 Task: Find connections with filter location São Manuel with filter topic #Mindfulnesswith filter profile language German with filter current company SBI General Insurance with filter school St. Stephen's College, Delhi with filter industry Footwear Manufacturing with filter service category Headshot Photography with filter keywords title Operations Manager
Action: Mouse moved to (557, 103)
Screenshot: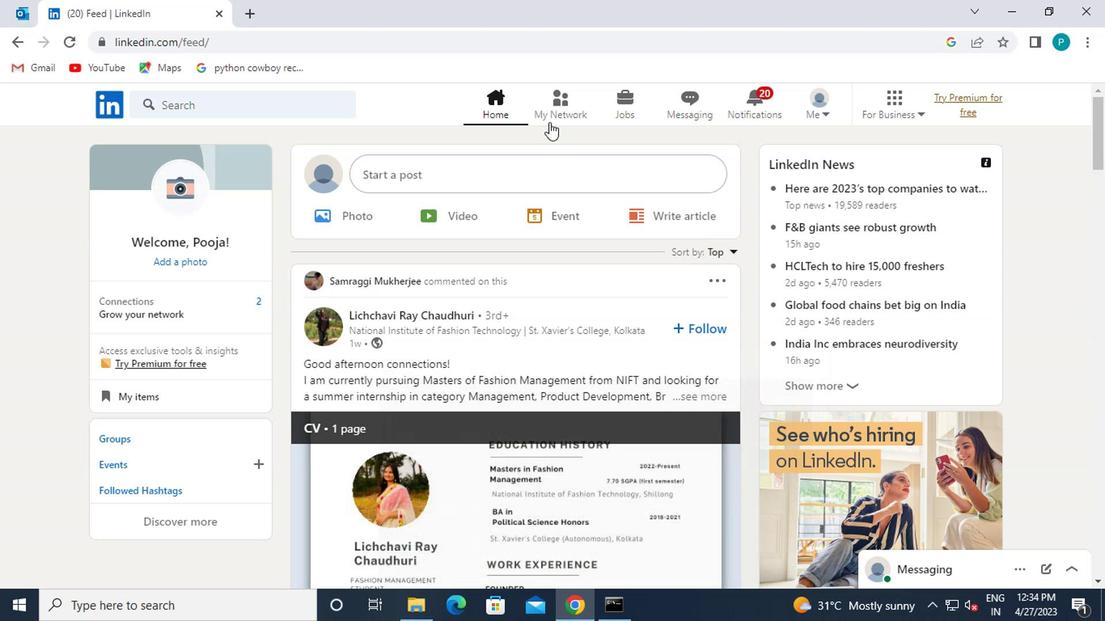 
Action: Mouse pressed left at (557, 103)
Screenshot: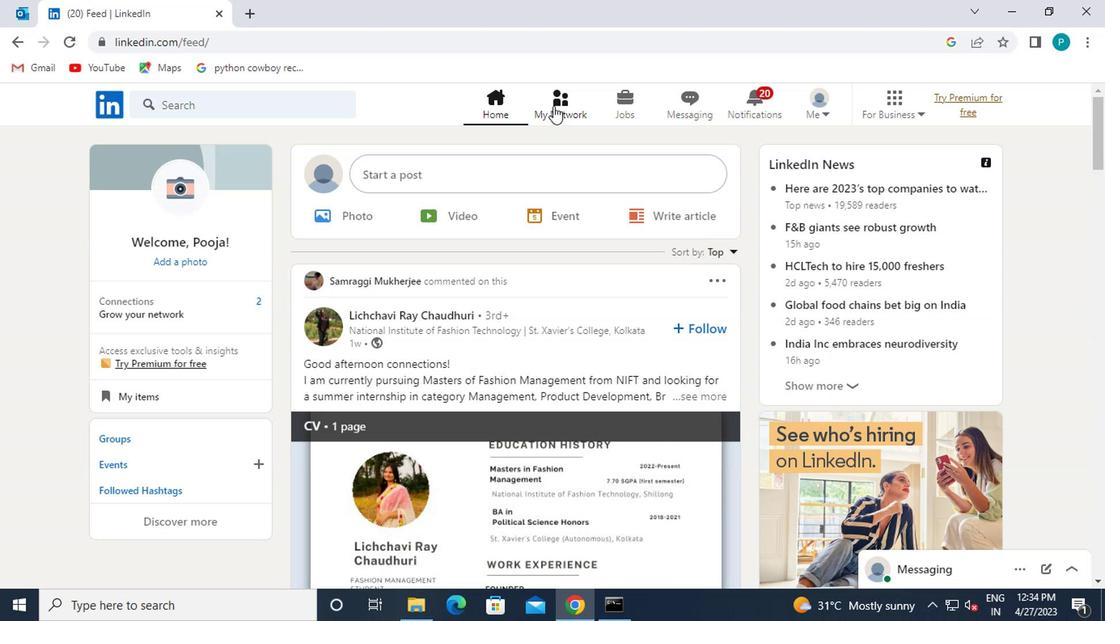 
Action: Mouse moved to (194, 196)
Screenshot: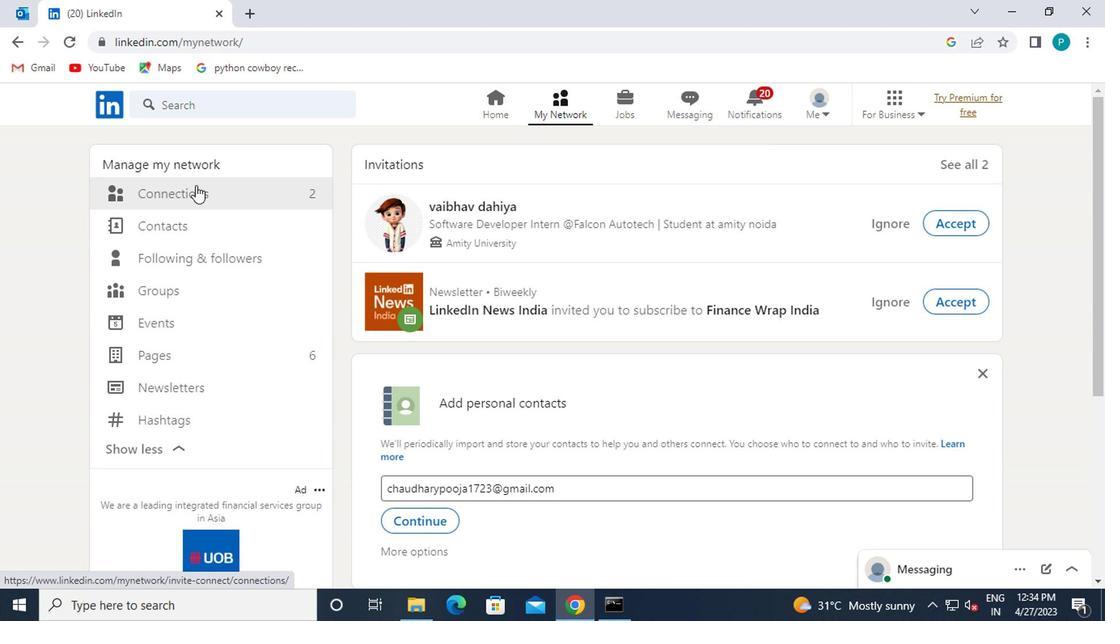 
Action: Mouse pressed left at (194, 196)
Screenshot: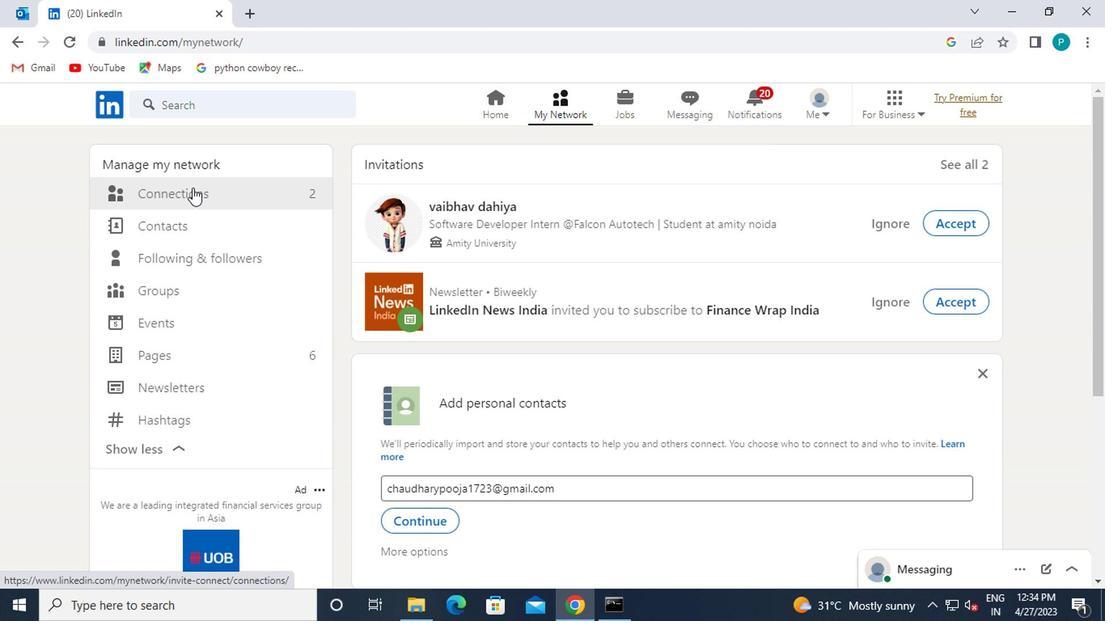 
Action: Mouse moved to (800, 341)
Screenshot: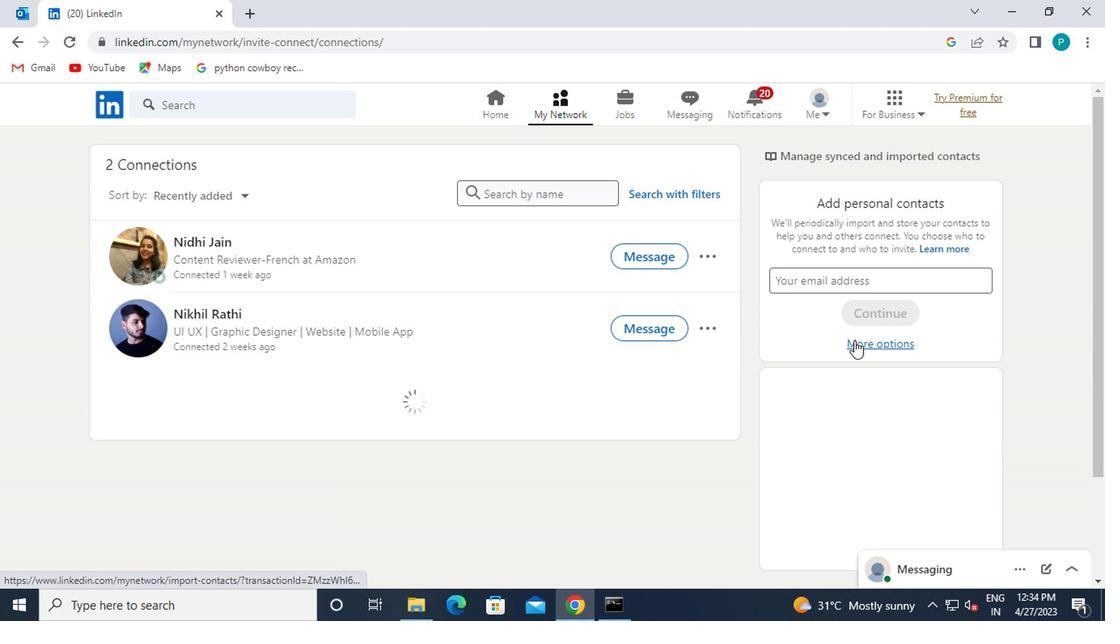 
Action: Mouse scrolled (800, 340) with delta (0, -1)
Screenshot: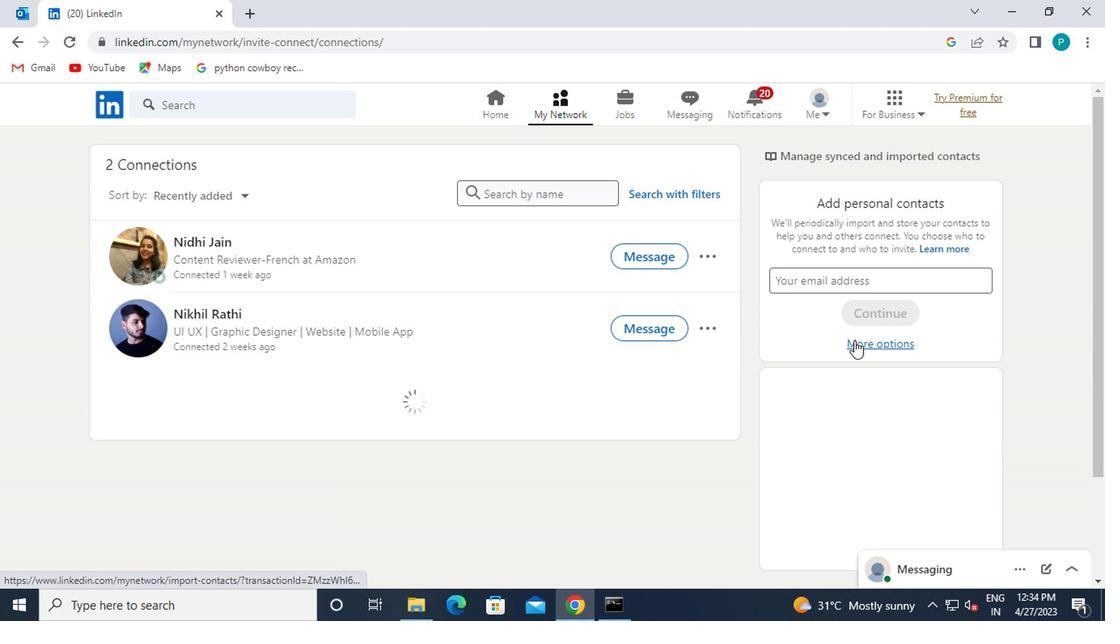 
Action: Mouse moved to (798, 341)
Screenshot: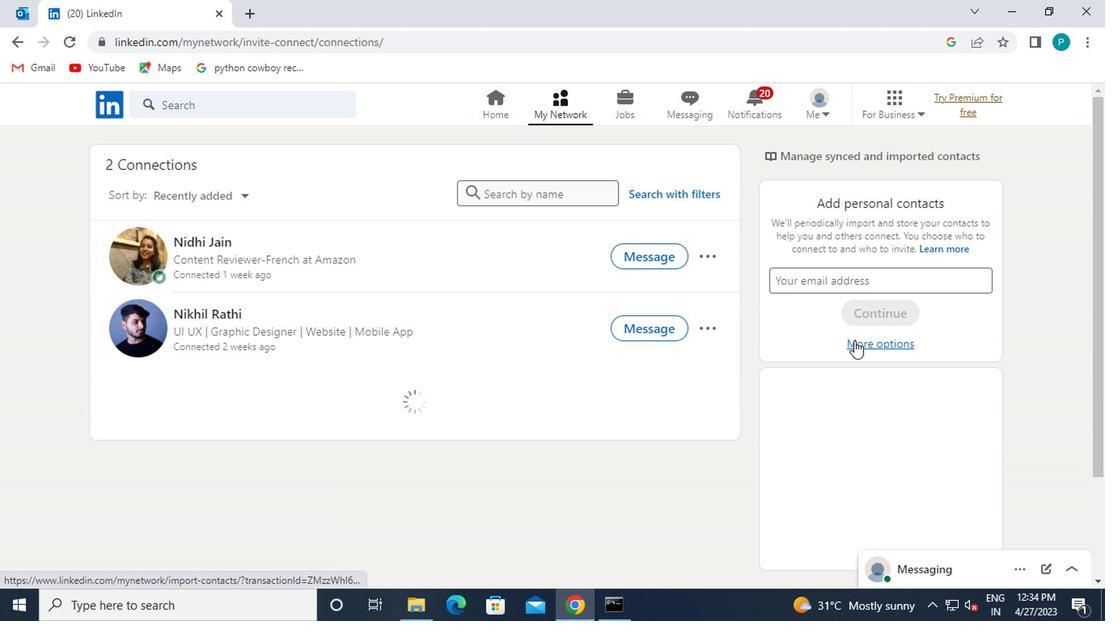 
Action: Mouse scrolled (798, 341) with delta (0, 0)
Screenshot: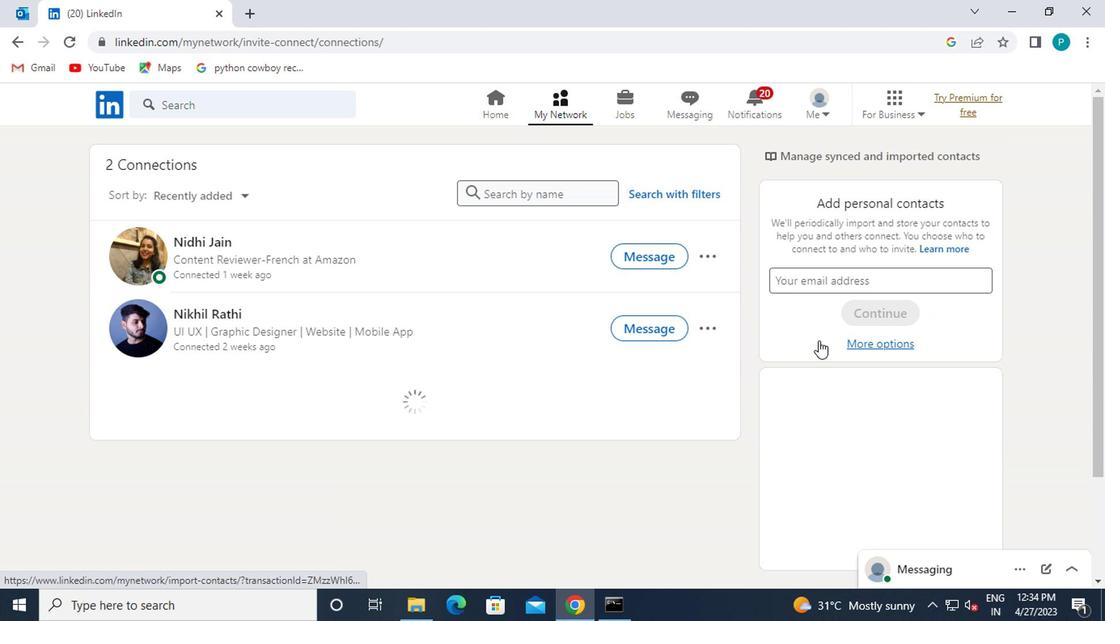 
Action: Mouse moved to (612, 351)
Screenshot: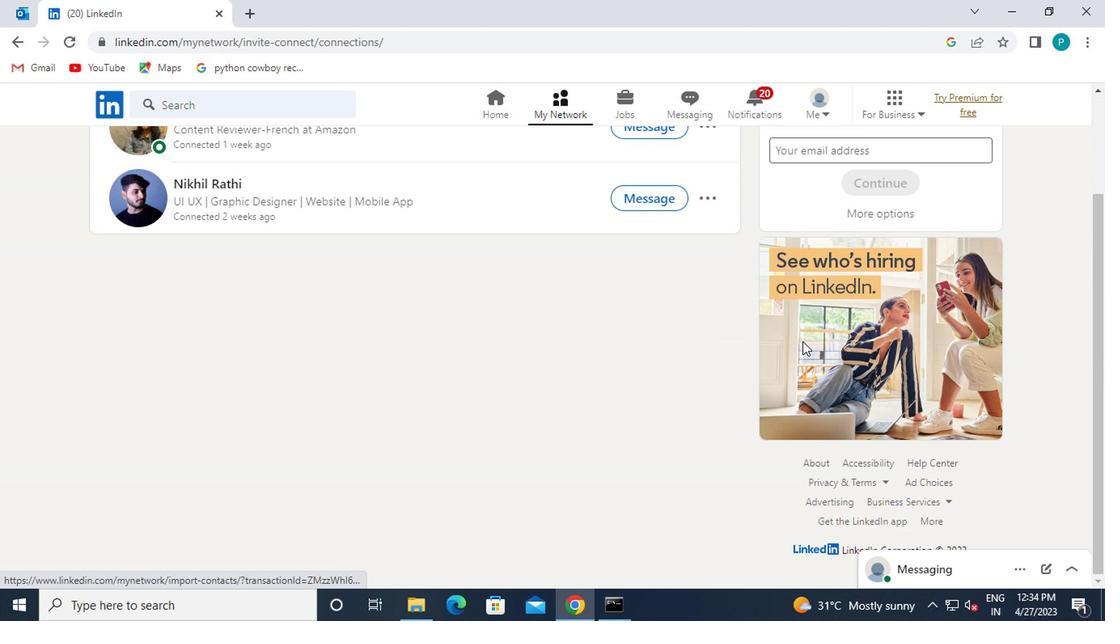 
Action: Mouse scrolled (612, 352) with delta (0, 0)
Screenshot: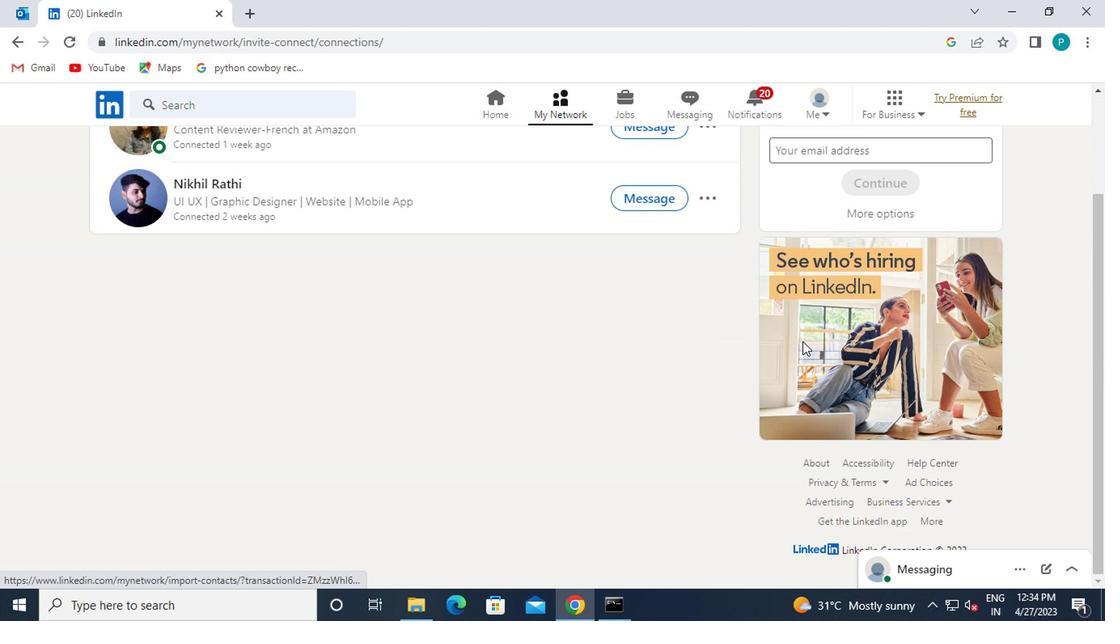 
Action: Mouse moved to (592, 357)
Screenshot: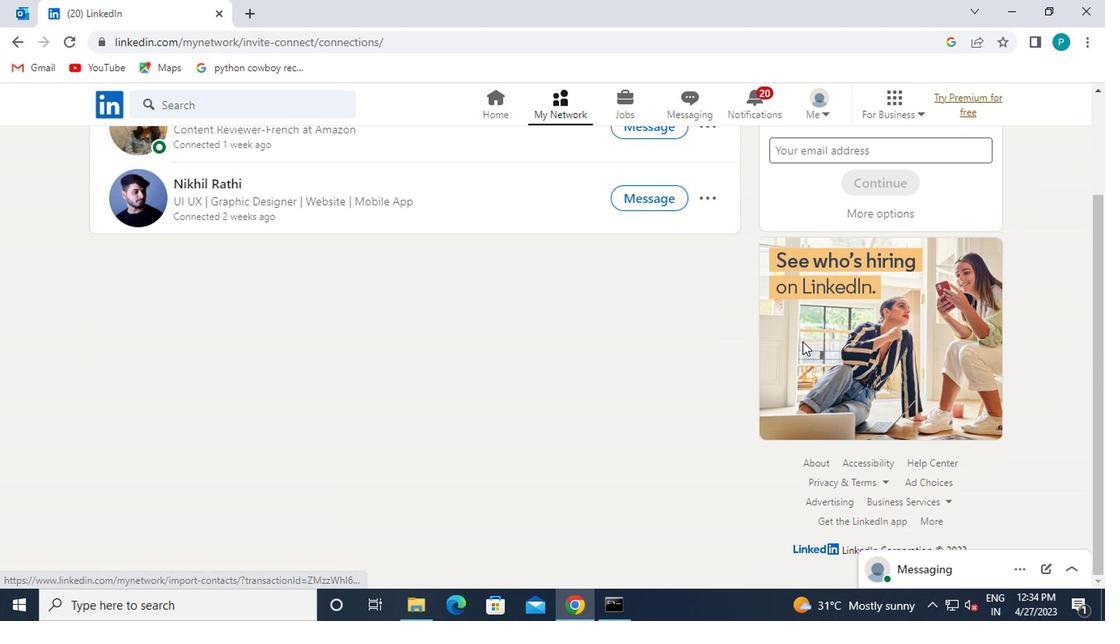 
Action: Mouse scrolled (592, 357) with delta (0, 0)
Screenshot: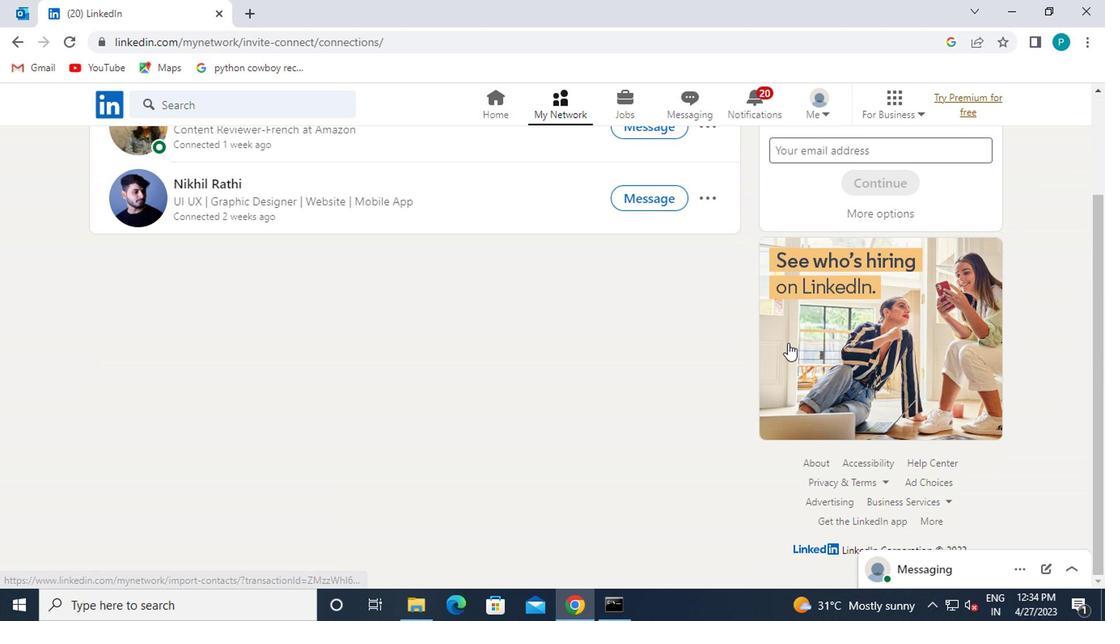 
Action: Mouse moved to (673, 280)
Screenshot: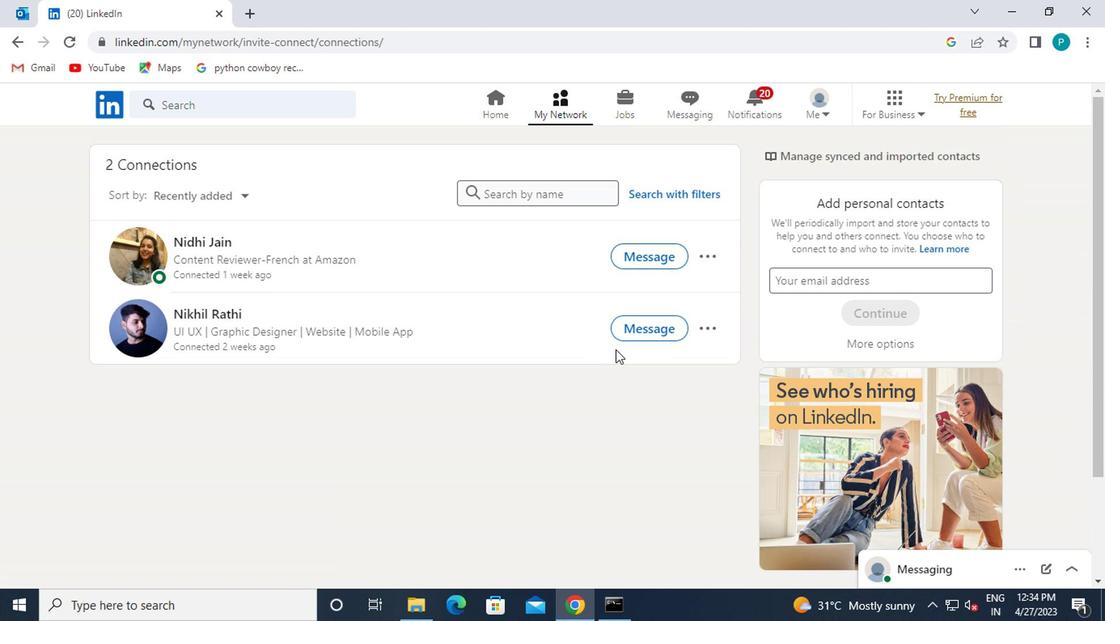 
Action: Mouse scrolled (673, 280) with delta (0, 0)
Screenshot: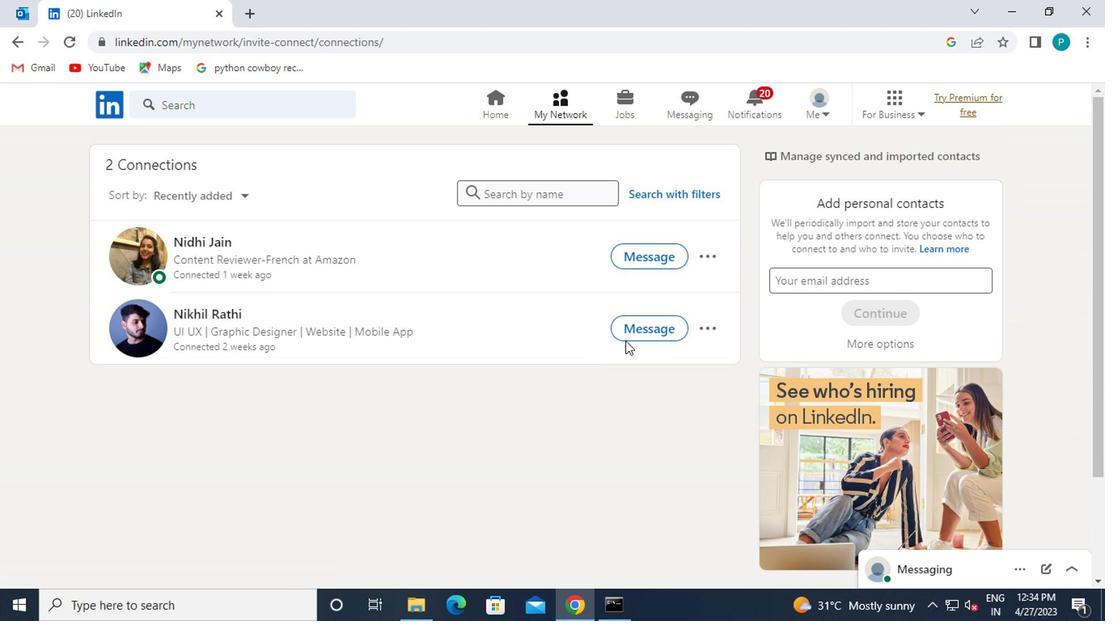 
Action: Mouse moved to (668, 206)
Screenshot: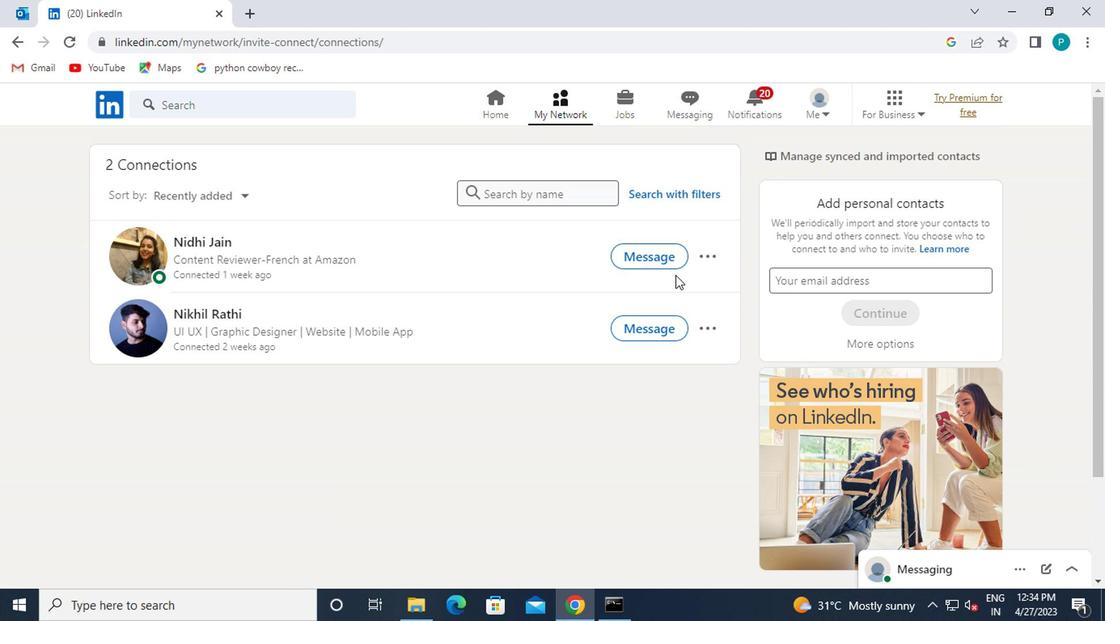 
Action: Mouse pressed left at (668, 206)
Screenshot: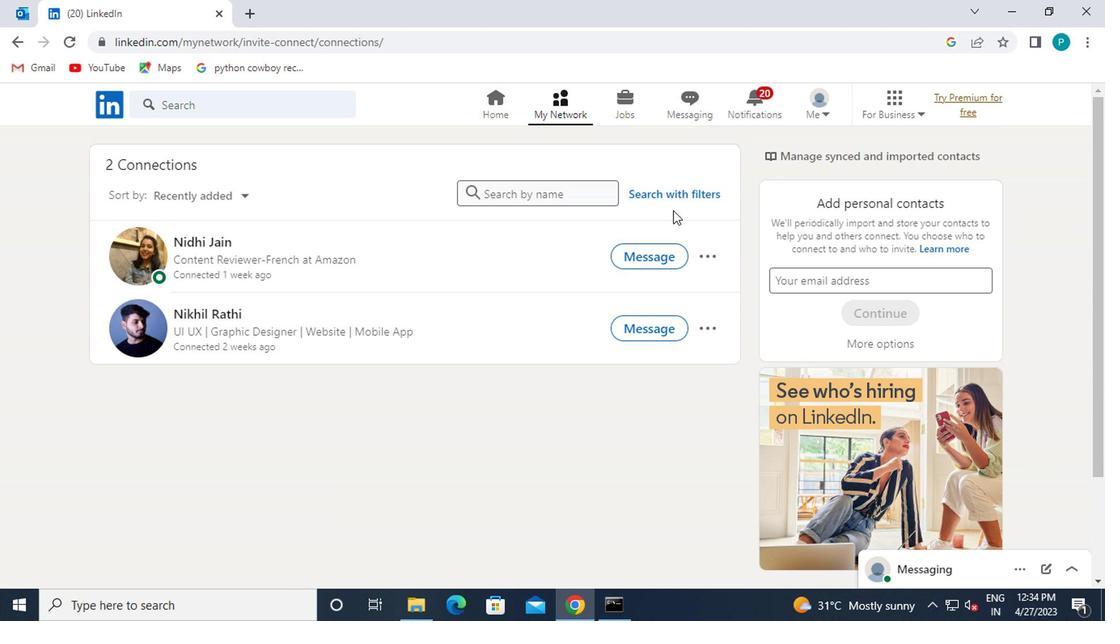 
Action: Mouse moved to (663, 197)
Screenshot: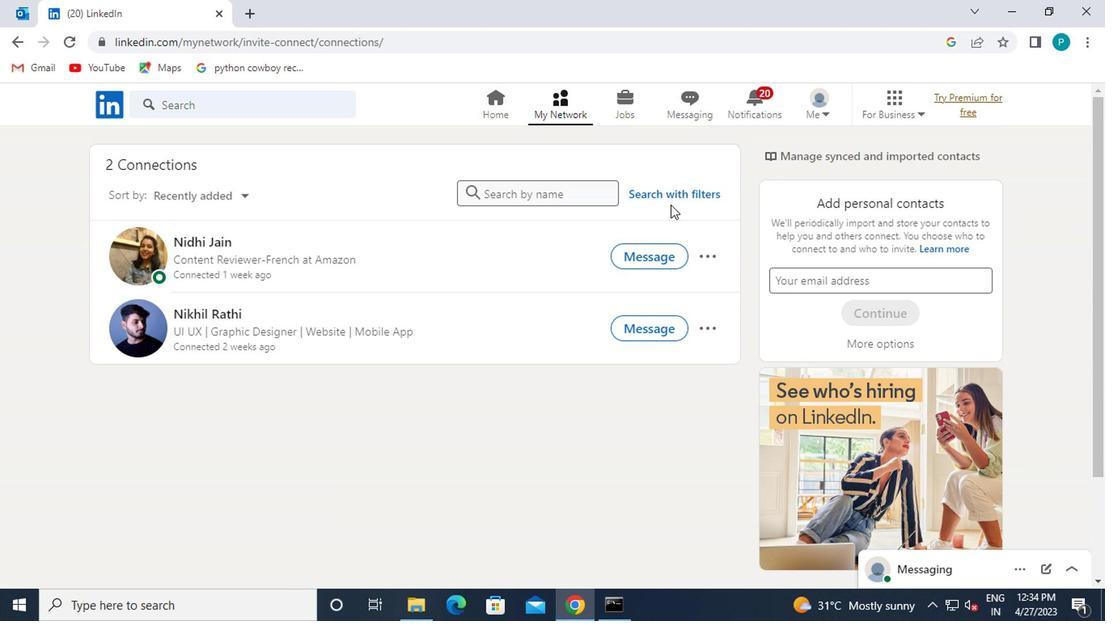 
Action: Mouse pressed left at (663, 197)
Screenshot: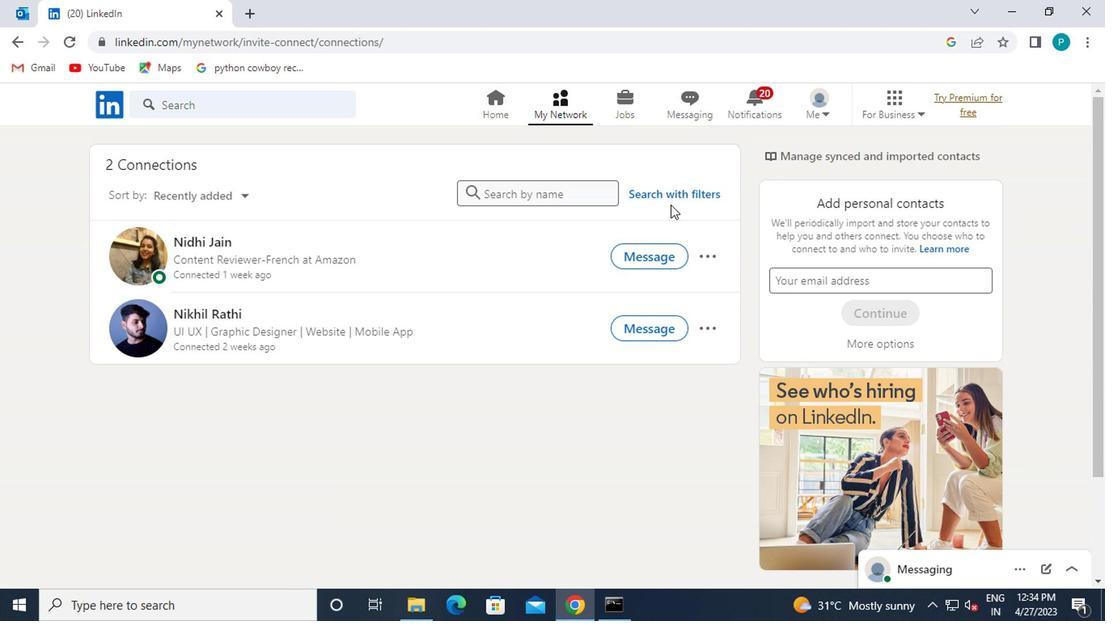 
Action: Mouse moved to (599, 156)
Screenshot: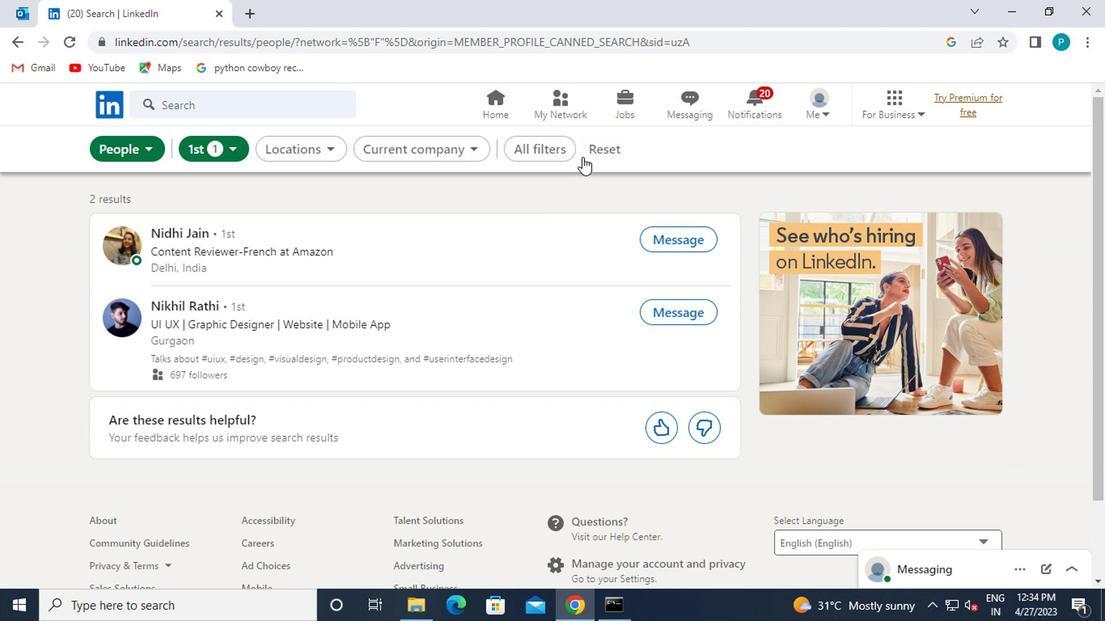 
Action: Mouse pressed left at (599, 156)
Screenshot: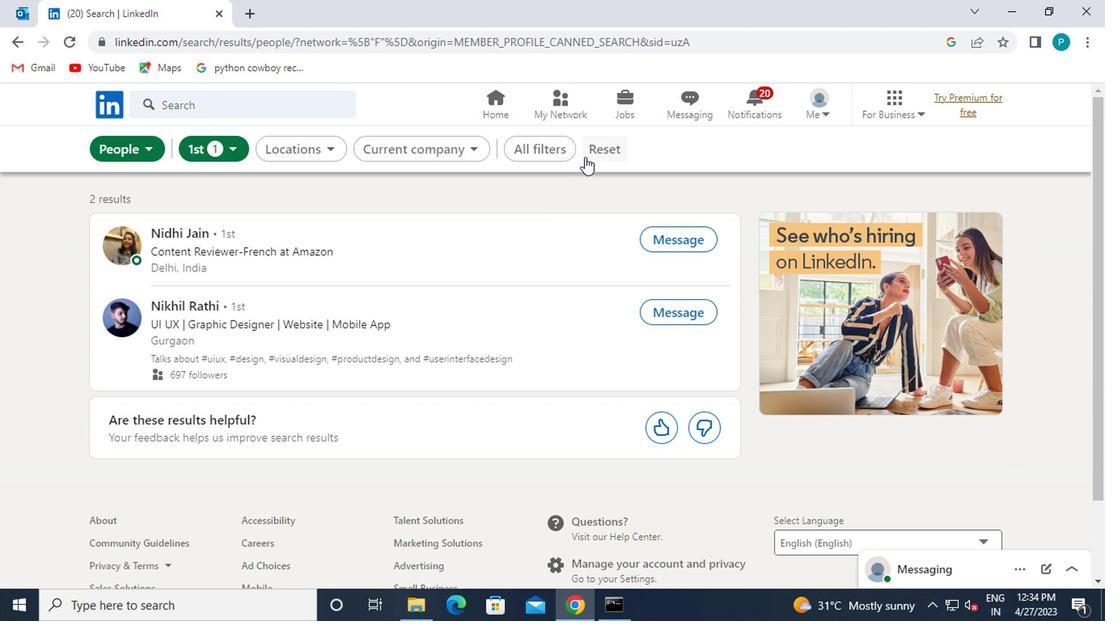 
Action: Mouse moved to (585, 154)
Screenshot: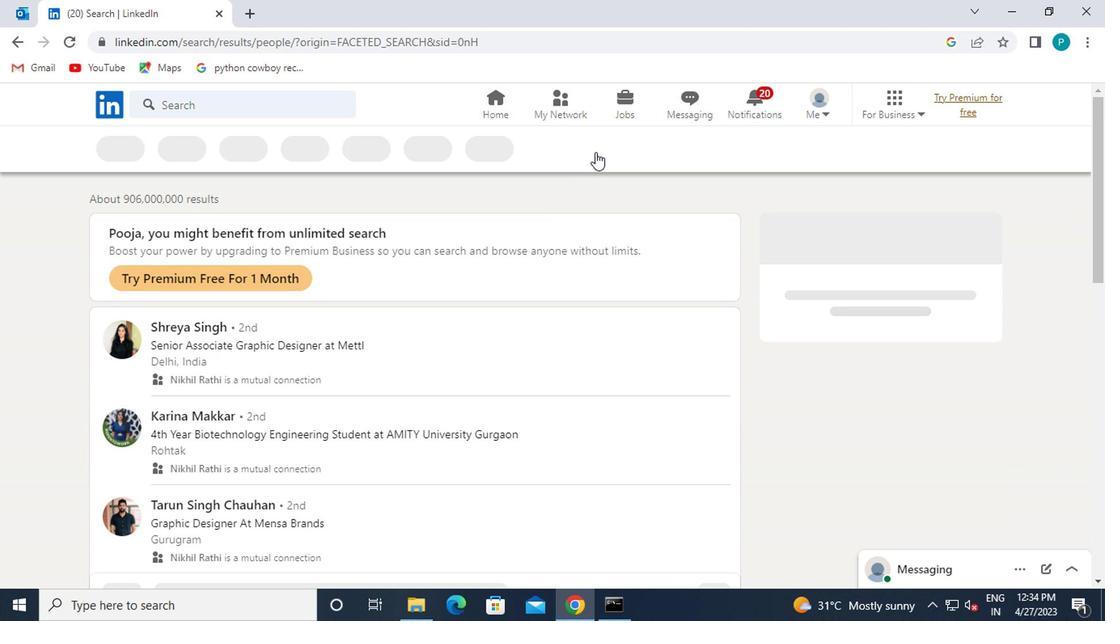 
Action: Mouse pressed left at (585, 154)
Screenshot: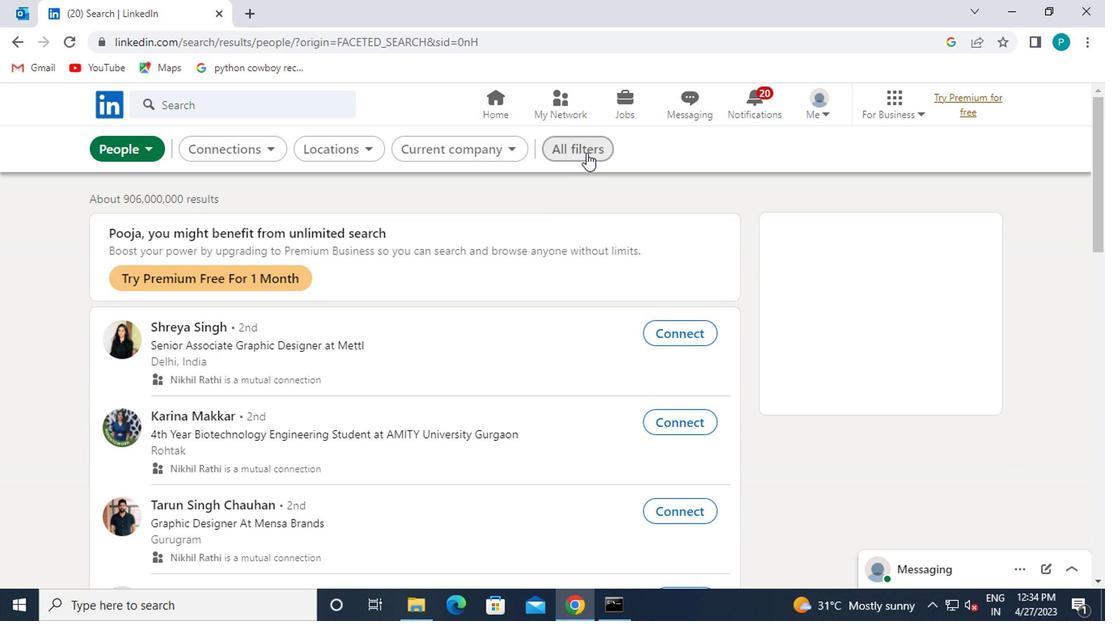 
Action: Mouse moved to (839, 333)
Screenshot: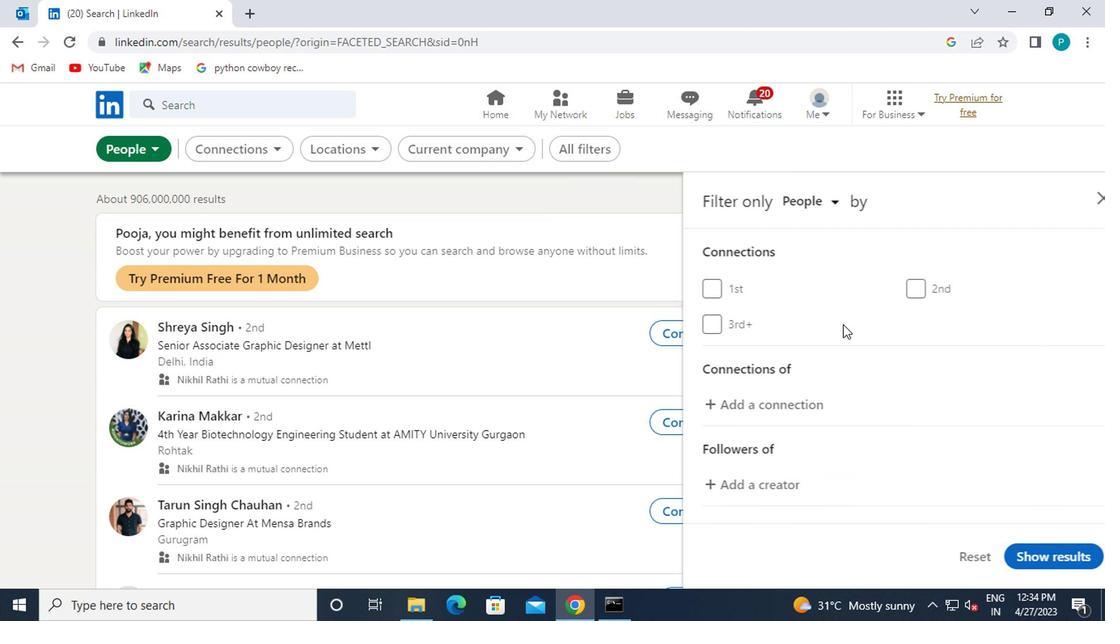 
Action: Mouse scrolled (839, 332) with delta (0, -1)
Screenshot: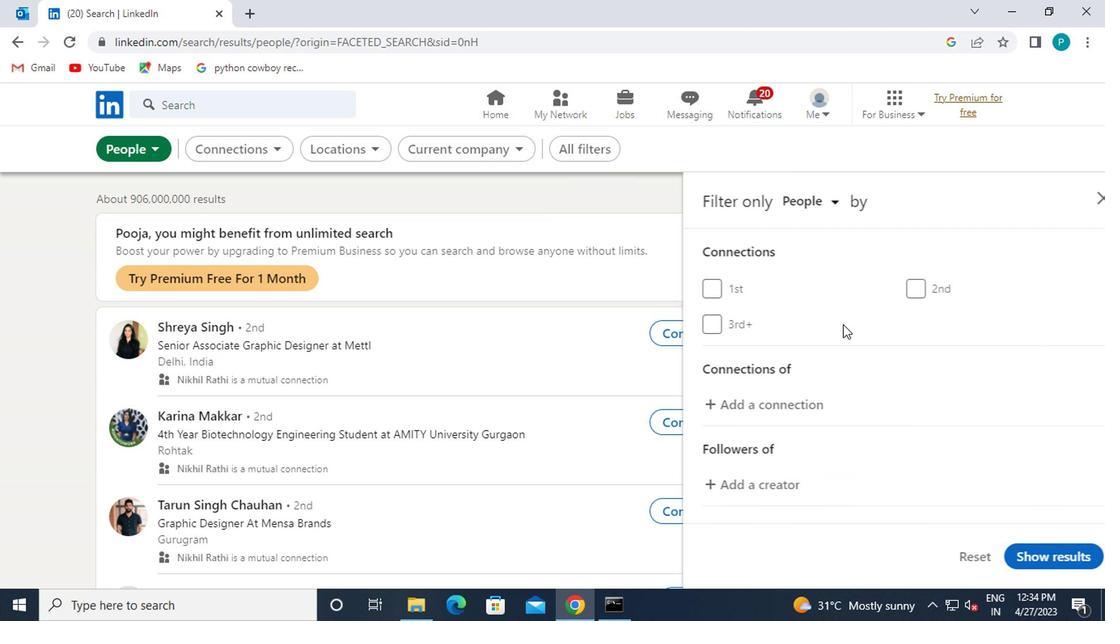 
Action: Mouse moved to (838, 362)
Screenshot: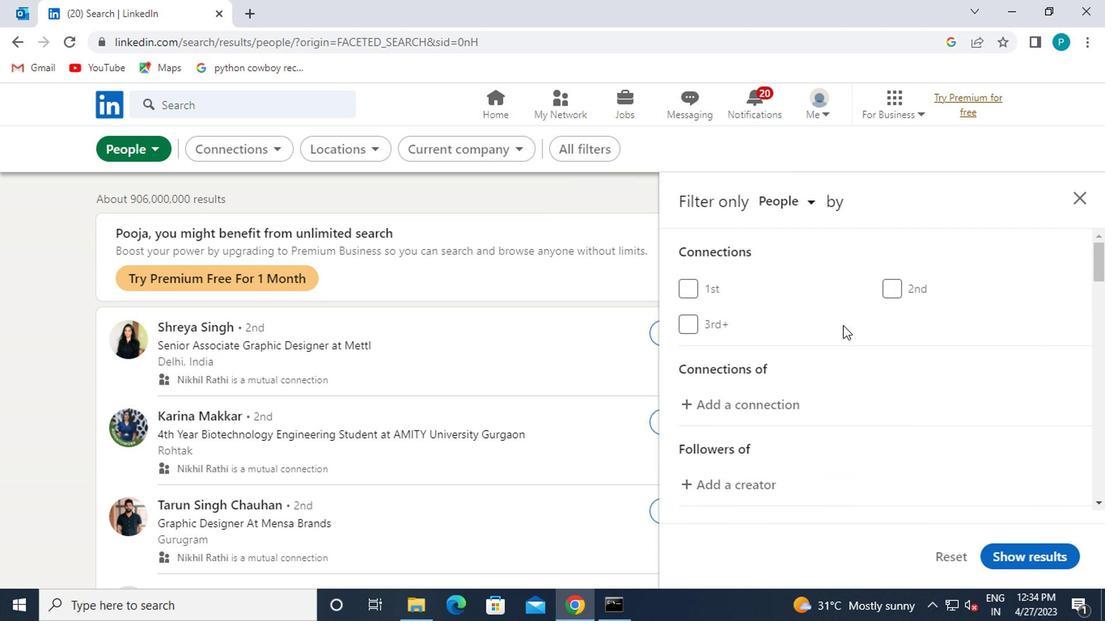 
Action: Mouse scrolled (838, 361) with delta (0, 0)
Screenshot: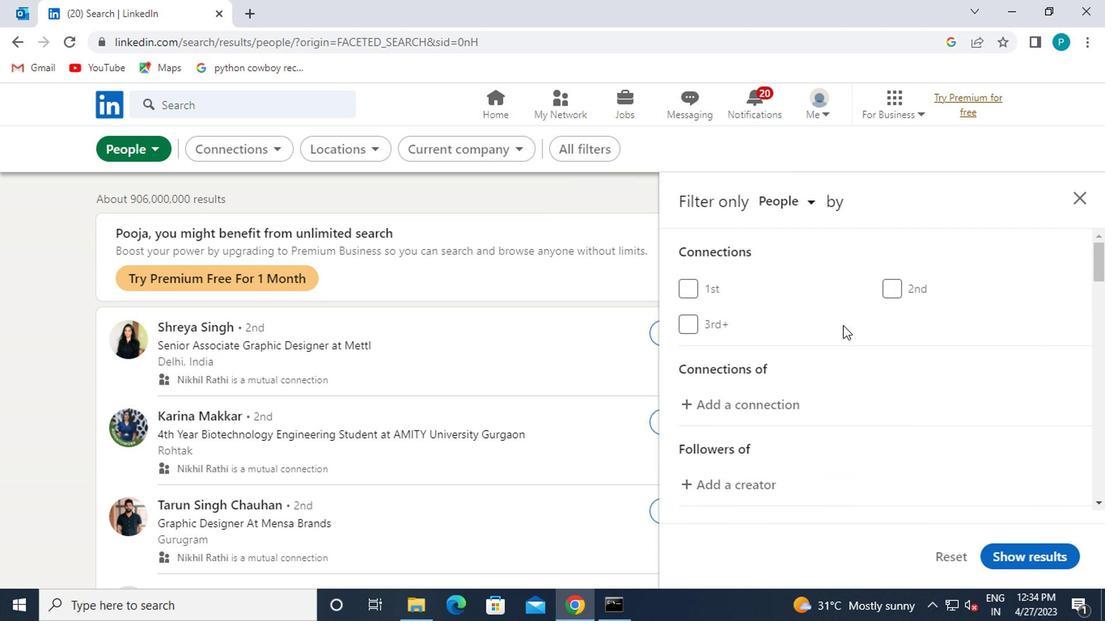 
Action: Mouse moved to (901, 429)
Screenshot: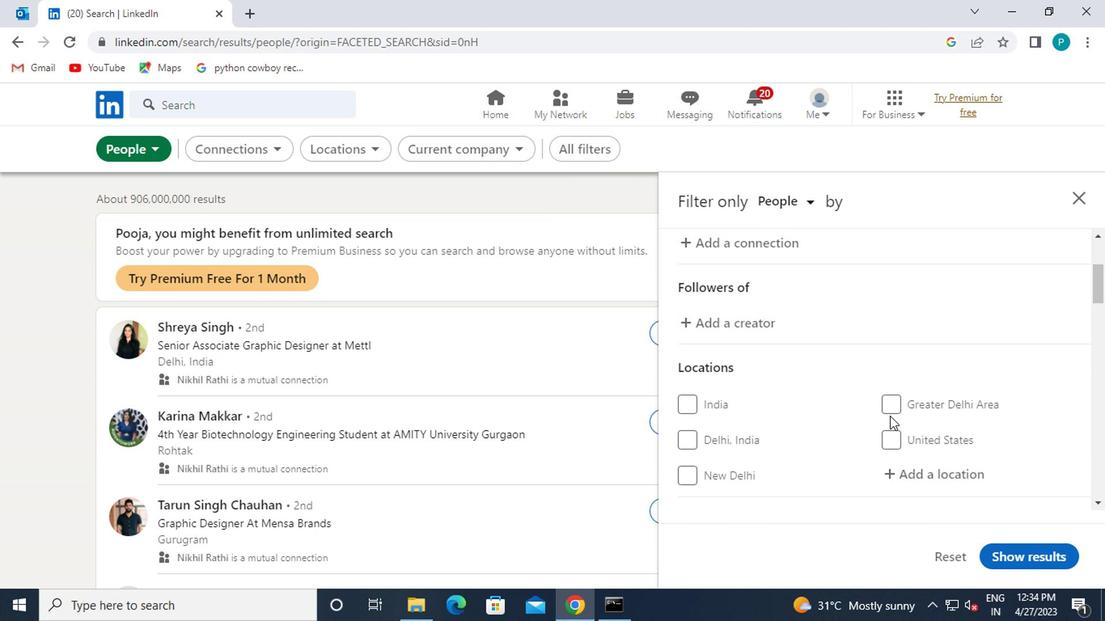 
Action: Mouse scrolled (901, 429) with delta (0, 0)
Screenshot: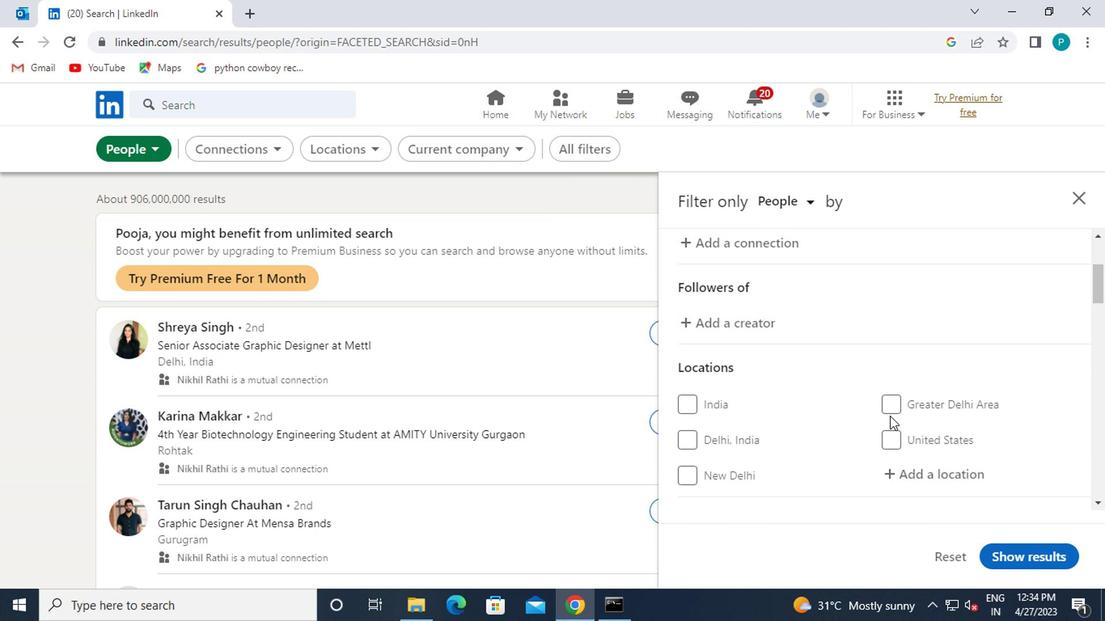 
Action: Mouse moved to (897, 401)
Screenshot: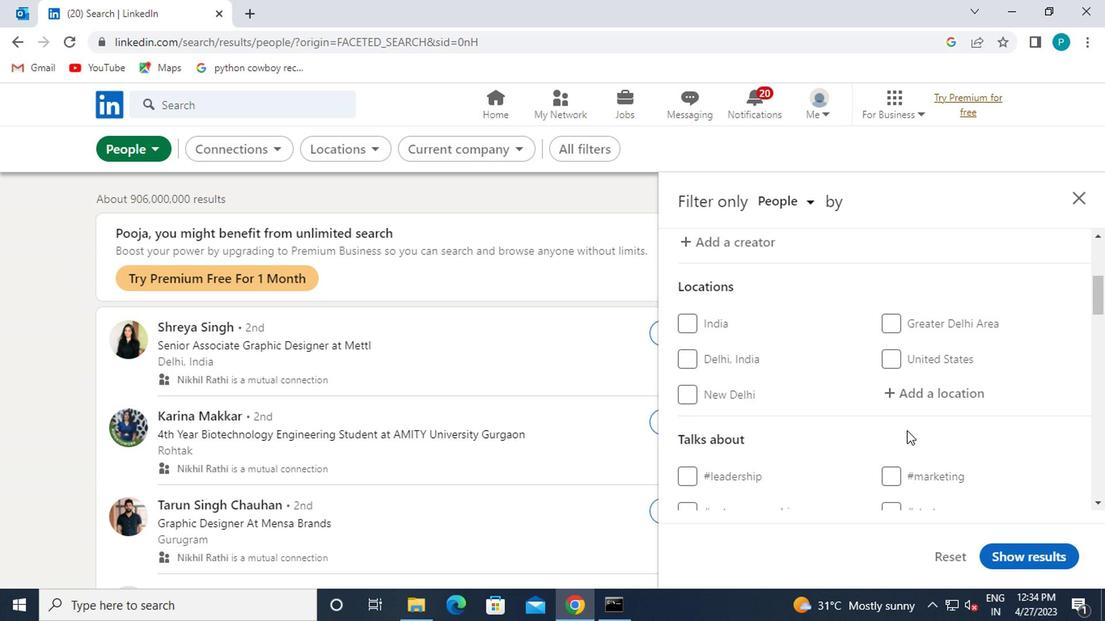 
Action: Mouse pressed left at (897, 401)
Screenshot: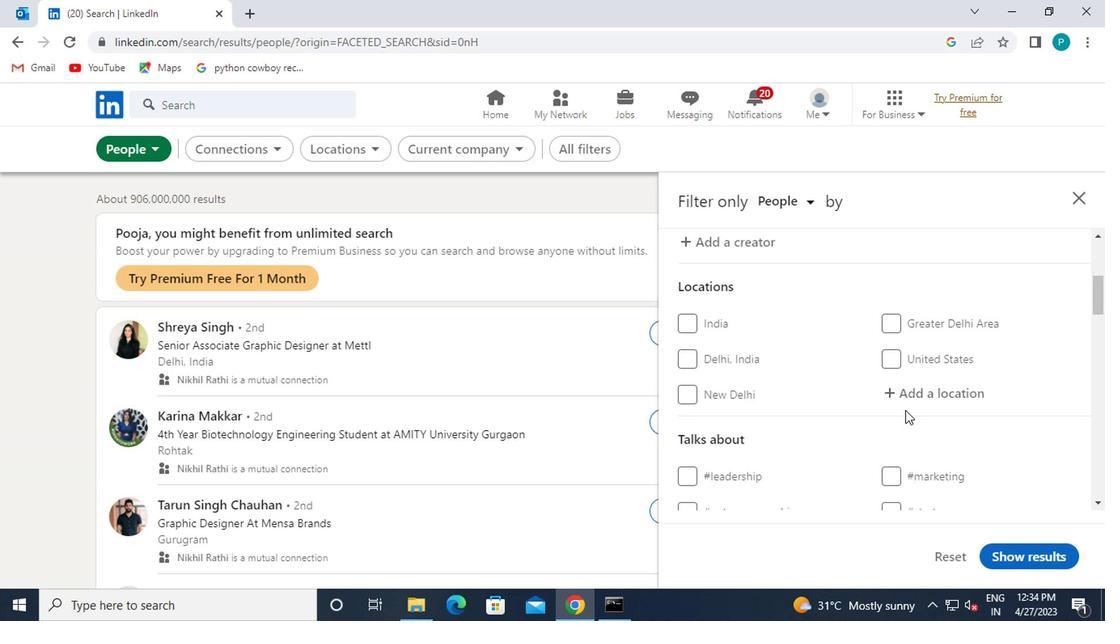 
Action: Key pressed sao<Key.space>manuel
Screenshot: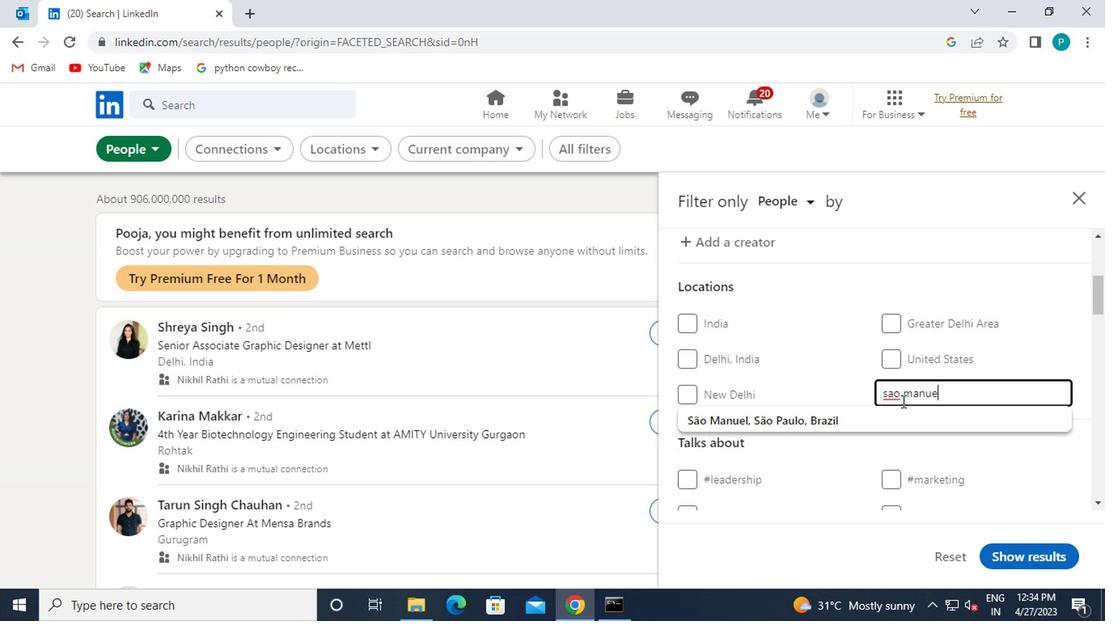 
Action: Mouse moved to (867, 423)
Screenshot: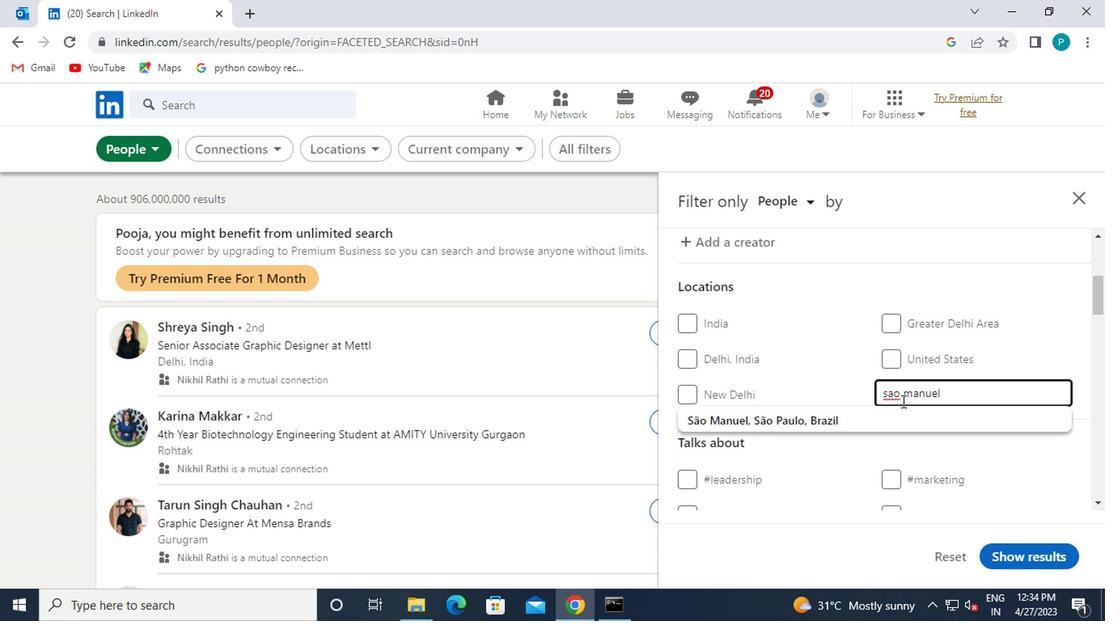 
Action: Mouse pressed left at (867, 423)
Screenshot: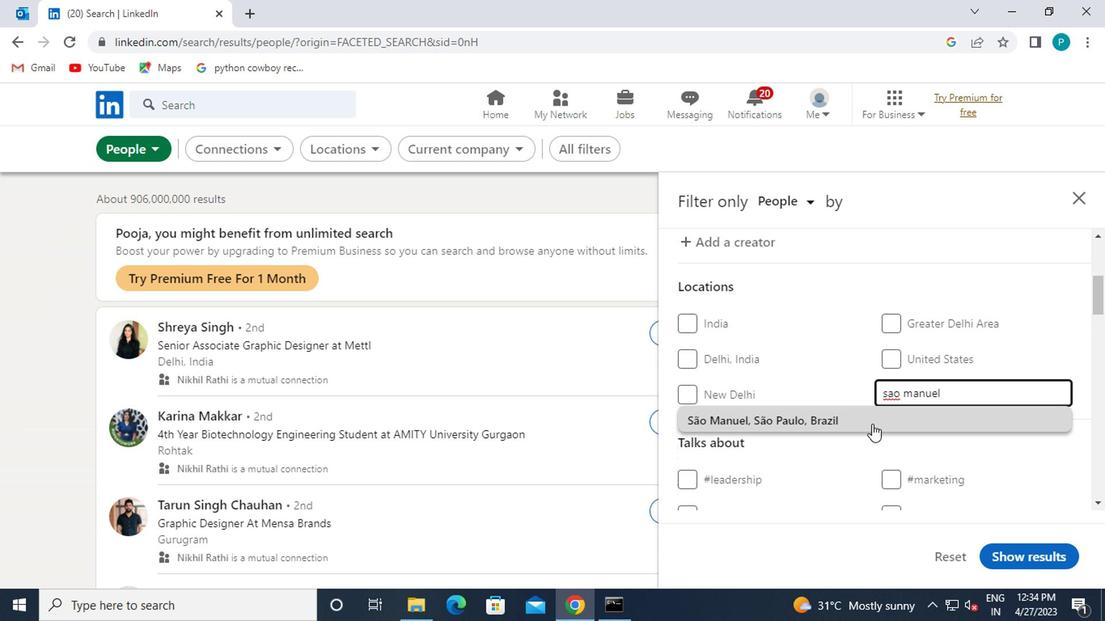 
Action: Mouse scrolled (867, 423) with delta (0, 0)
Screenshot: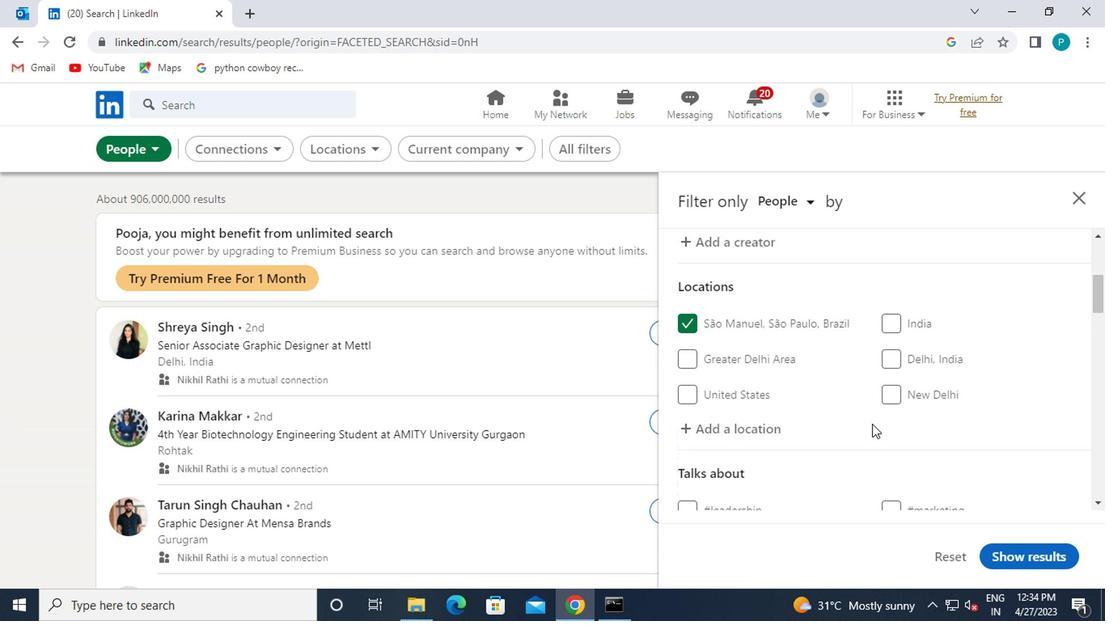 
Action: Mouse moved to (912, 437)
Screenshot: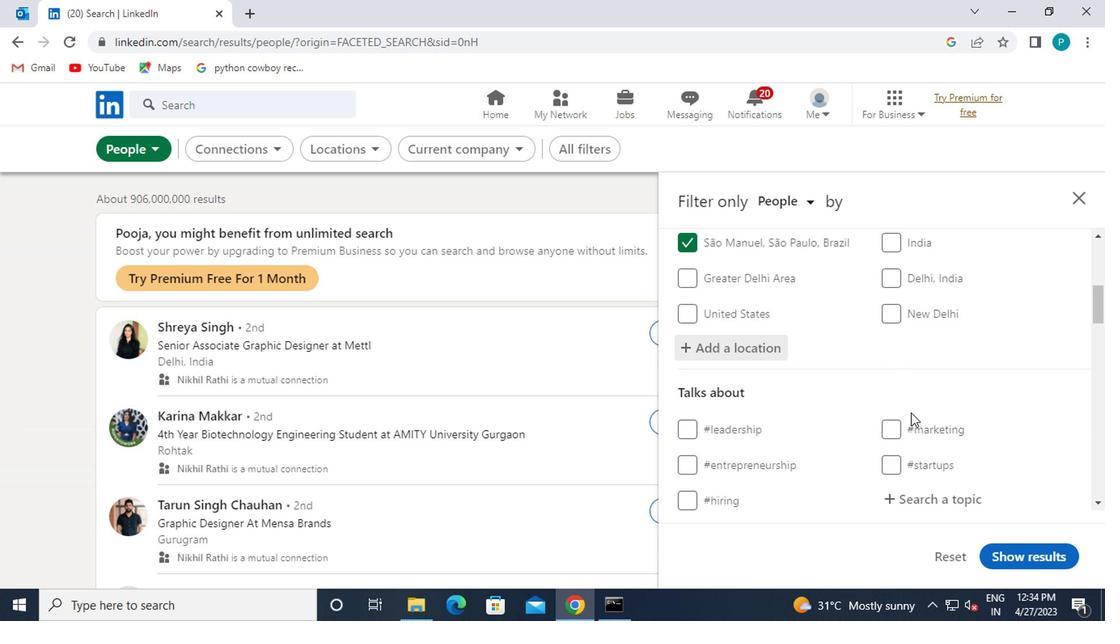 
Action: Mouse scrolled (912, 436) with delta (0, 0)
Screenshot: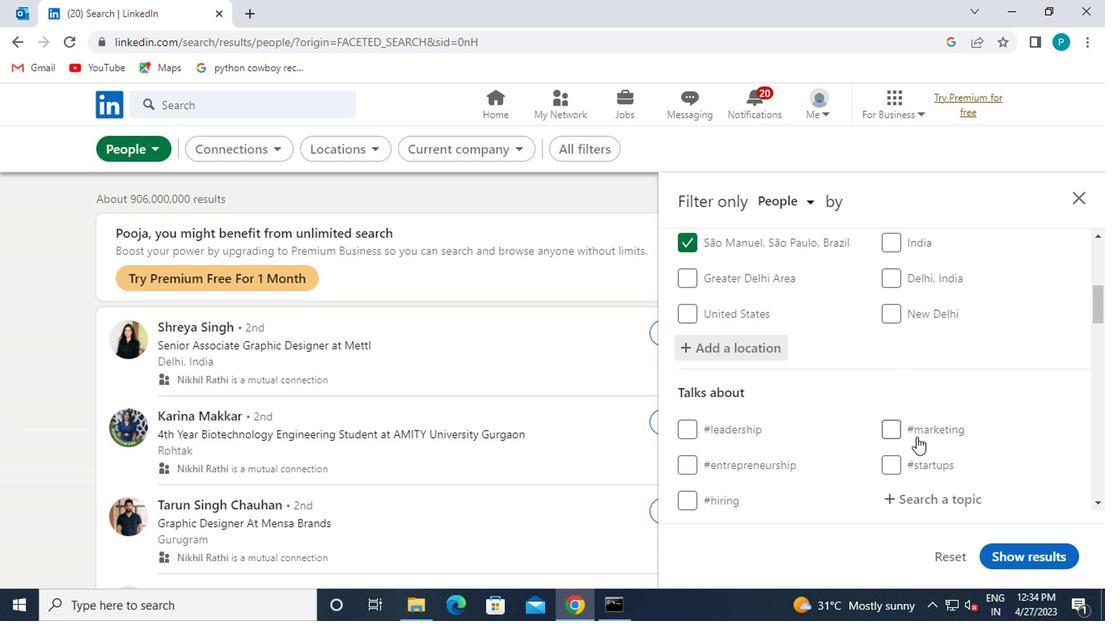 
Action: Mouse moved to (910, 423)
Screenshot: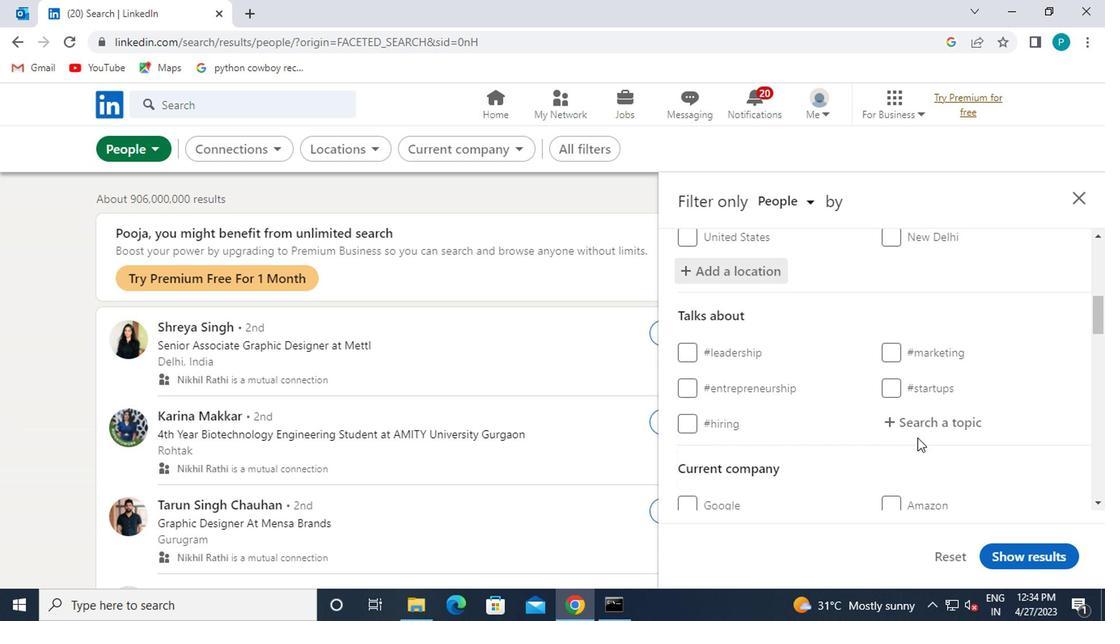 
Action: Mouse pressed left at (910, 423)
Screenshot: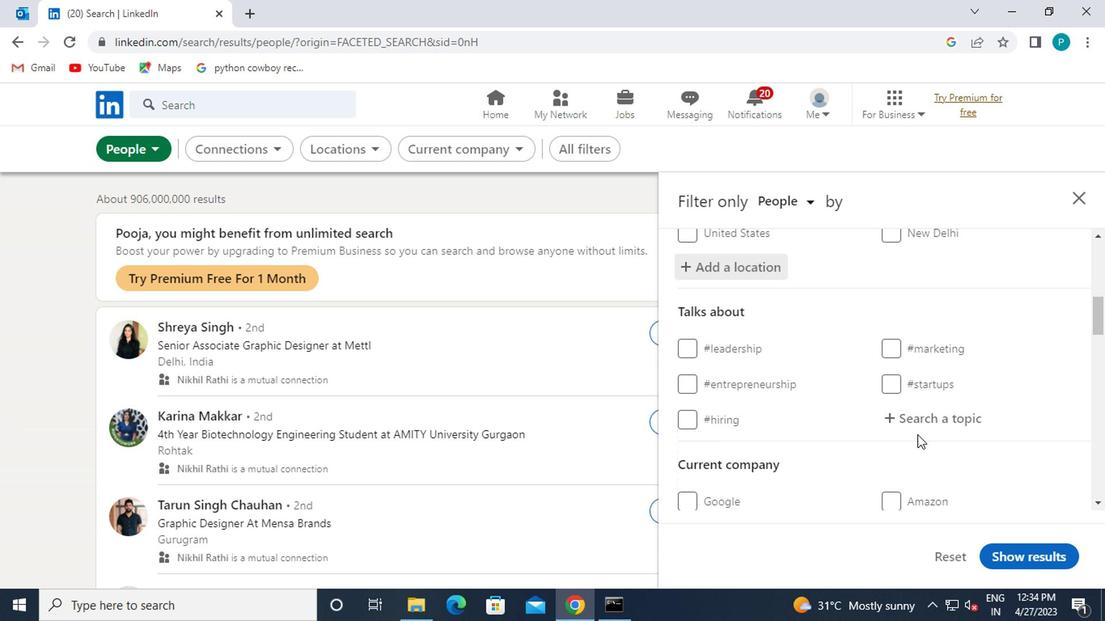 
Action: Mouse moved to (916, 423)
Screenshot: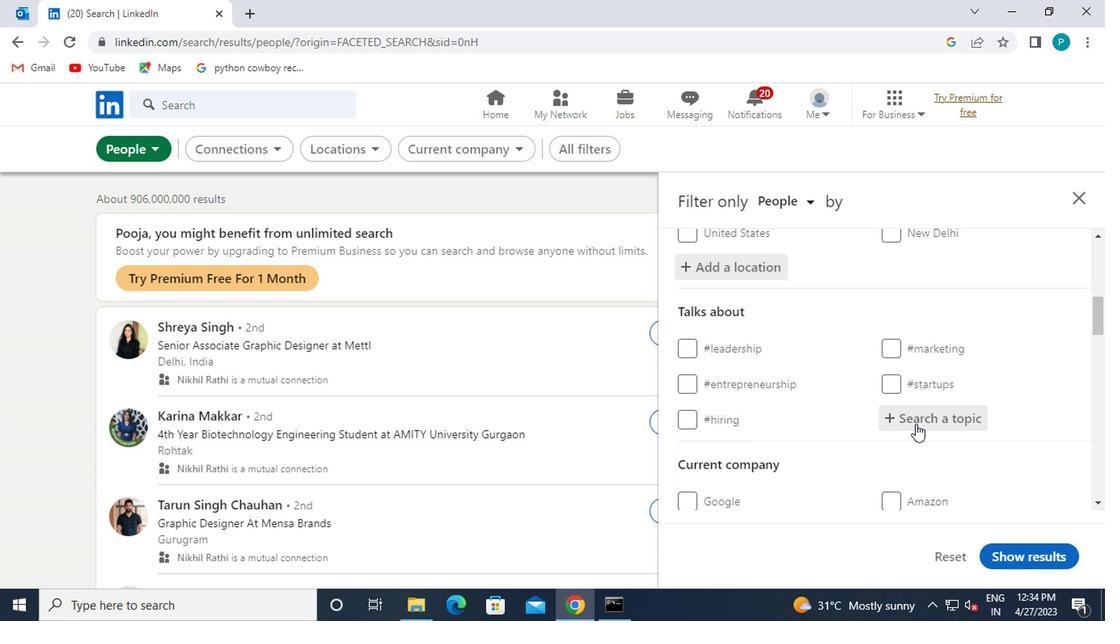 
Action: Key pressed <Key.shift>#<Key.caps_lock>M<Key.caps_lock>INDFULNESS
Screenshot: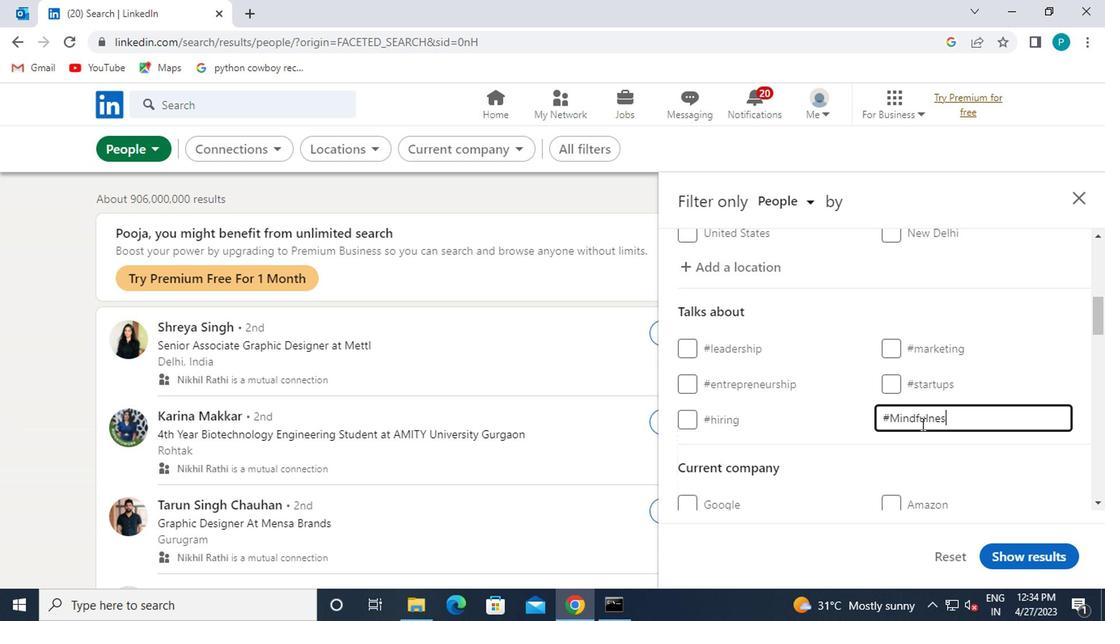 
Action: Mouse scrolled (916, 423) with delta (0, 0)
Screenshot: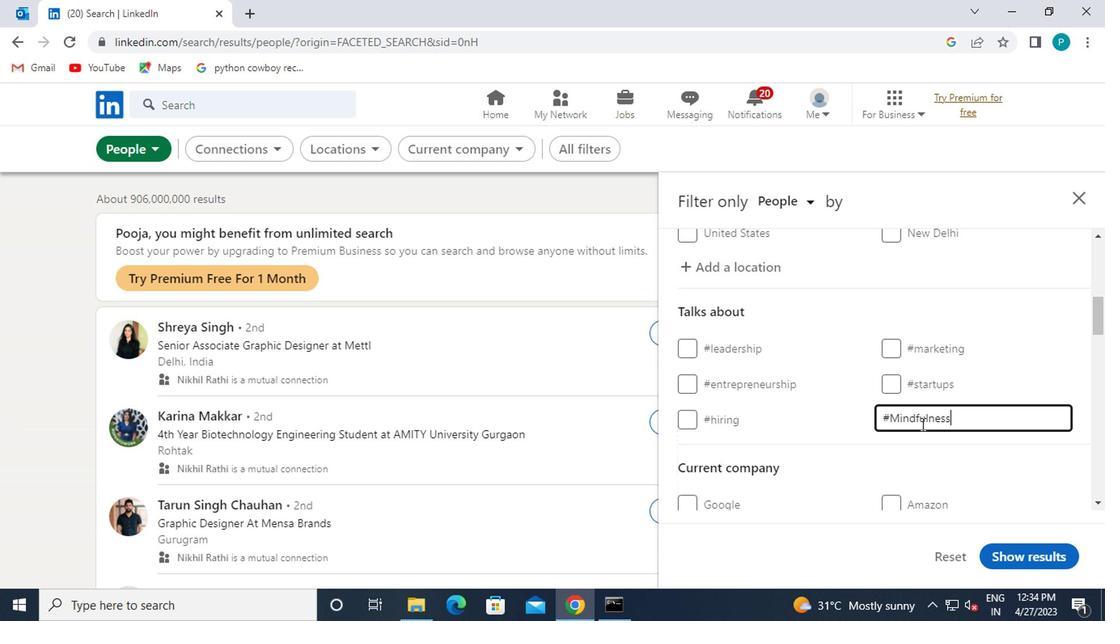 
Action: Mouse moved to (916, 394)
Screenshot: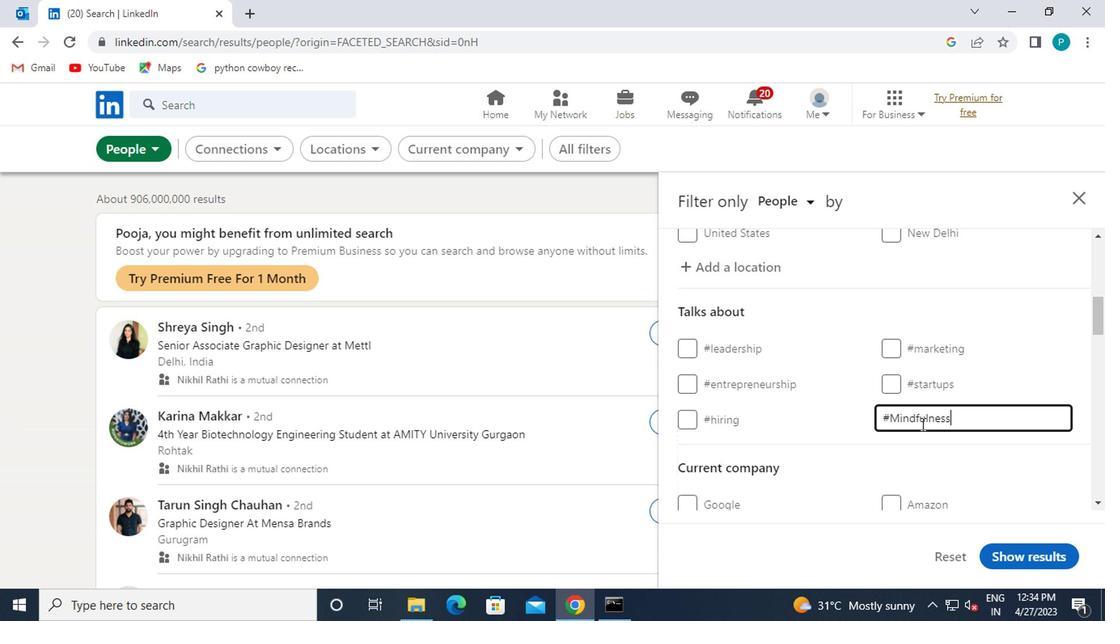 
Action: Mouse scrolled (916, 393) with delta (0, -1)
Screenshot: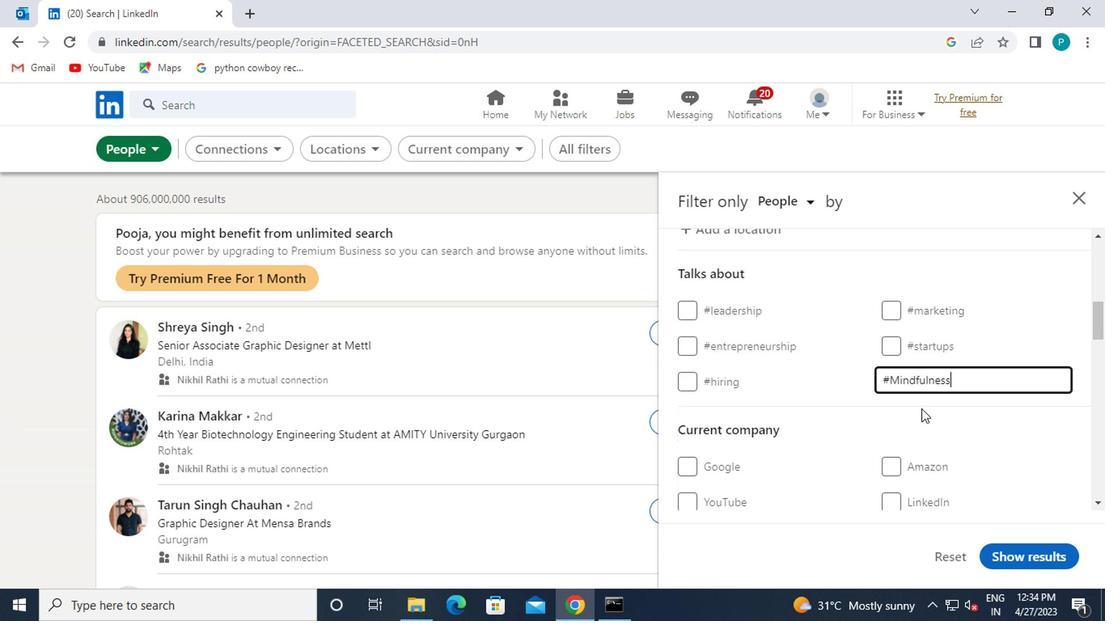 
Action: Mouse moved to (918, 405)
Screenshot: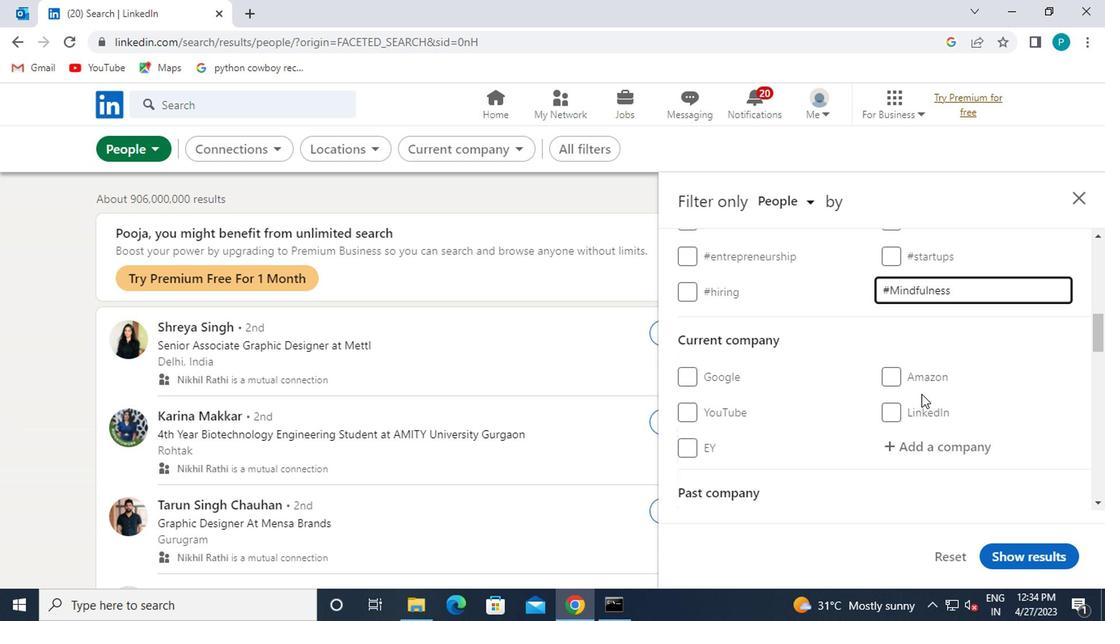
Action: Mouse pressed left at (918, 405)
Screenshot: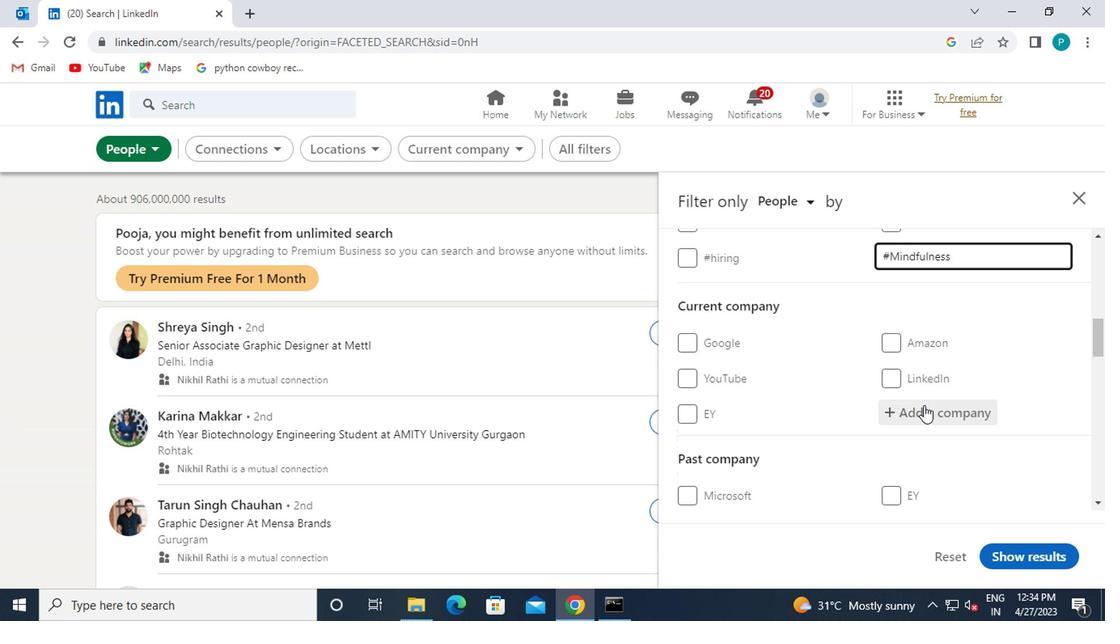 
Action: Mouse moved to (930, 411)
Screenshot: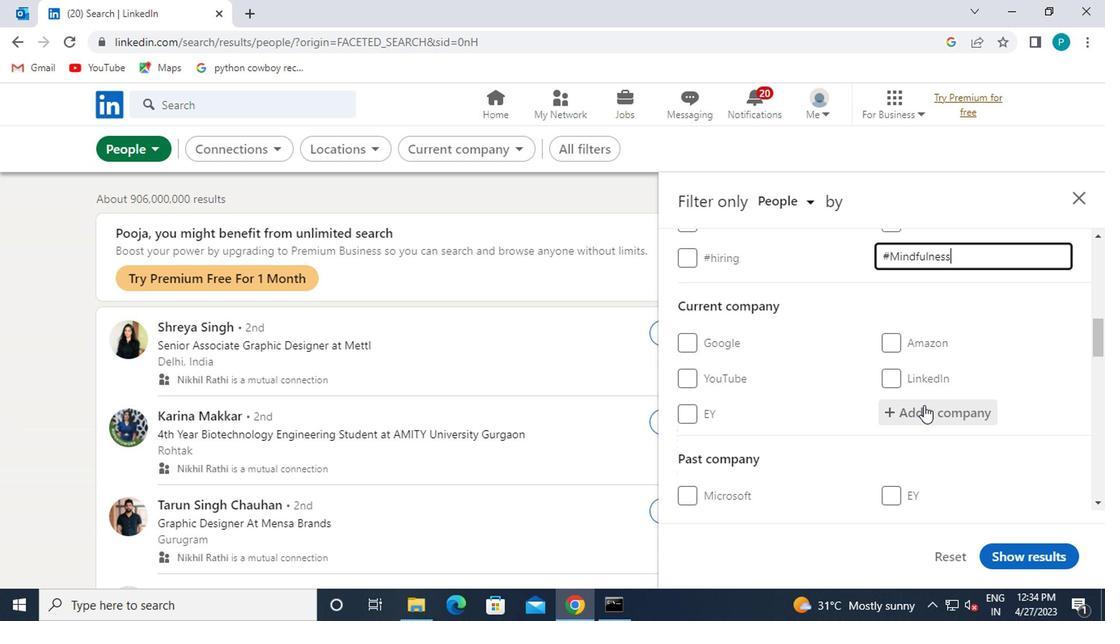
Action: Key pressed <Key.caps_lock>SBI
Screenshot: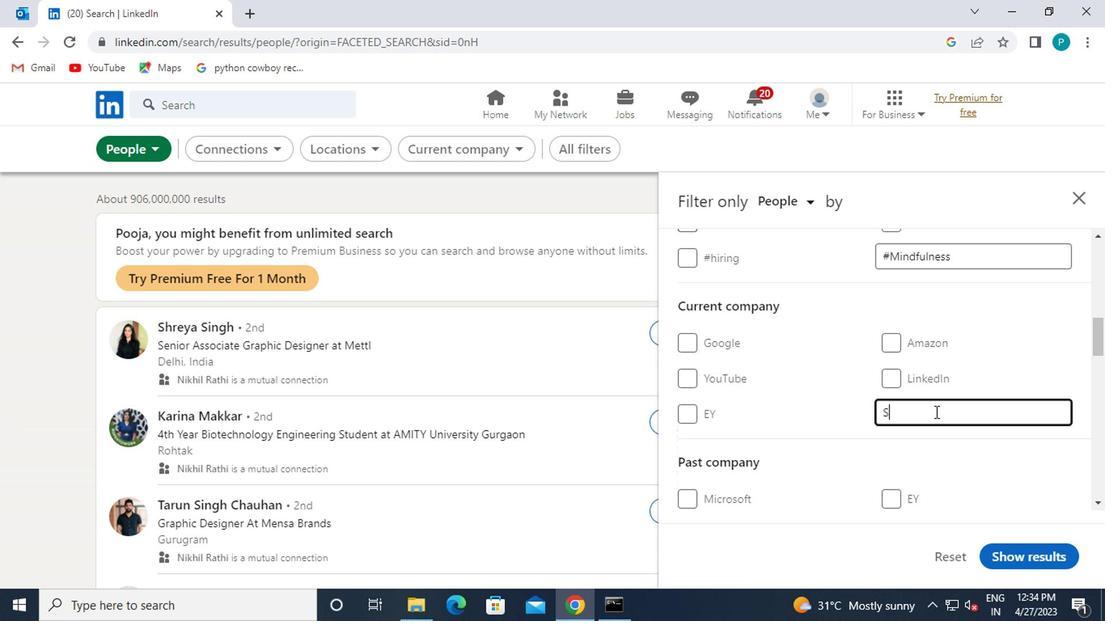 
Action: Mouse moved to (920, 413)
Screenshot: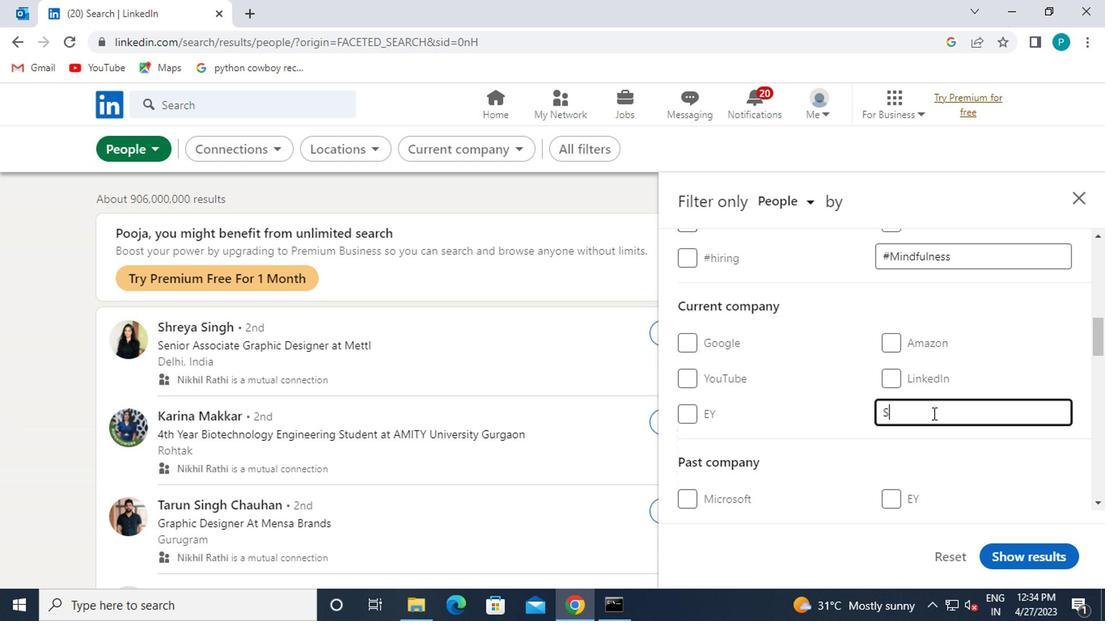 
Action: Mouse pressed left at (920, 413)
Screenshot: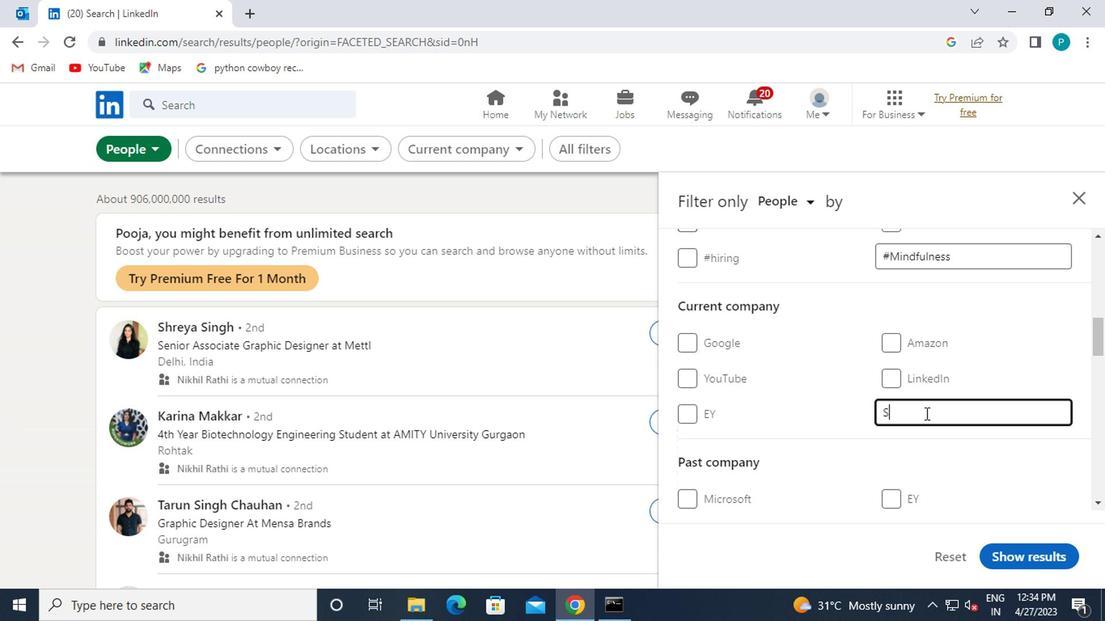 
Action: Mouse moved to (802, 435)
Screenshot: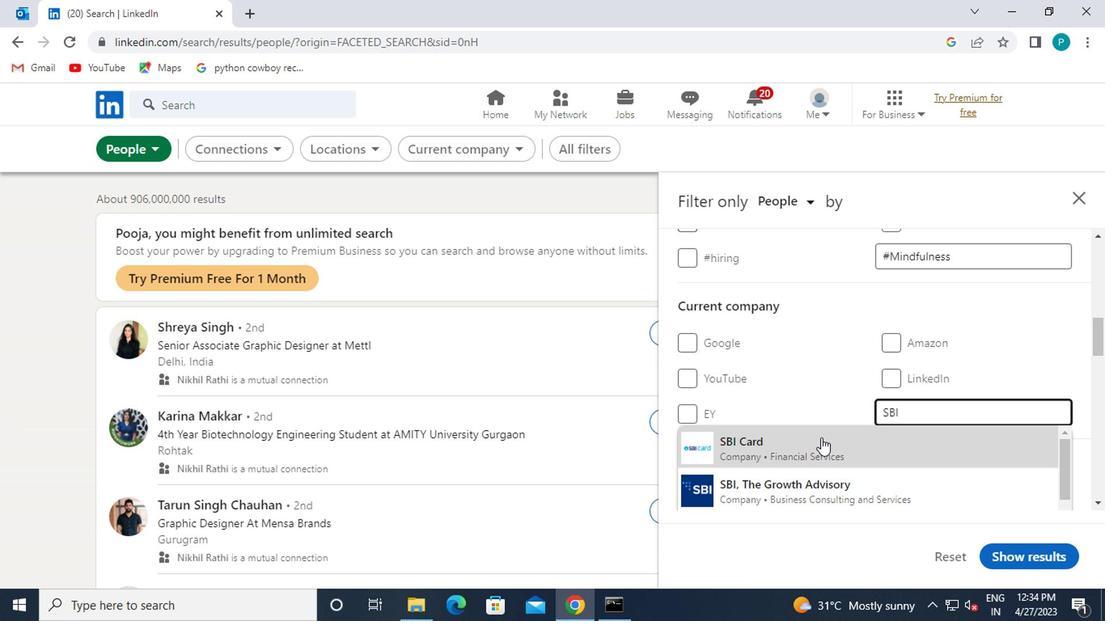 
Action: Mouse scrolled (802, 435) with delta (0, 0)
Screenshot: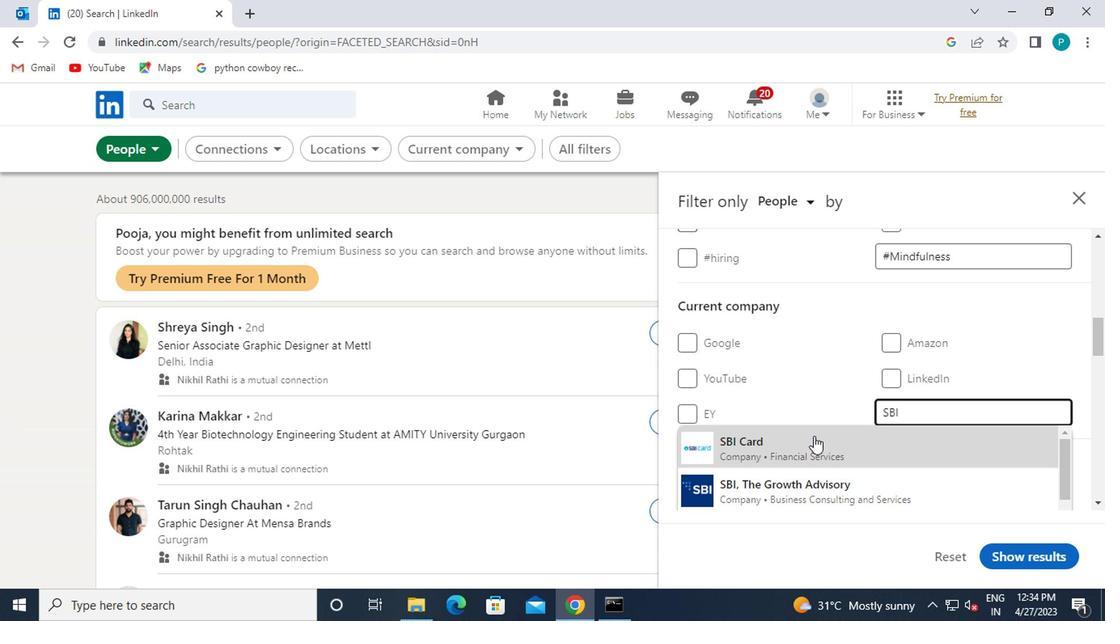 
Action: Mouse moved to (819, 469)
Screenshot: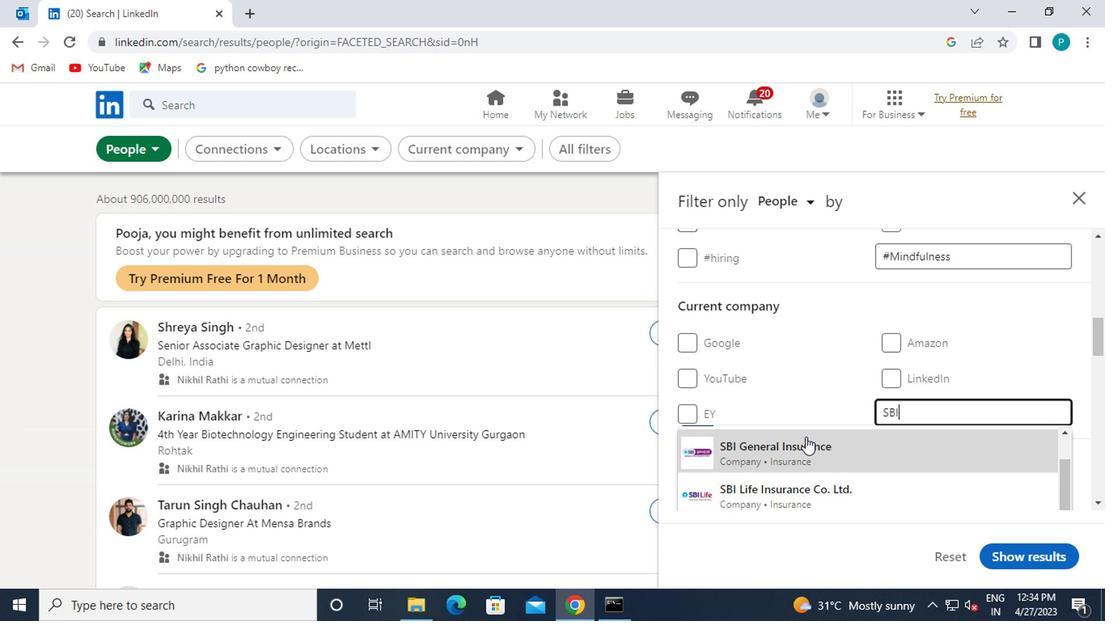 
Action: Mouse scrolled (819, 470) with delta (0, 0)
Screenshot: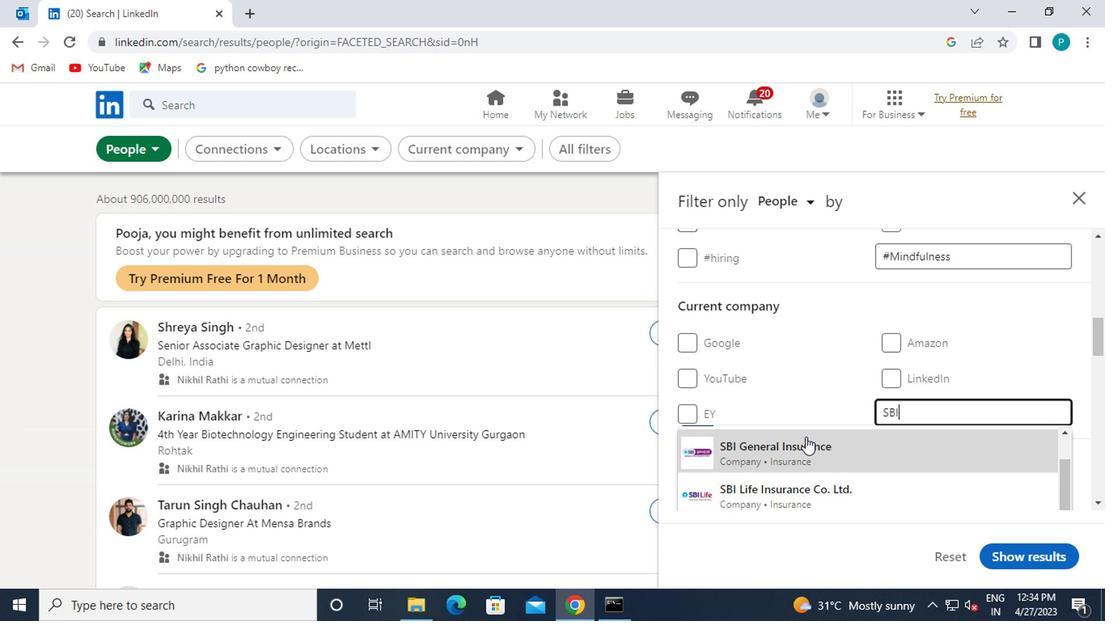 
Action: Mouse moved to (819, 470)
Screenshot: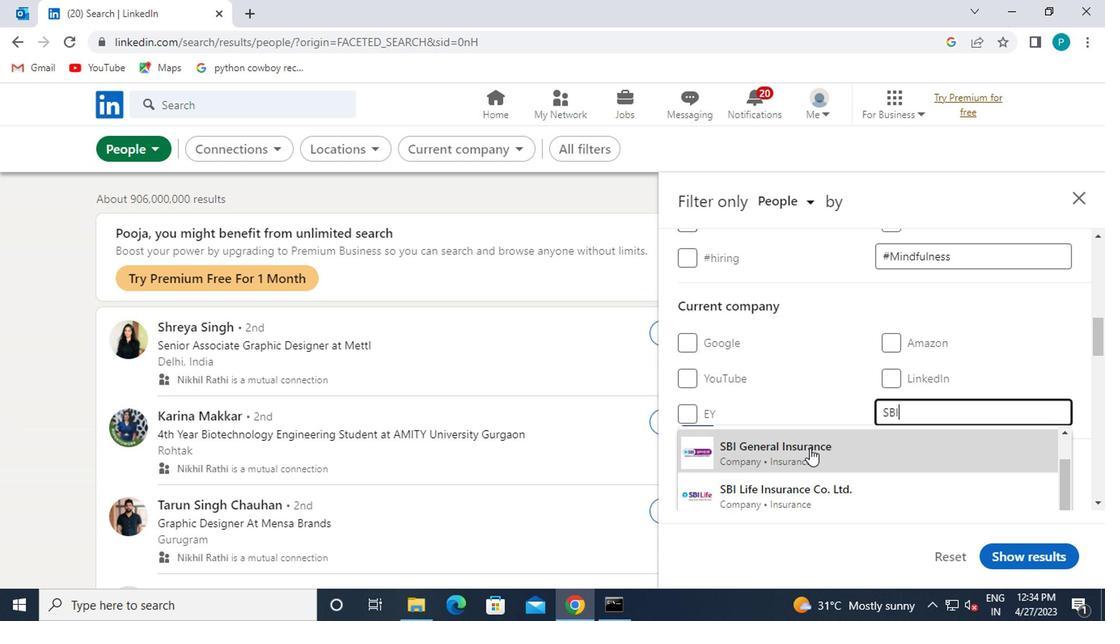 
Action: Mouse scrolled (819, 470) with delta (0, 0)
Screenshot: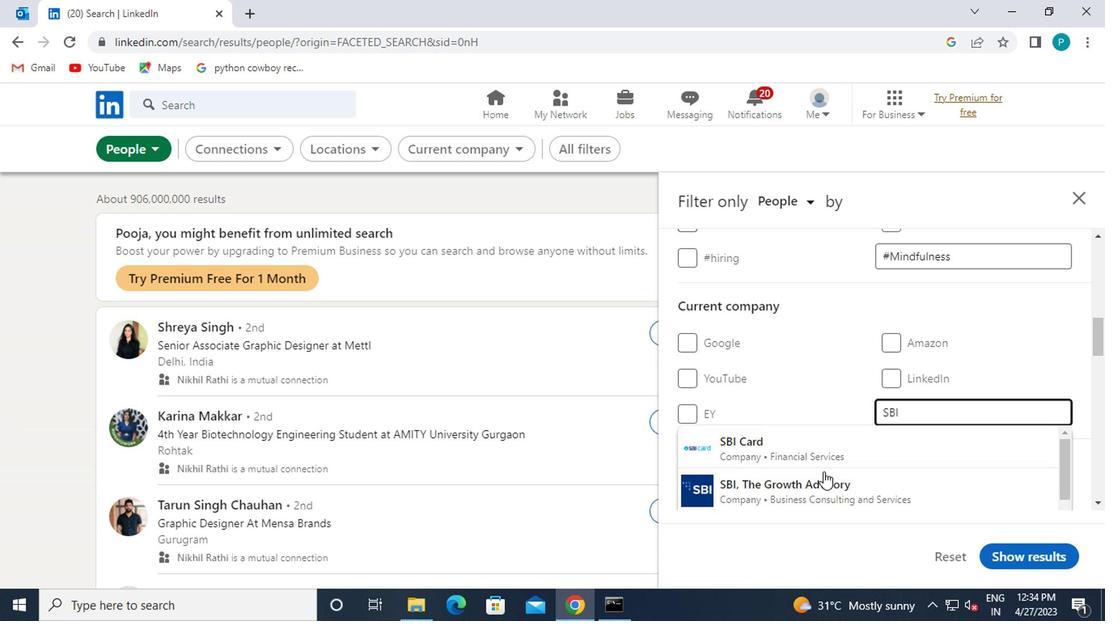 
Action: Mouse moved to (817, 457)
Screenshot: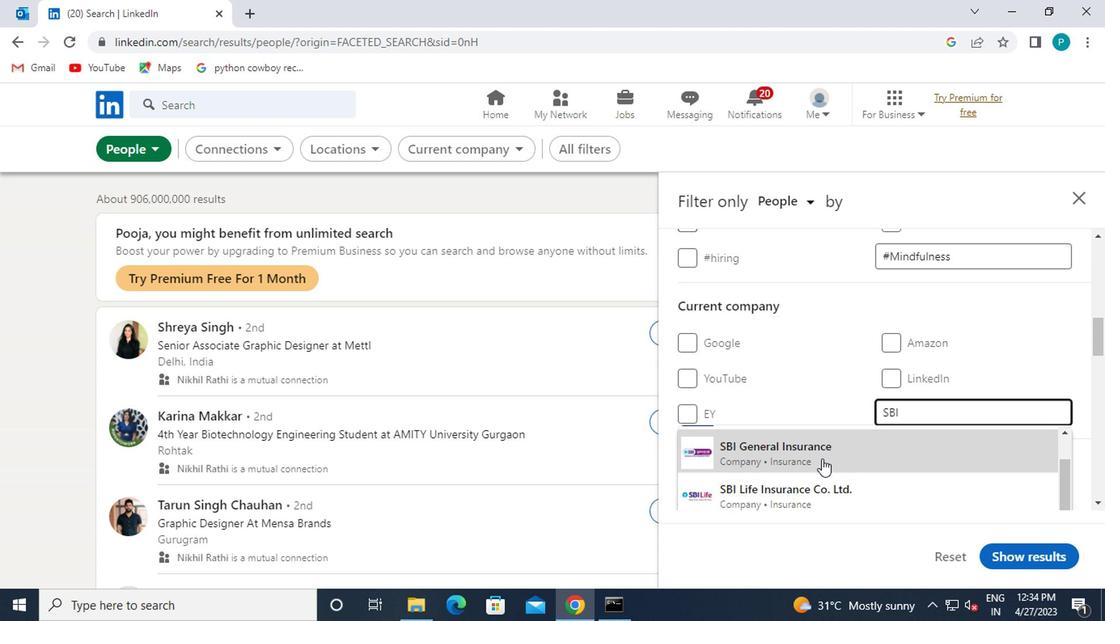 
Action: Mouse pressed left at (817, 457)
Screenshot: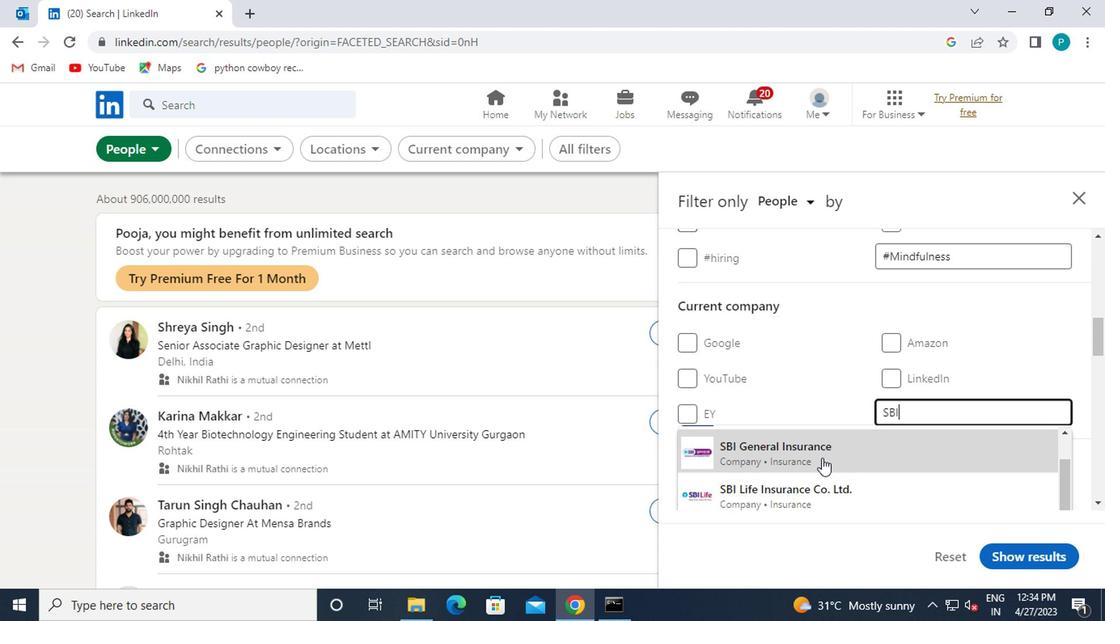 
Action: Mouse scrolled (817, 456) with delta (0, -1)
Screenshot: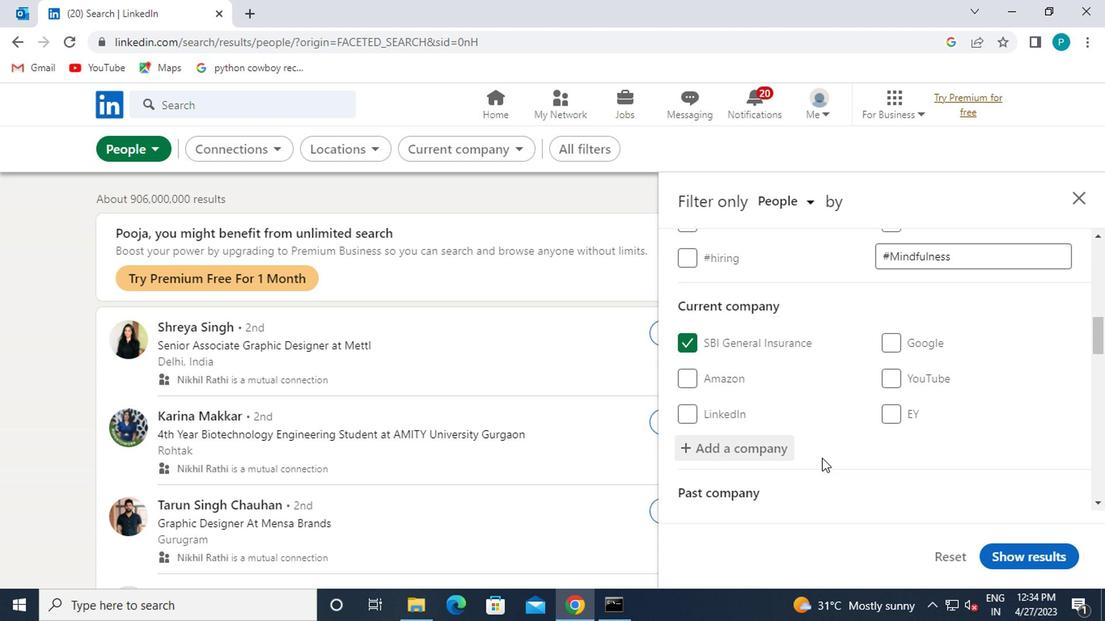 
Action: Mouse scrolled (817, 456) with delta (0, -1)
Screenshot: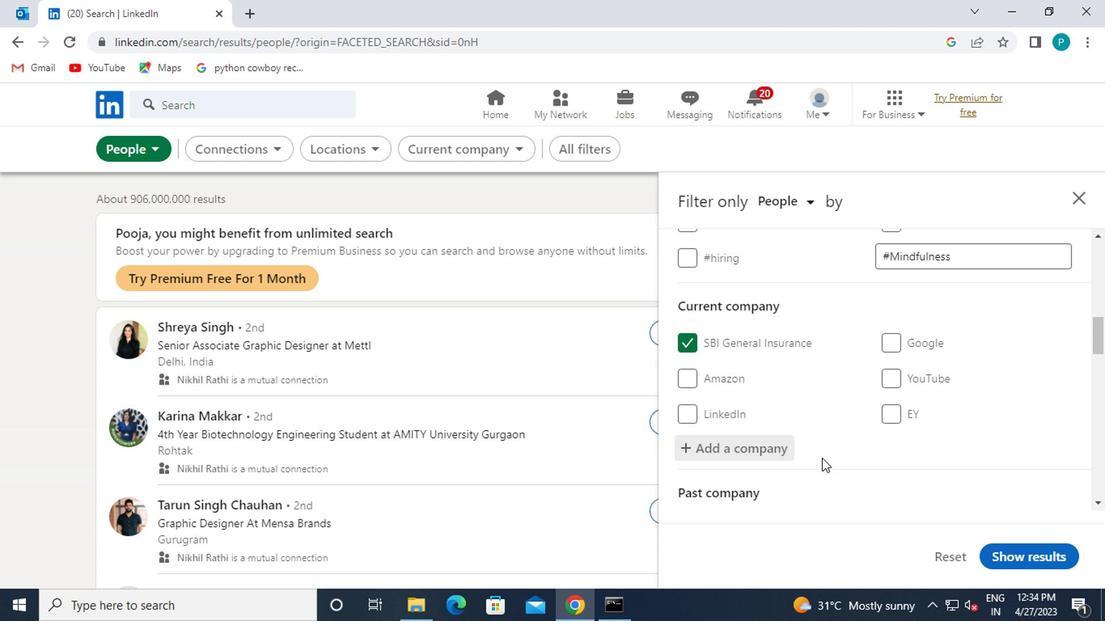 
Action: Mouse moved to (833, 459)
Screenshot: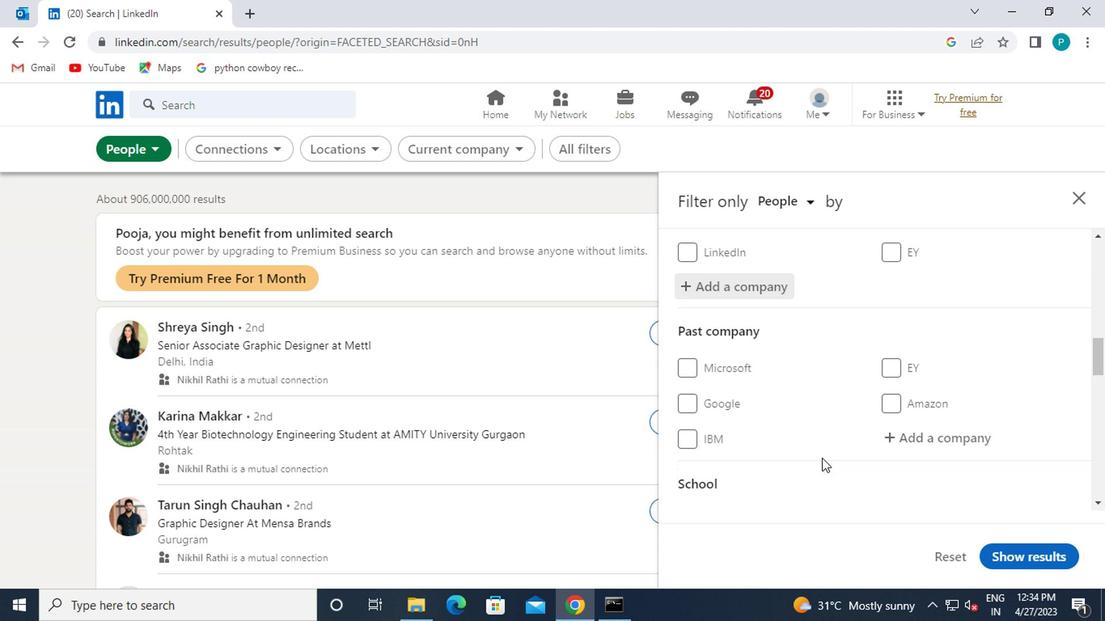 
Action: Mouse scrolled (833, 458) with delta (0, -1)
Screenshot: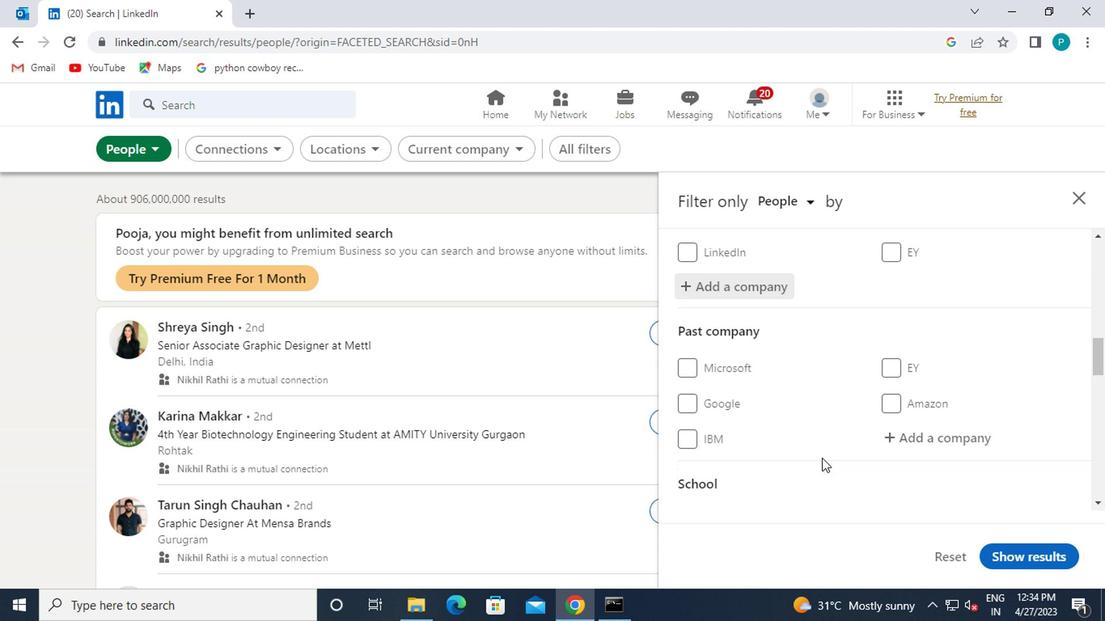 
Action: Mouse moved to (833, 459)
Screenshot: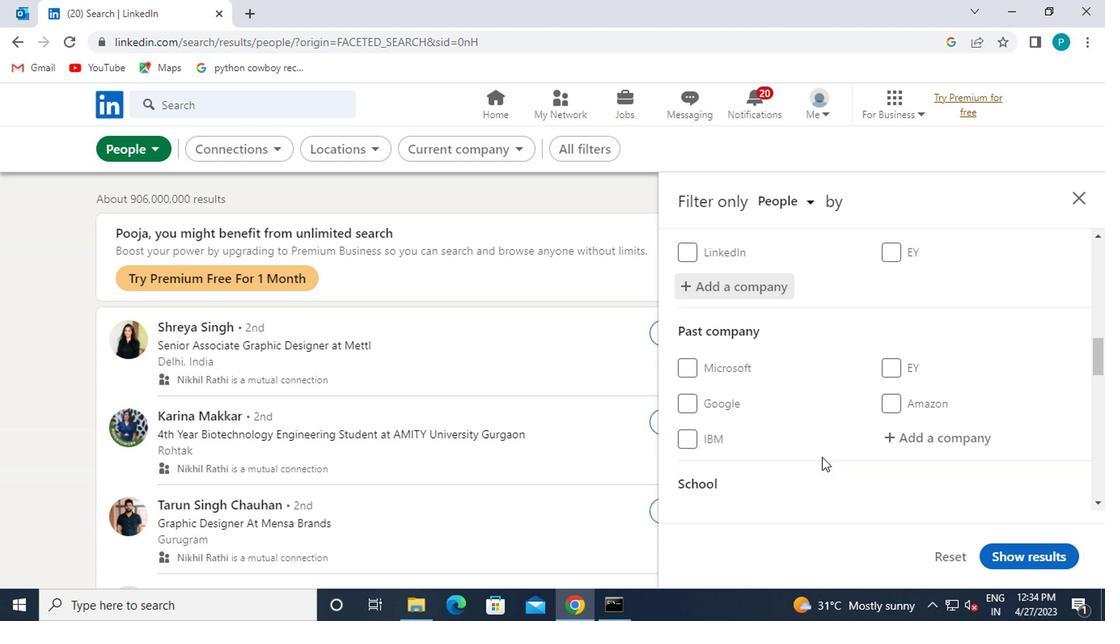 
Action: Mouse scrolled (833, 458) with delta (0, -1)
Screenshot: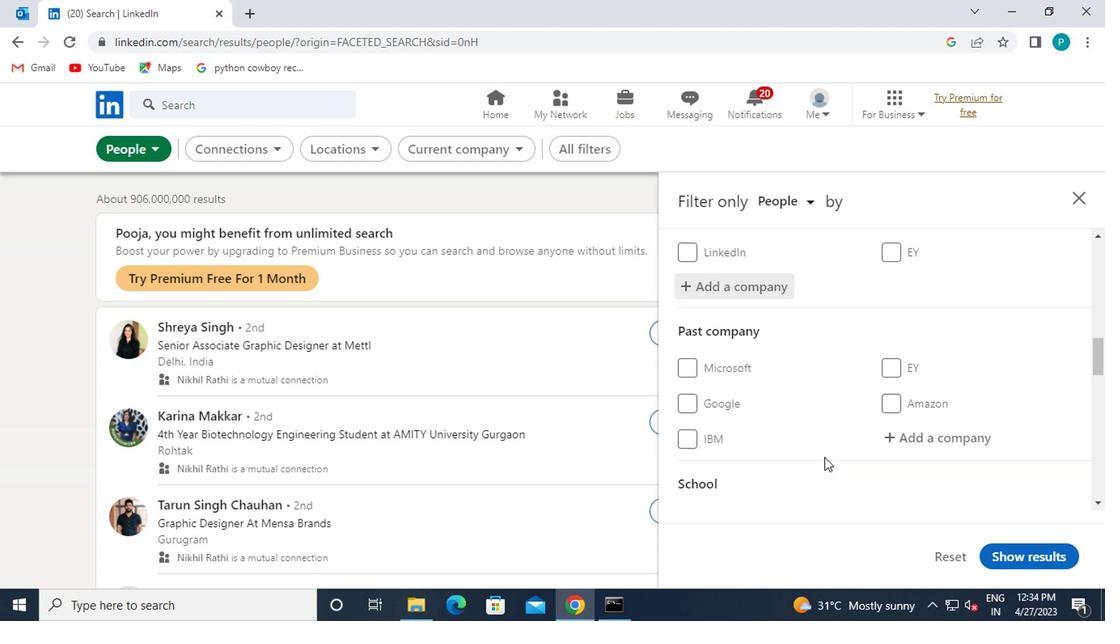 
Action: Mouse moved to (891, 444)
Screenshot: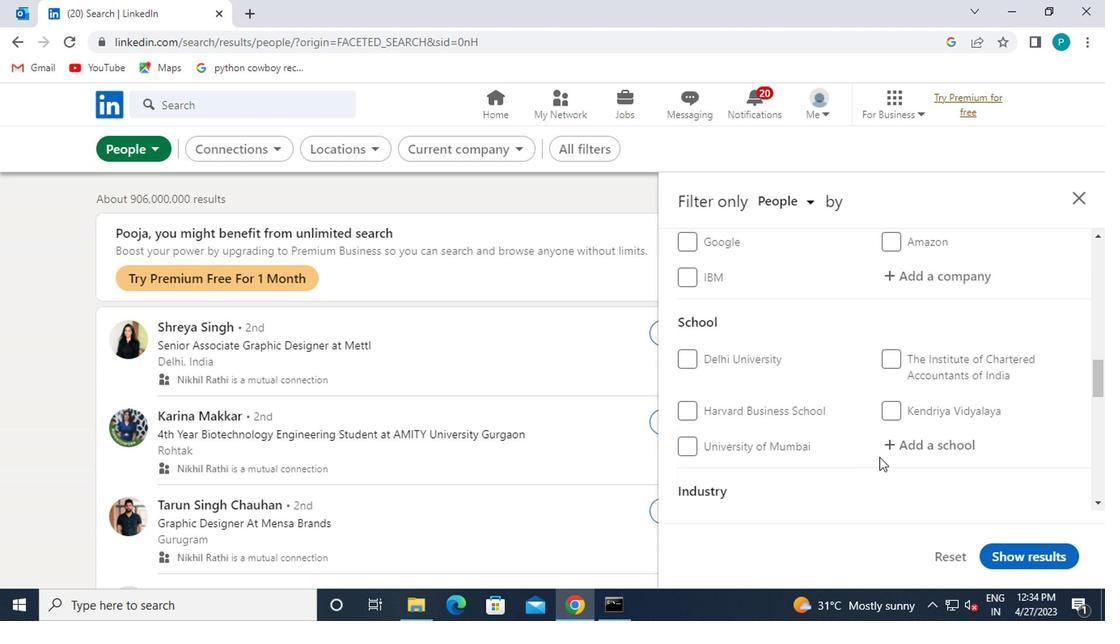 
Action: Mouse pressed left at (891, 444)
Screenshot: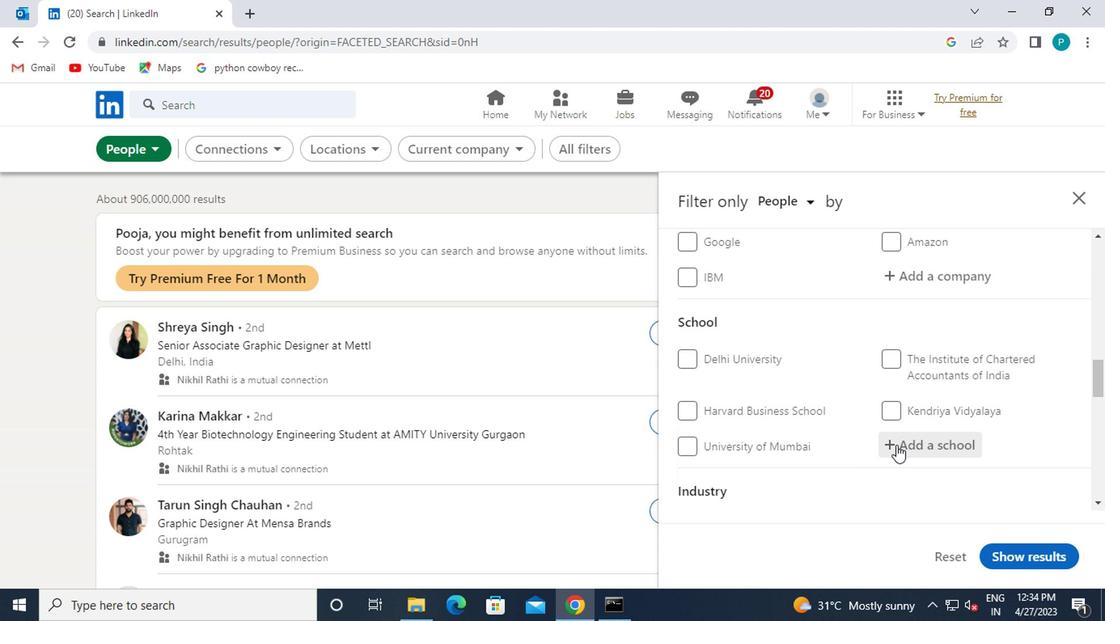 
Action: Mouse moved to (900, 443)
Screenshot: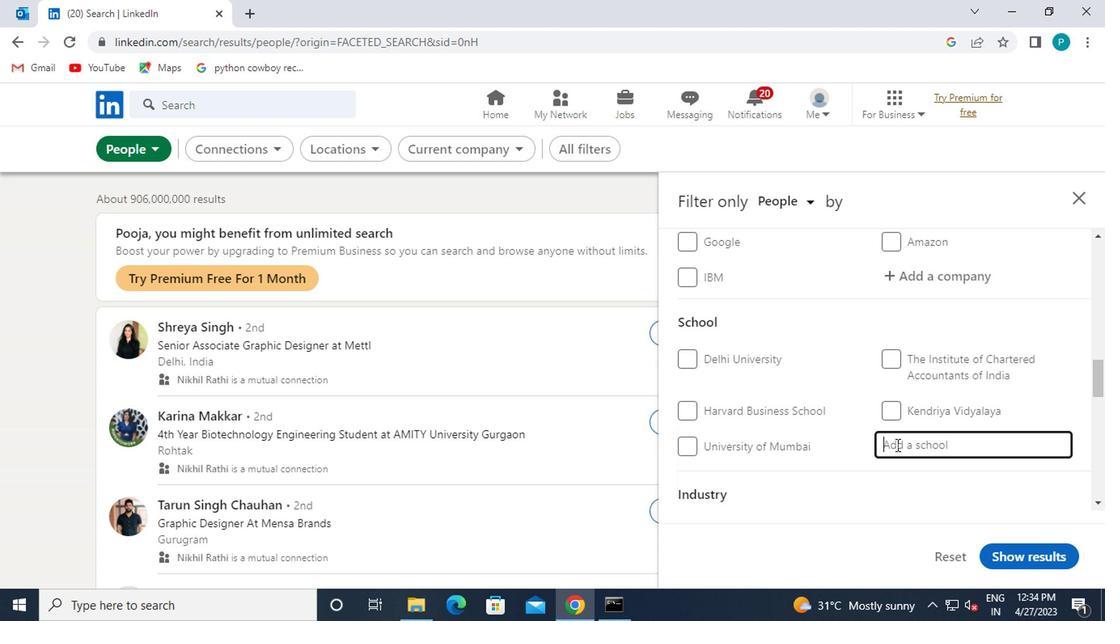 
Action: Key pressed <Key.caps_lock><Key.caps_lock>S<Key.caps_lock>T.<Key.space><Key.caps_lock>S<Key.caps_lock>TEPHEN
Screenshot: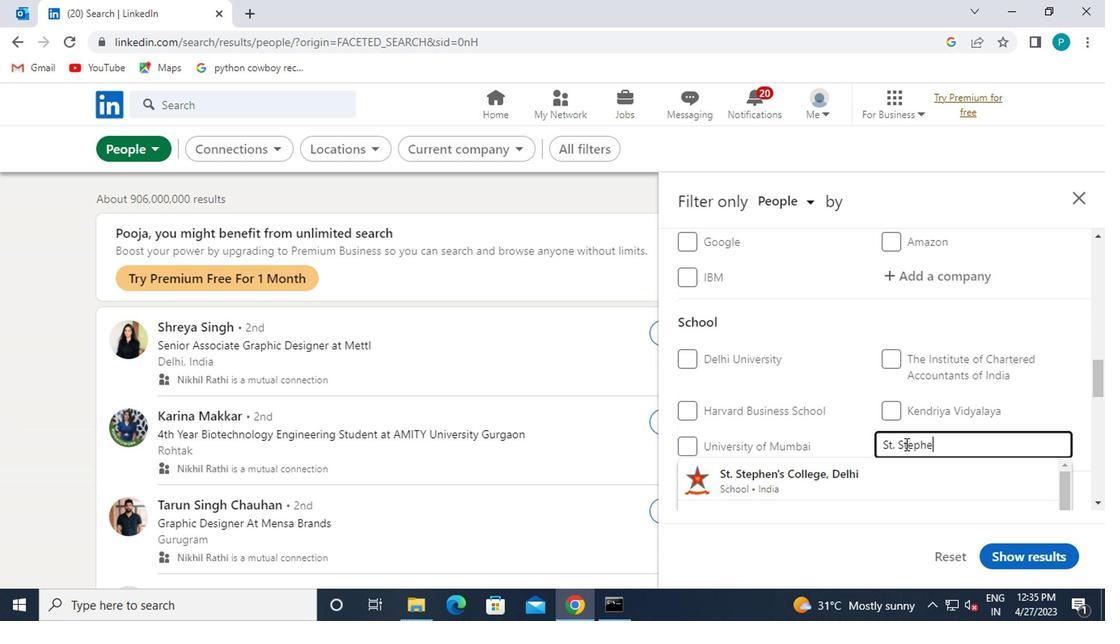 
Action: Mouse moved to (787, 480)
Screenshot: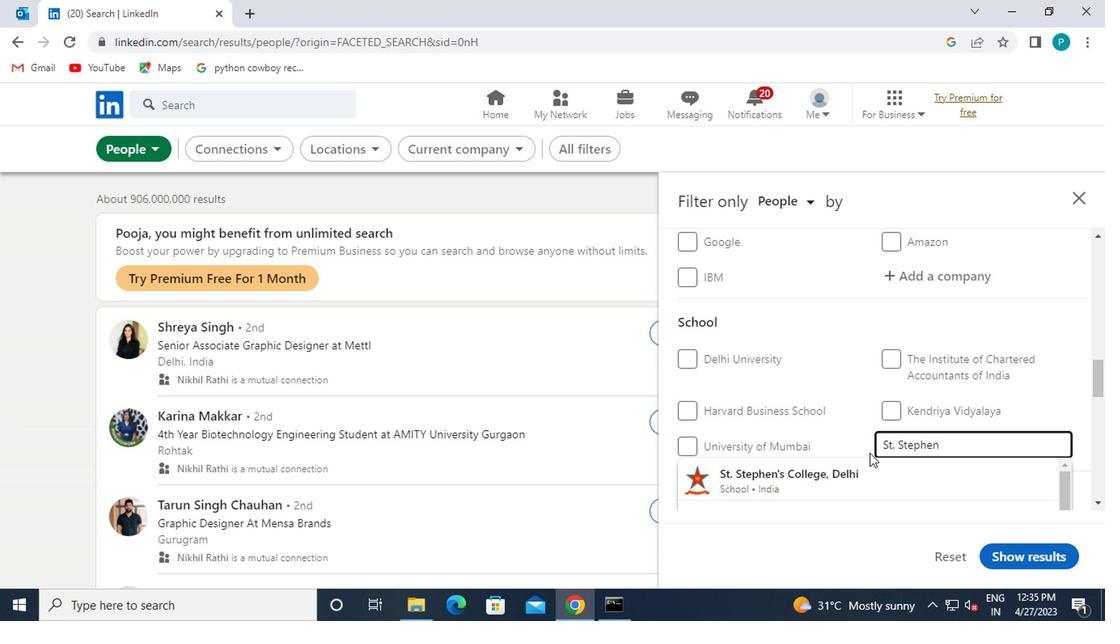 
Action: Mouse pressed left at (787, 480)
Screenshot: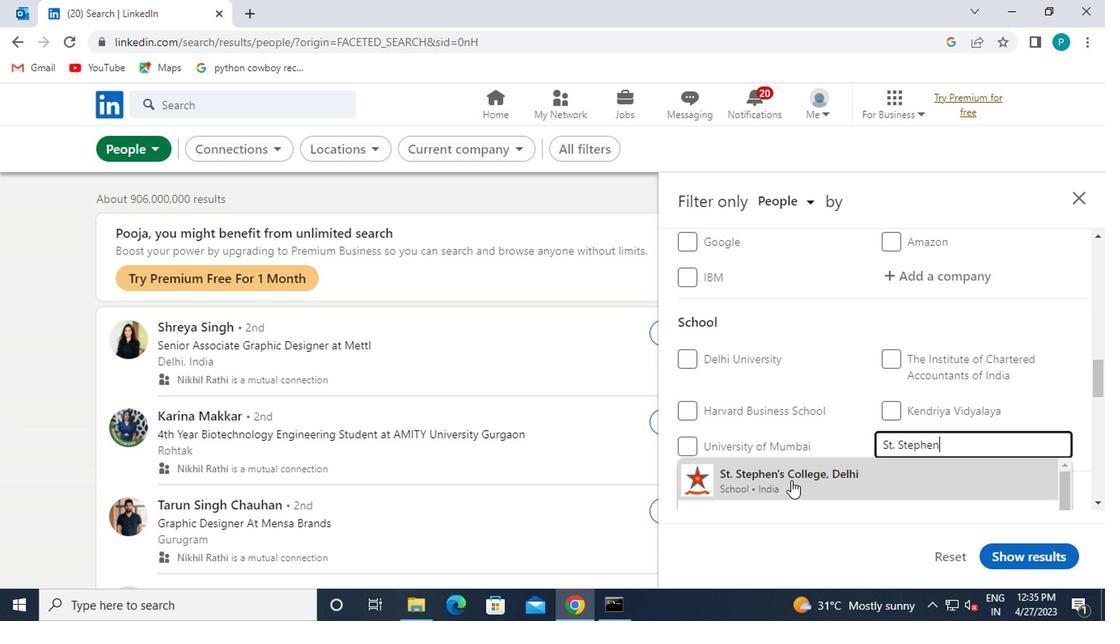 
Action: Mouse moved to (827, 481)
Screenshot: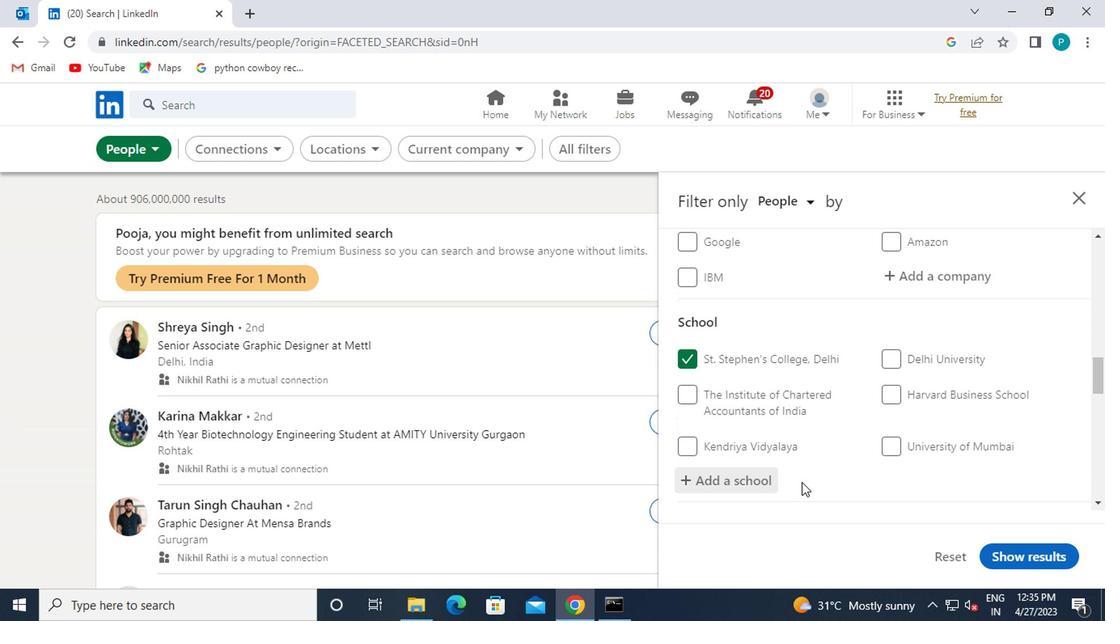 
Action: Mouse scrolled (827, 480) with delta (0, -1)
Screenshot: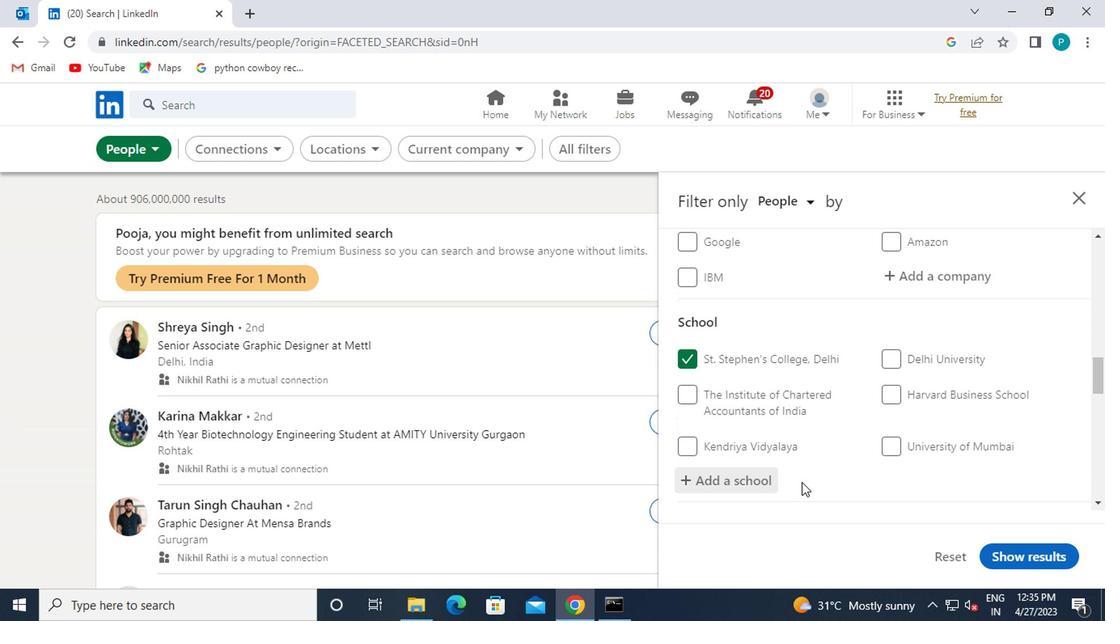 
Action: Mouse moved to (828, 476)
Screenshot: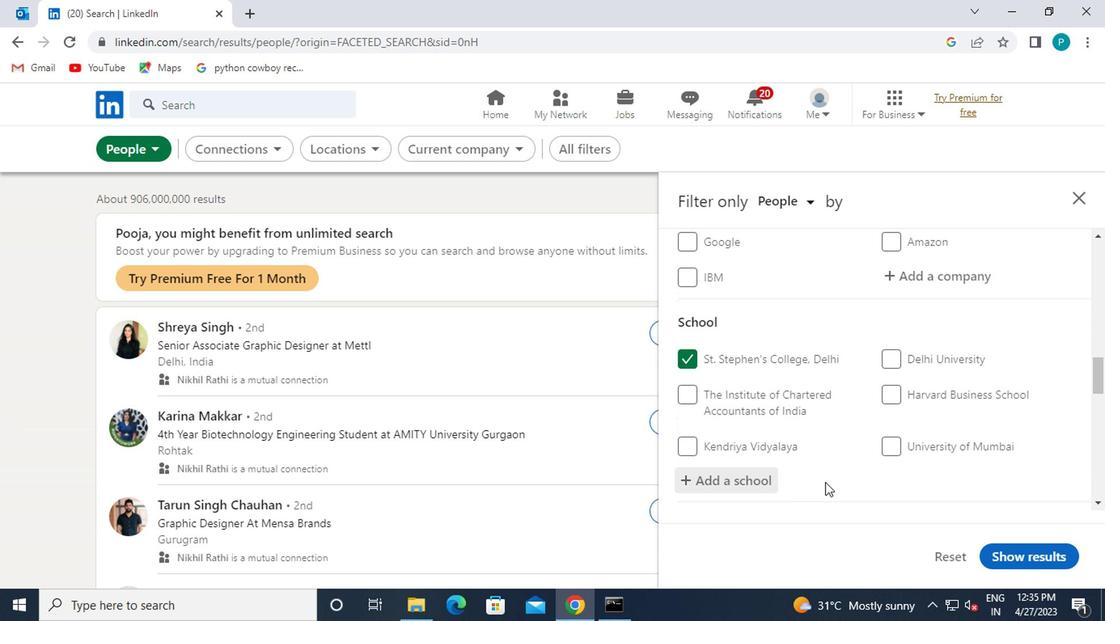 
Action: Mouse scrolled (828, 475) with delta (0, 0)
Screenshot: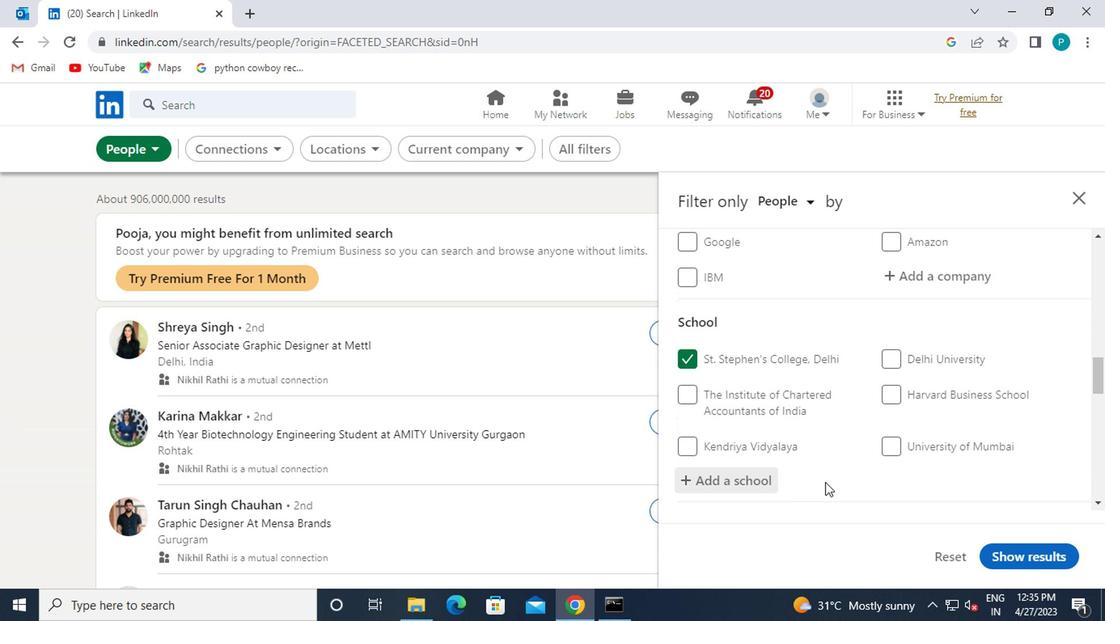 
Action: Mouse moved to (852, 458)
Screenshot: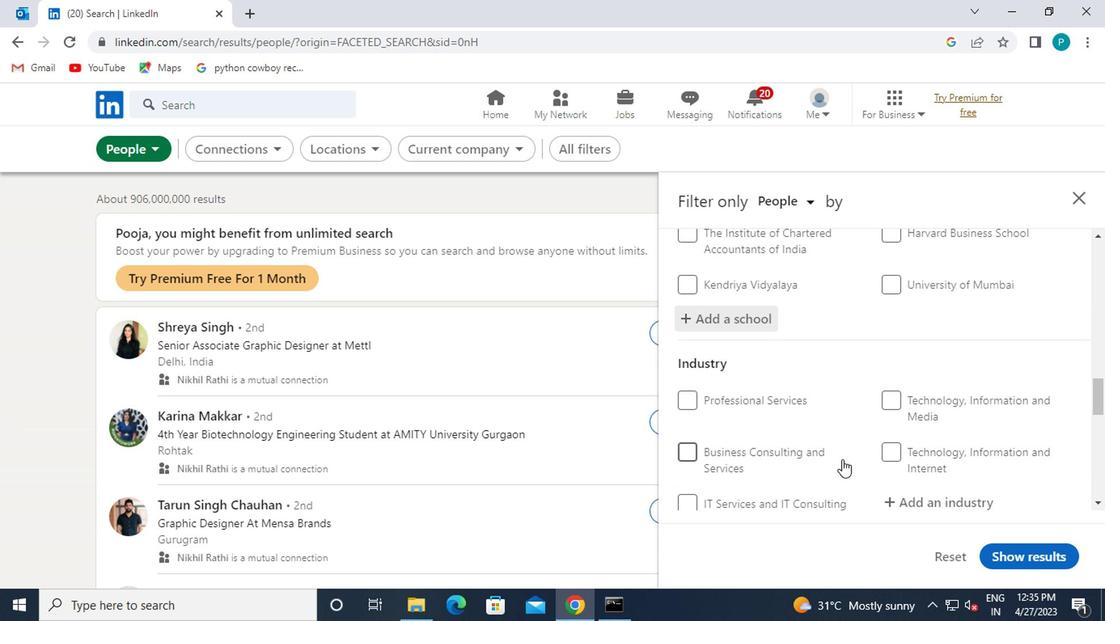 
Action: Mouse scrolled (852, 457) with delta (0, 0)
Screenshot: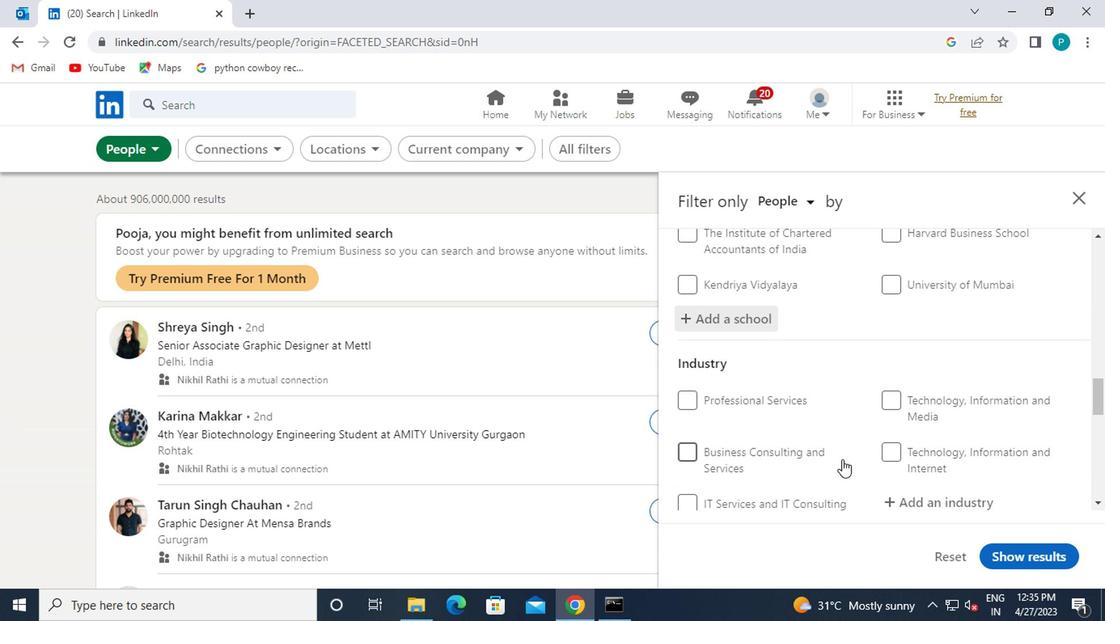 
Action: Mouse moved to (887, 429)
Screenshot: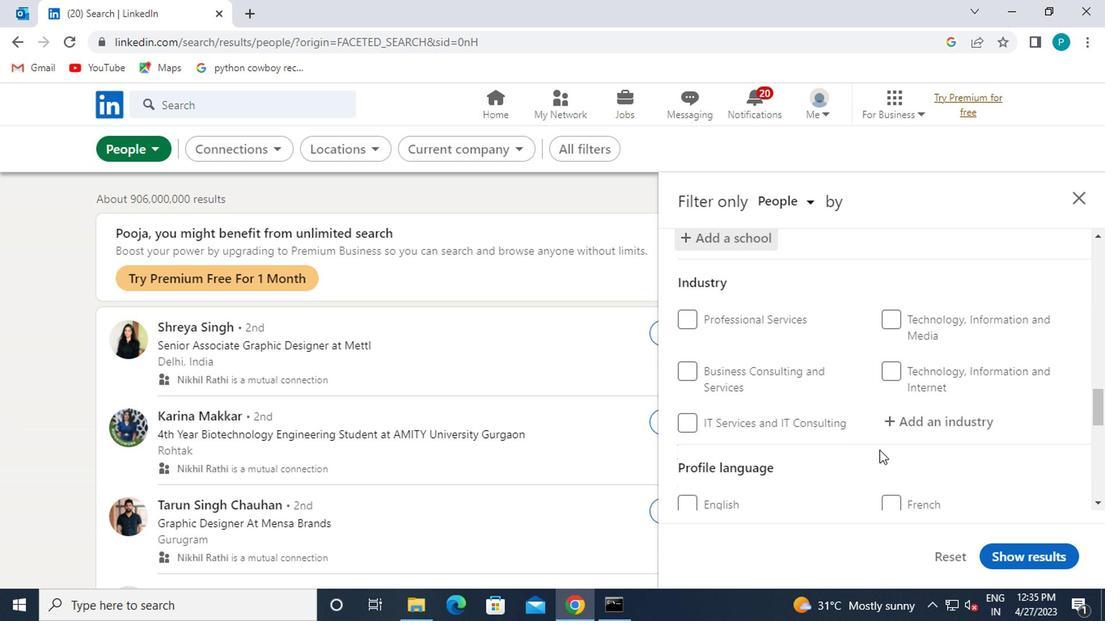 
Action: Mouse pressed left at (887, 429)
Screenshot: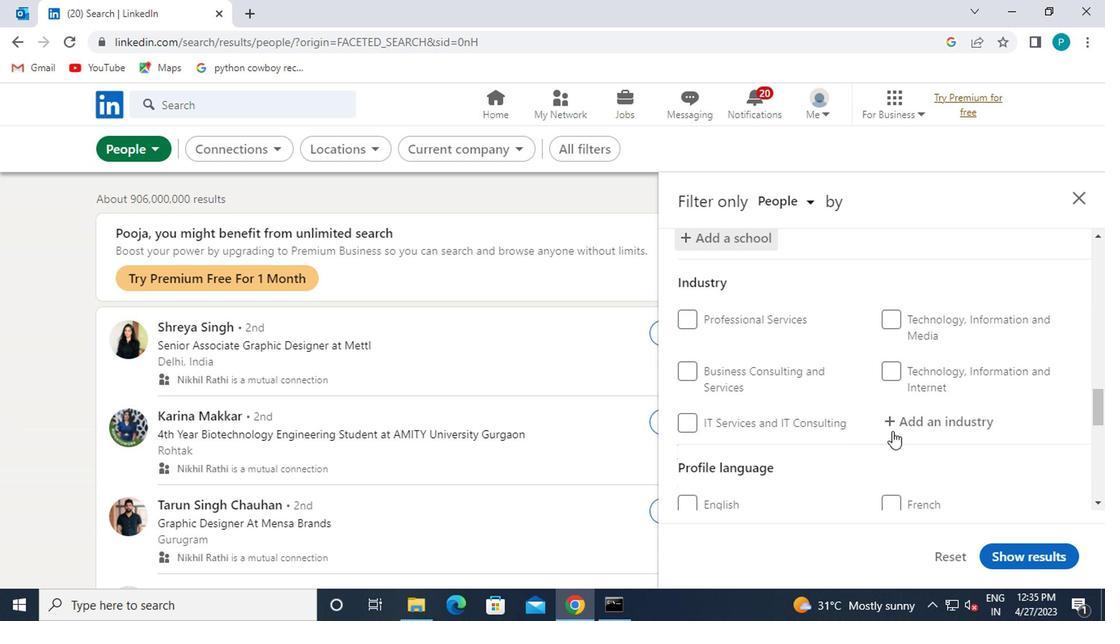 
Action: Key pressed FOOTWEA
Screenshot: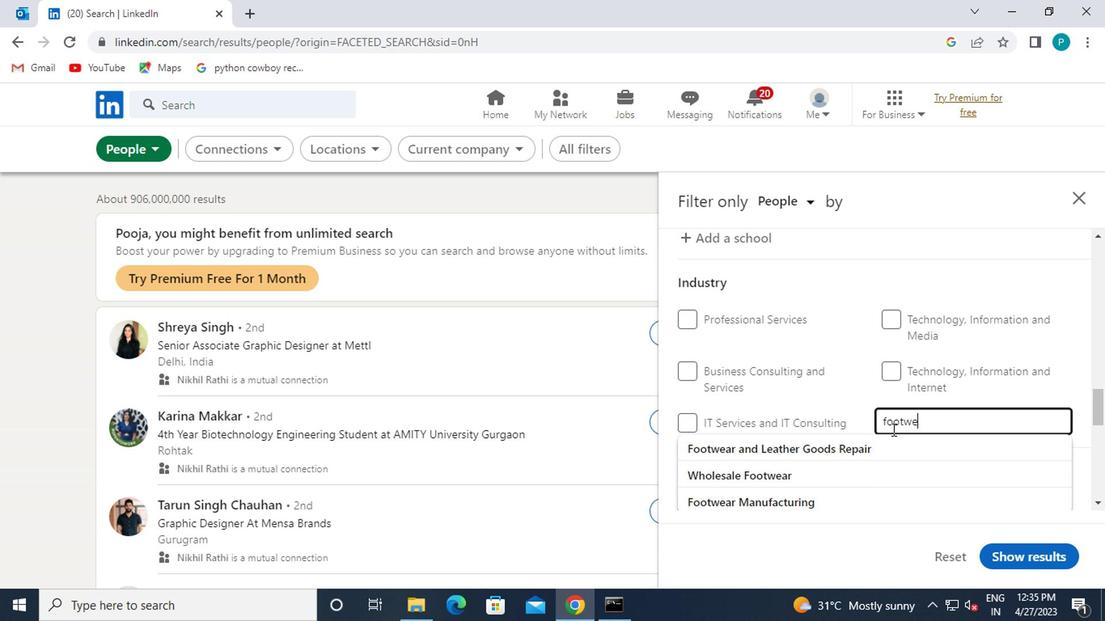 
Action: Mouse moved to (827, 466)
Screenshot: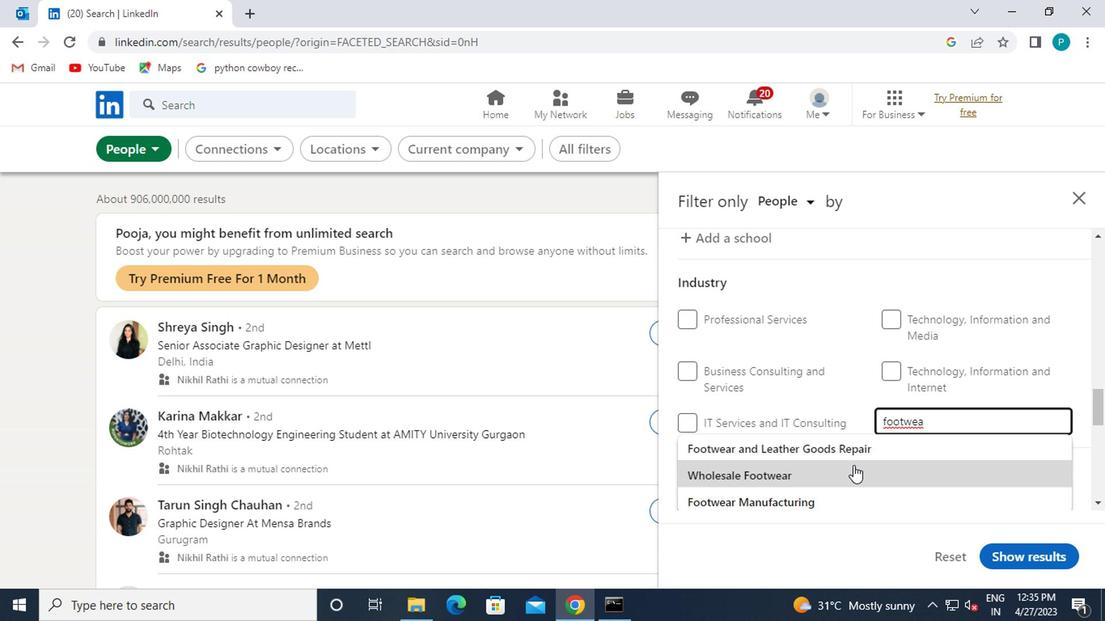 
Action: Mouse scrolled (827, 465) with delta (0, 0)
Screenshot: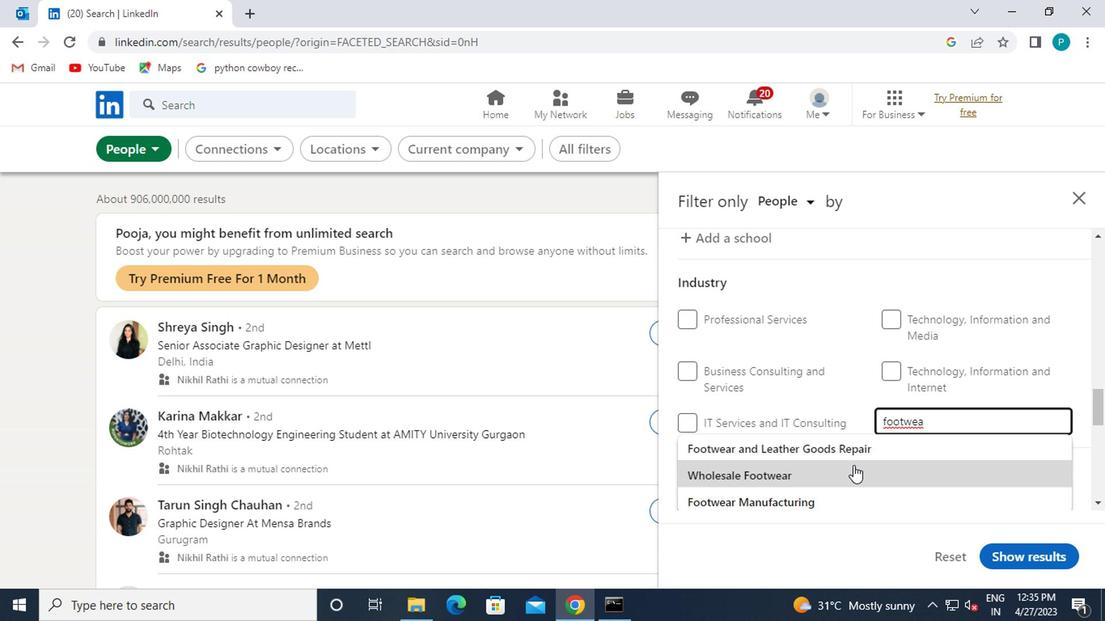 
Action: Mouse moved to (791, 417)
Screenshot: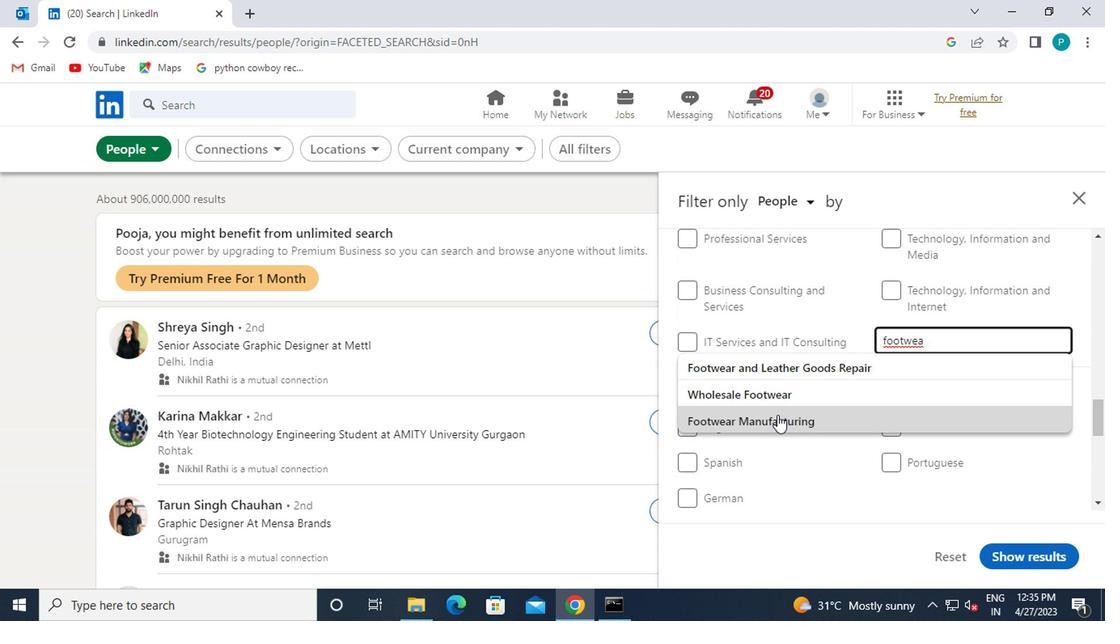 
Action: Mouse pressed left at (791, 417)
Screenshot: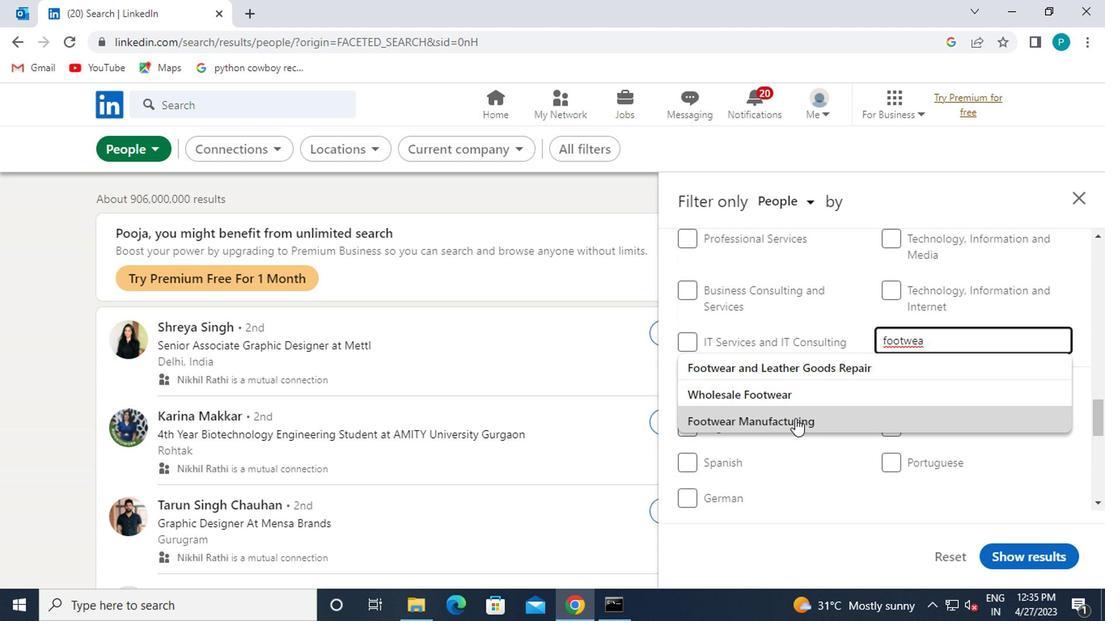 
Action: Mouse scrolled (791, 417) with delta (0, 0)
Screenshot: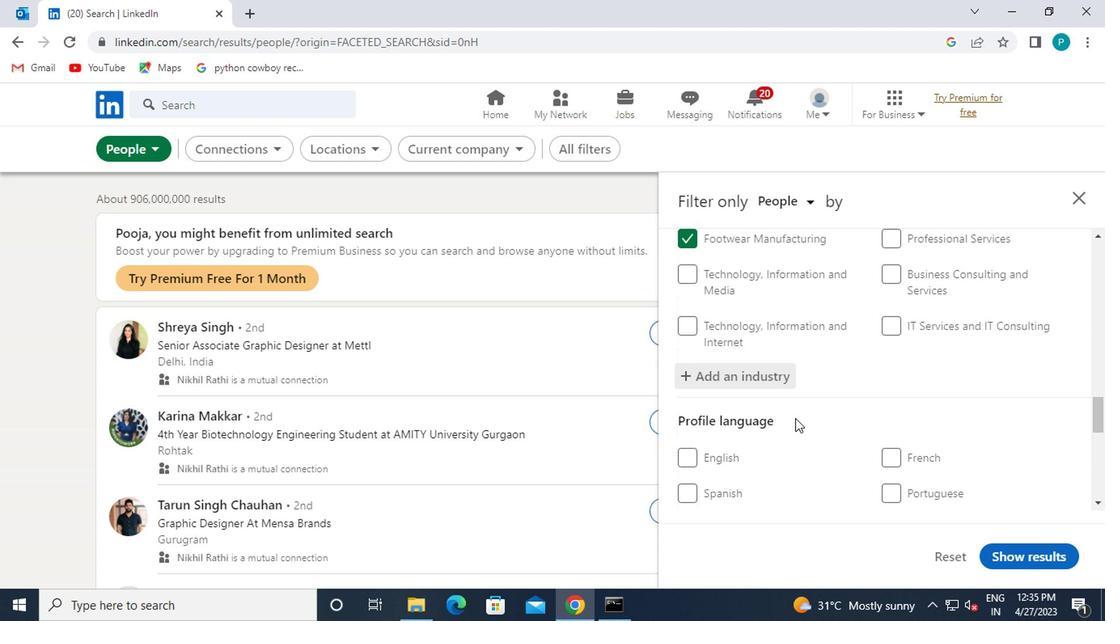 
Action: Mouse moved to (715, 447)
Screenshot: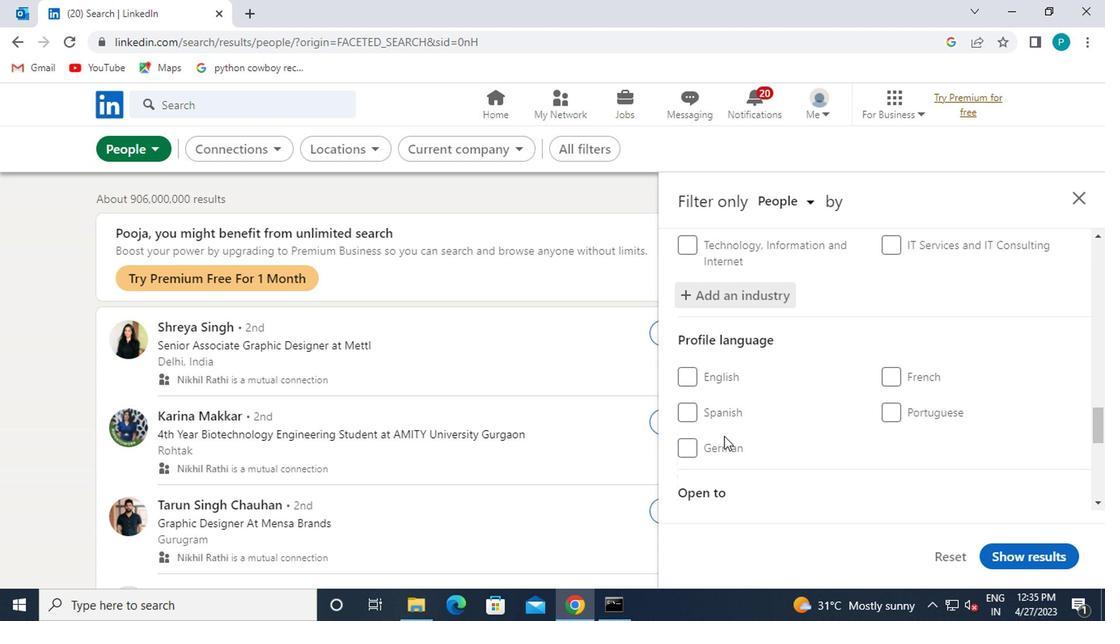 
Action: Mouse pressed left at (715, 447)
Screenshot: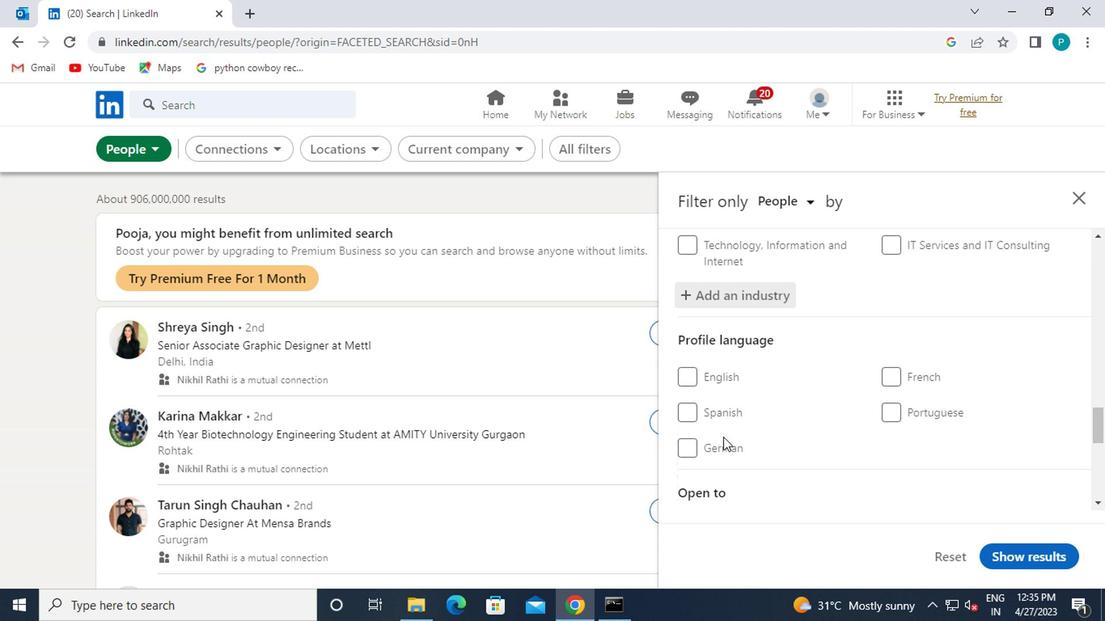 
Action: Mouse moved to (716, 444)
Screenshot: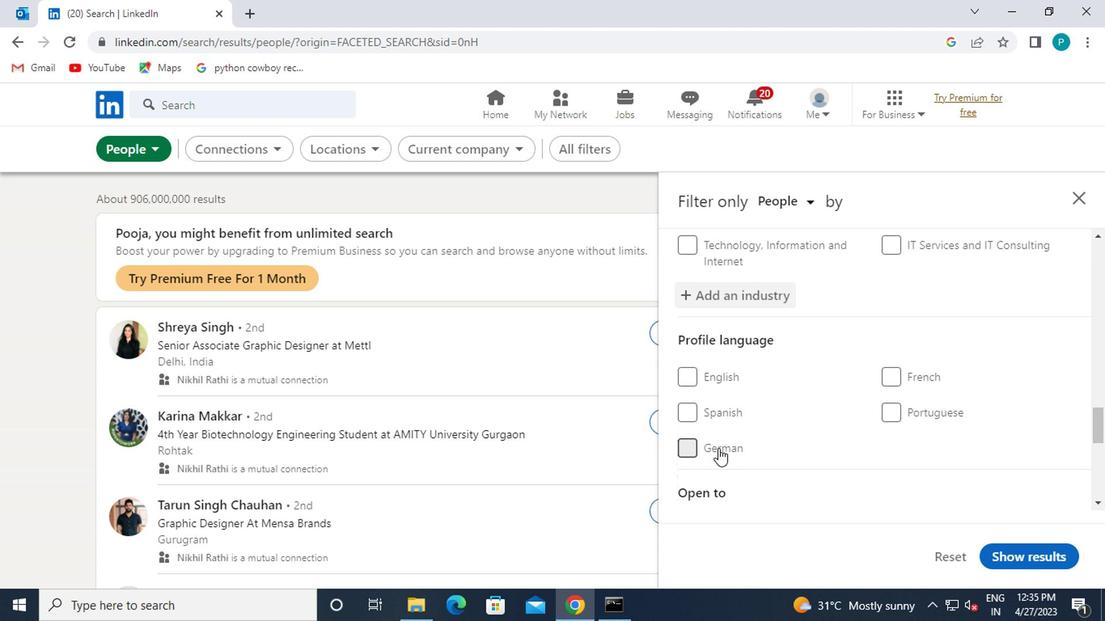
Action: Mouse scrolled (716, 443) with delta (0, 0)
Screenshot: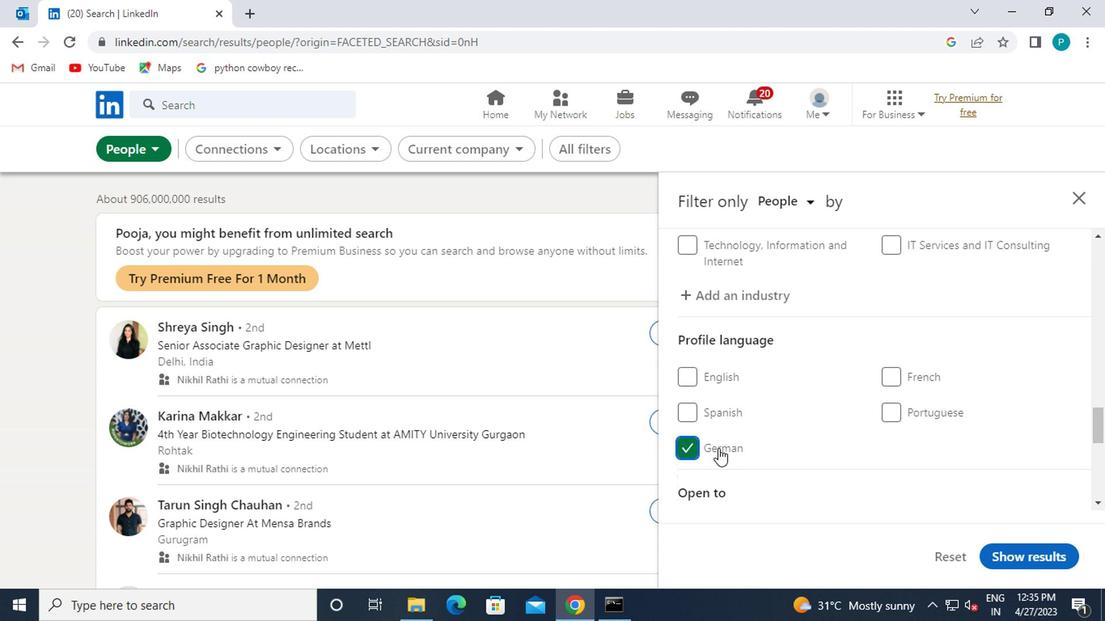 
Action: Mouse scrolled (716, 443) with delta (0, 0)
Screenshot: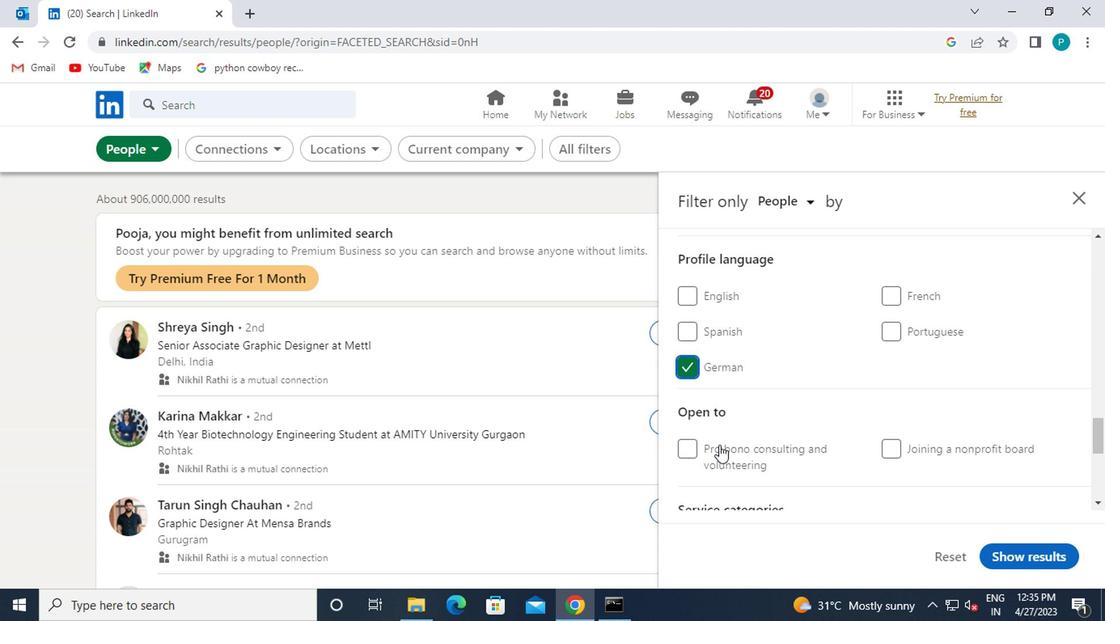 
Action: Mouse moved to (738, 454)
Screenshot: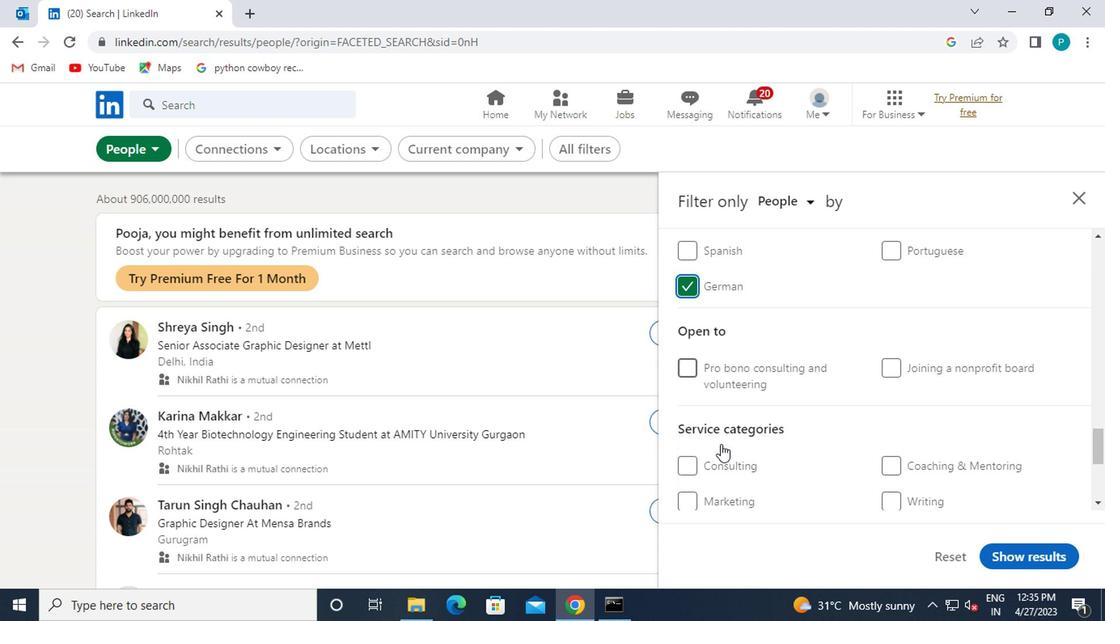 
Action: Mouse scrolled (738, 453) with delta (0, 0)
Screenshot: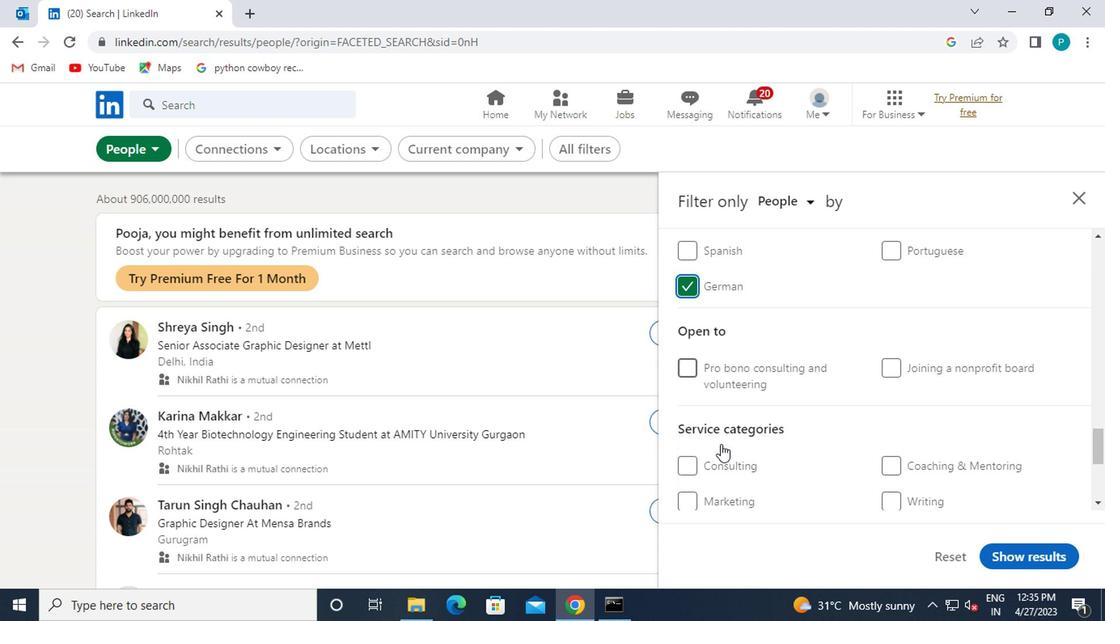 
Action: Mouse moved to (738, 454)
Screenshot: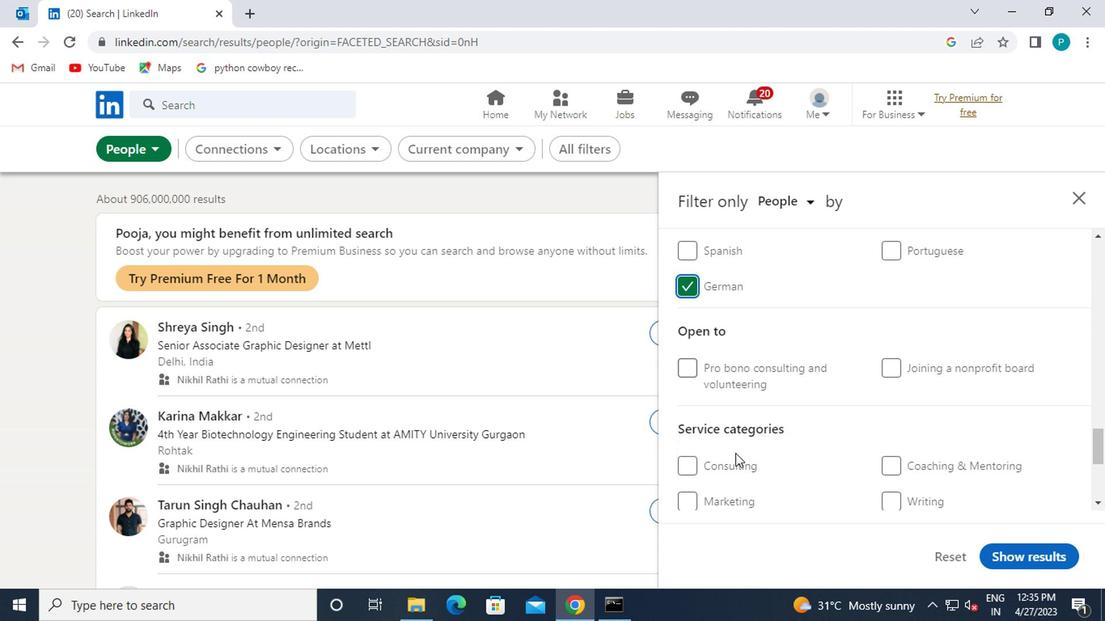 
Action: Mouse scrolled (738, 453) with delta (0, 0)
Screenshot: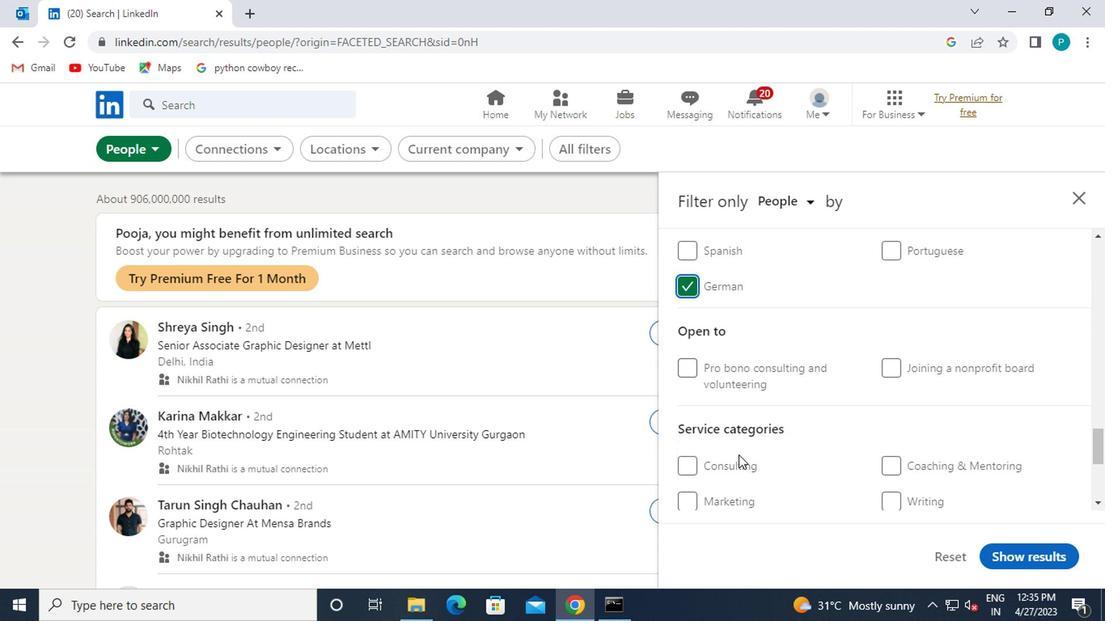 
Action: Mouse moved to (901, 378)
Screenshot: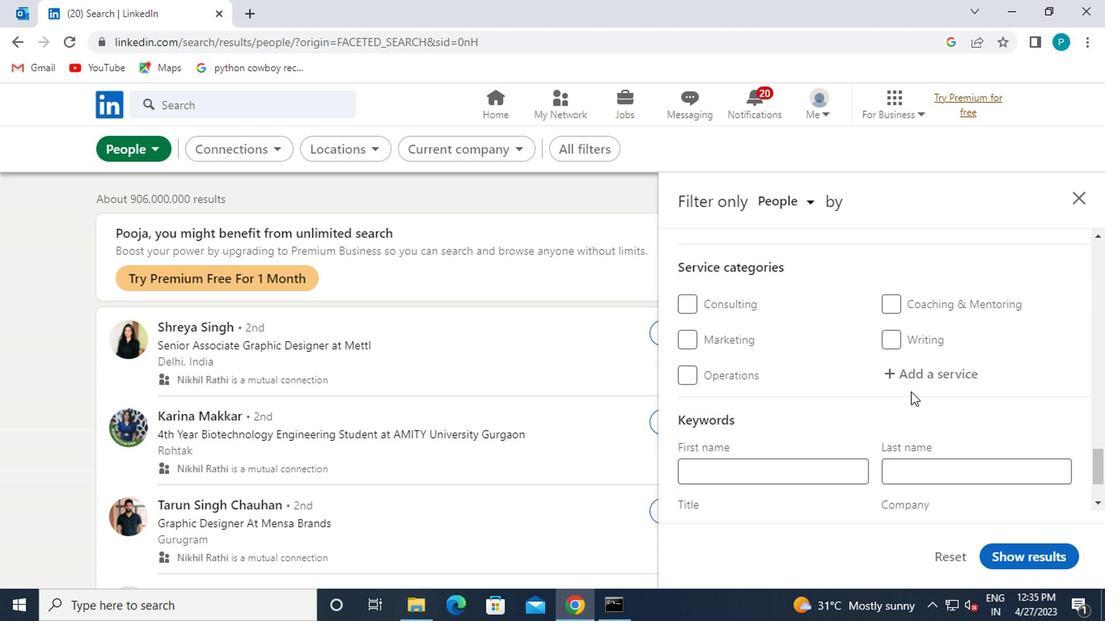 
Action: Mouse pressed left at (901, 378)
Screenshot: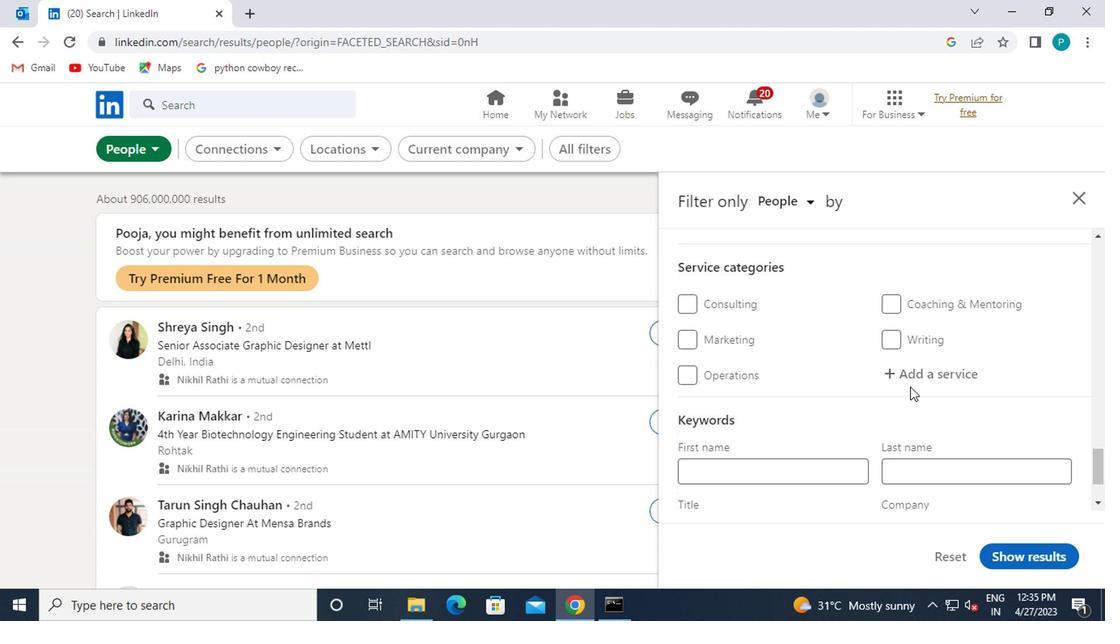 
Action: Mouse moved to (905, 383)
Screenshot: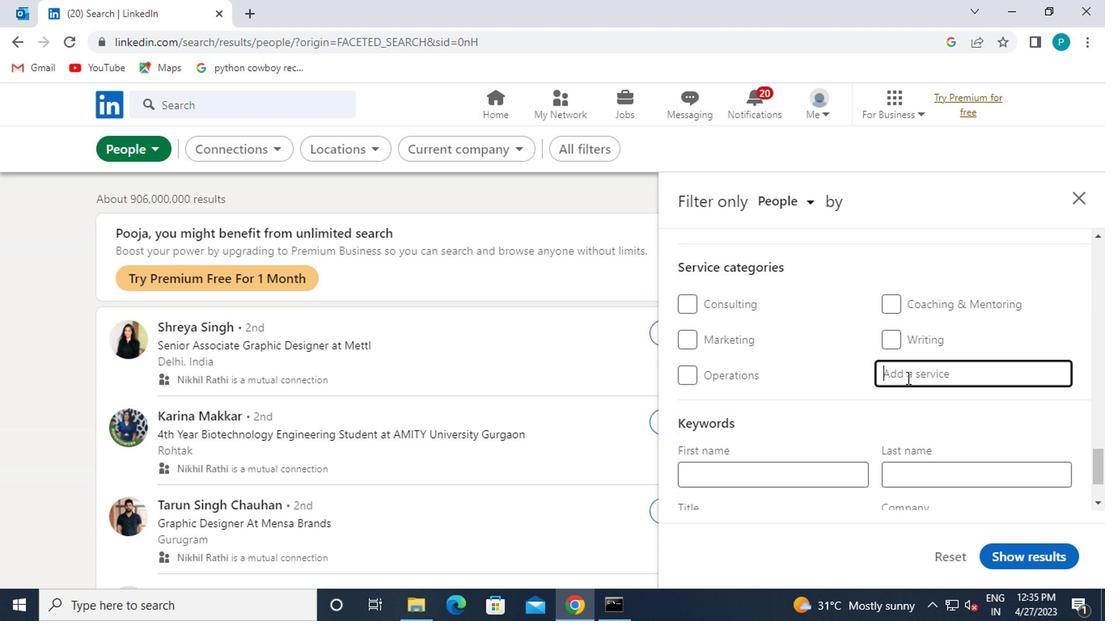 
Action: Key pressed HEAD
Screenshot: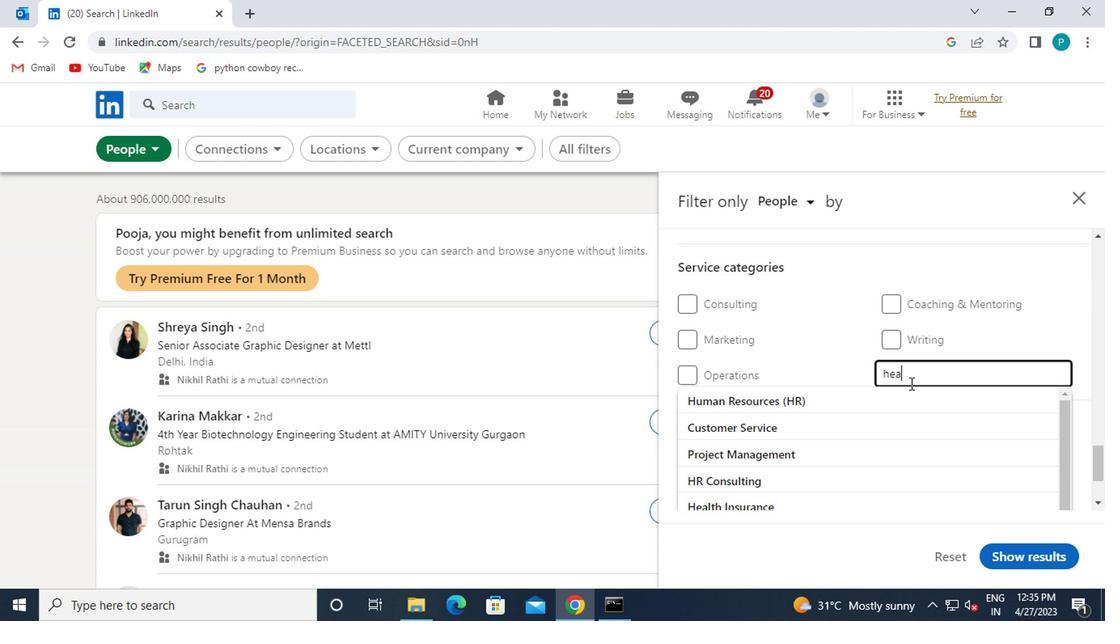 
Action: Mouse moved to (934, 397)
Screenshot: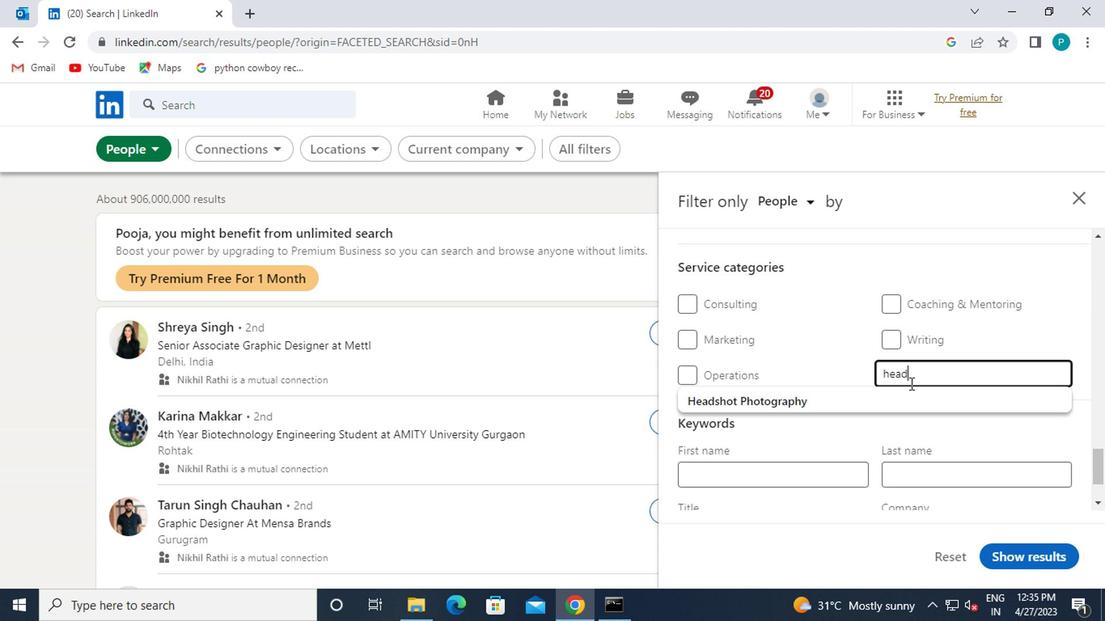 
Action: Mouse pressed left at (934, 397)
Screenshot: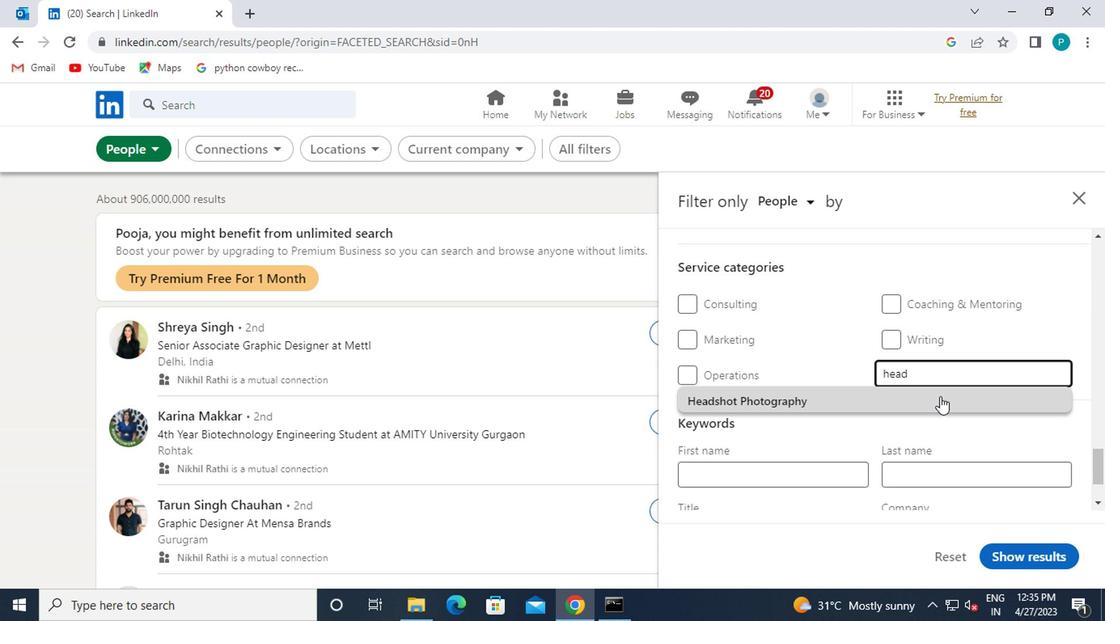 
Action: Mouse moved to (846, 395)
Screenshot: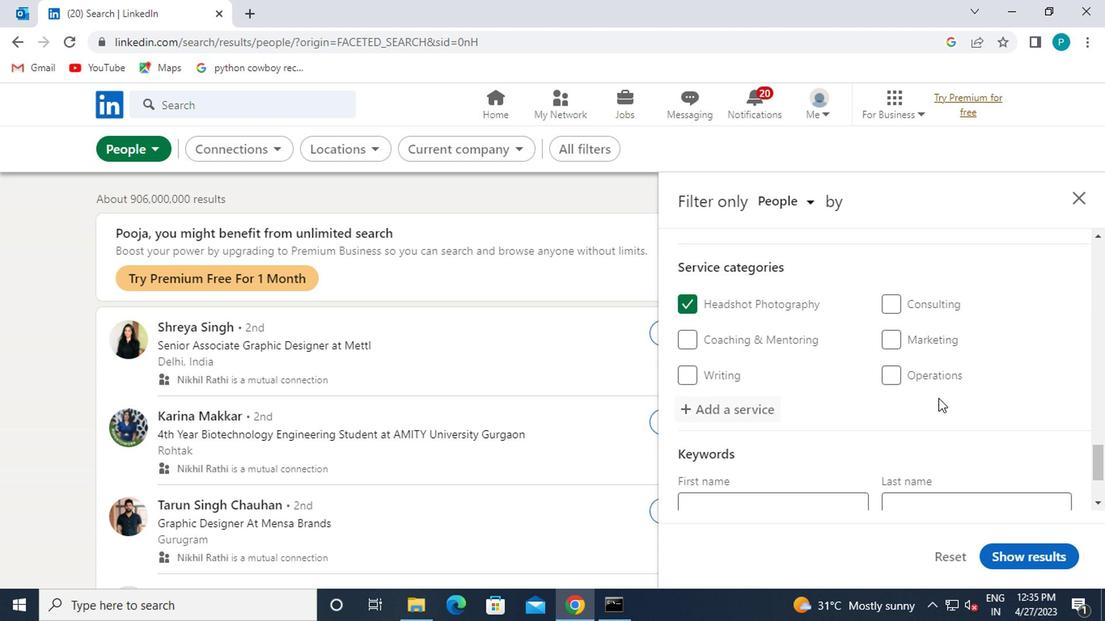 
Action: Mouse scrolled (846, 394) with delta (0, 0)
Screenshot: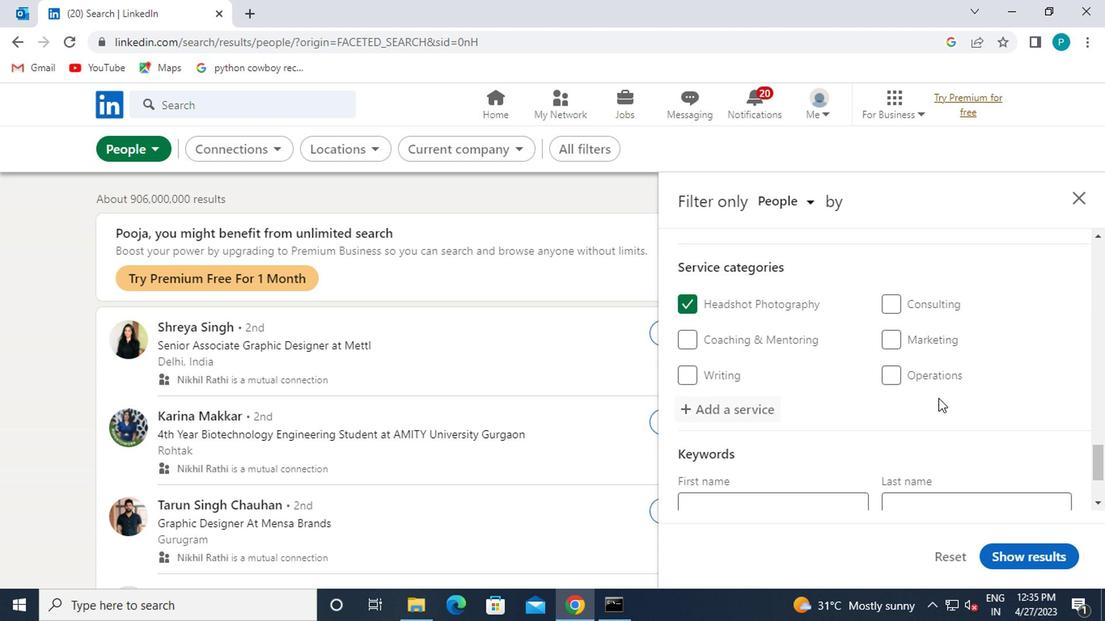 
Action: Mouse moved to (831, 398)
Screenshot: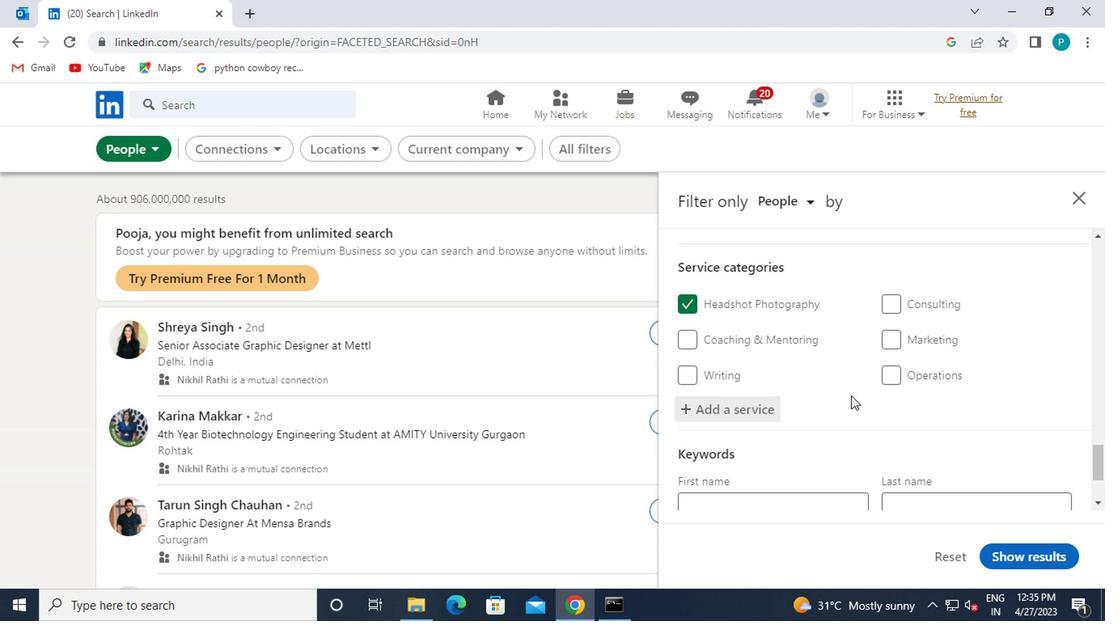 
Action: Mouse scrolled (831, 398) with delta (0, 0)
Screenshot: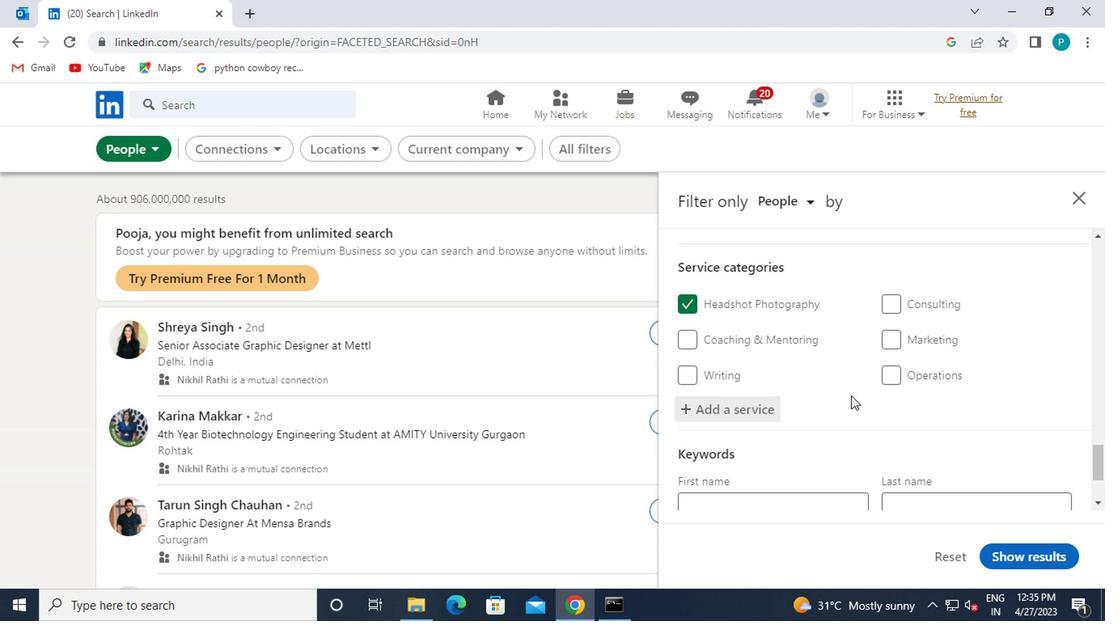 
Action: Mouse moved to (728, 450)
Screenshot: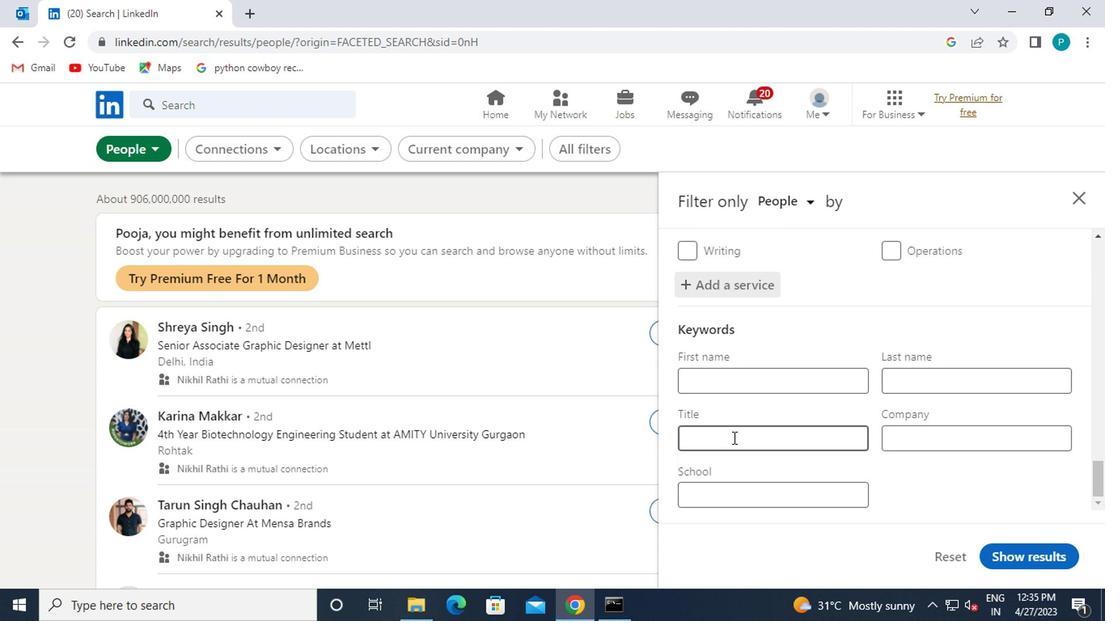 
Action: Mouse pressed left at (728, 450)
Screenshot: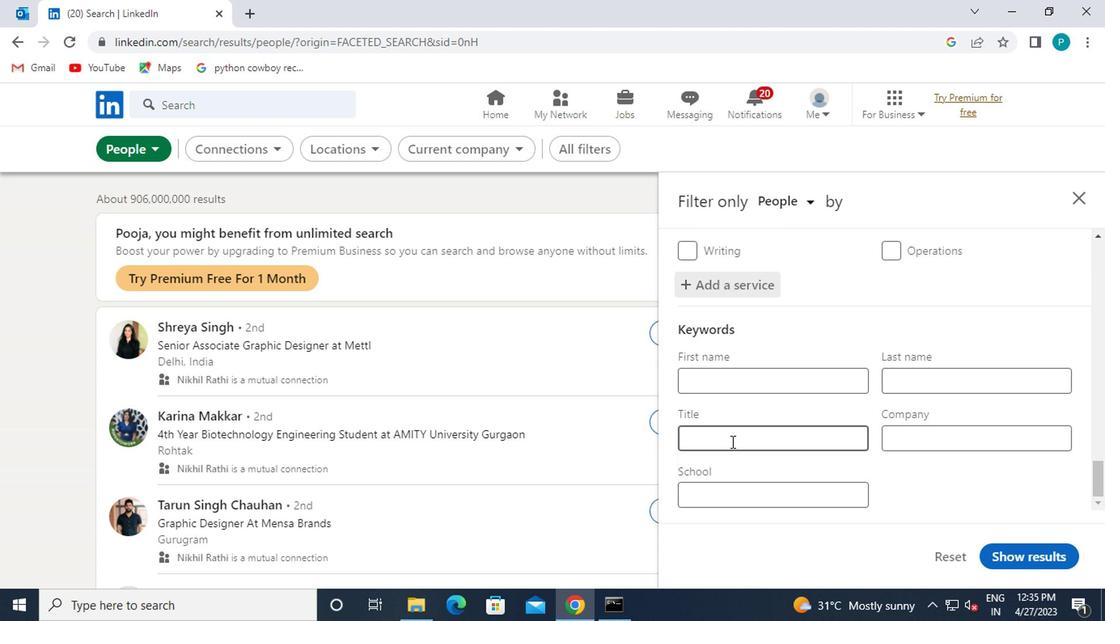 
Action: Mouse moved to (732, 447)
Screenshot: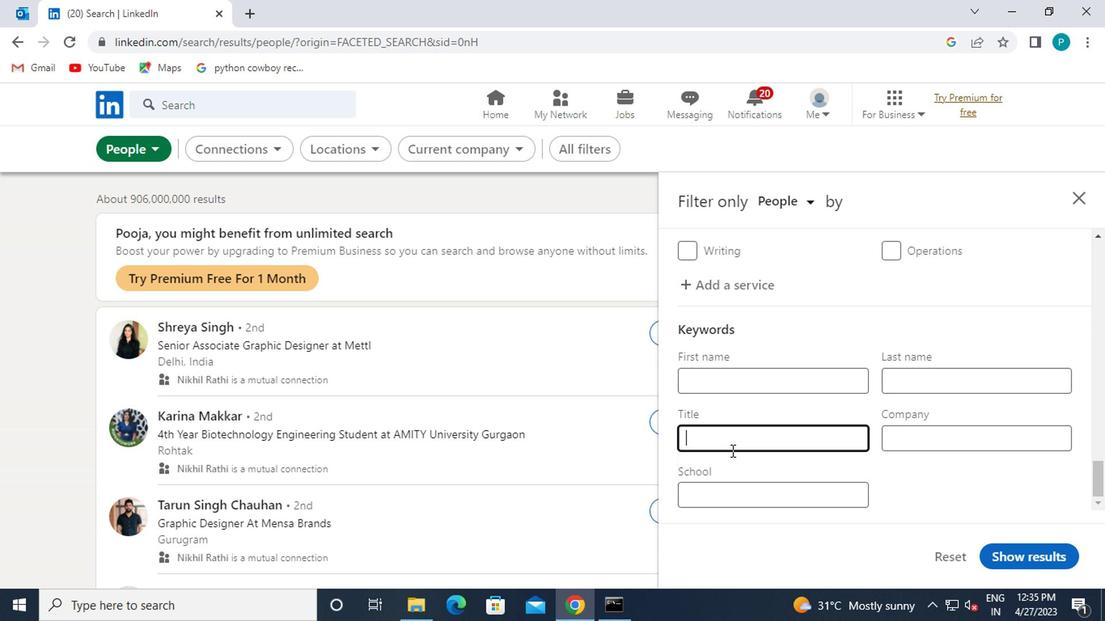 
Action: Key pressed <Key.caps_lock>O<Key.caps_lock>PERATIONA<Key.backspace>S<Key.space><Key.caps_lock>M<Key.caps_lock>ANAGER
Screenshot: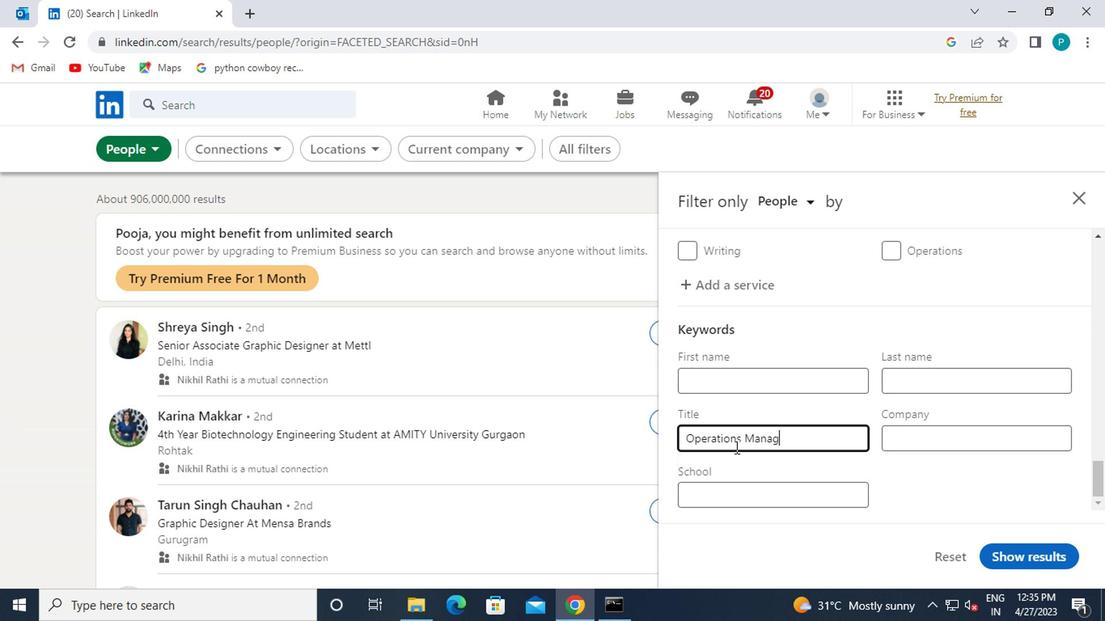 
Action: Mouse moved to (984, 543)
Screenshot: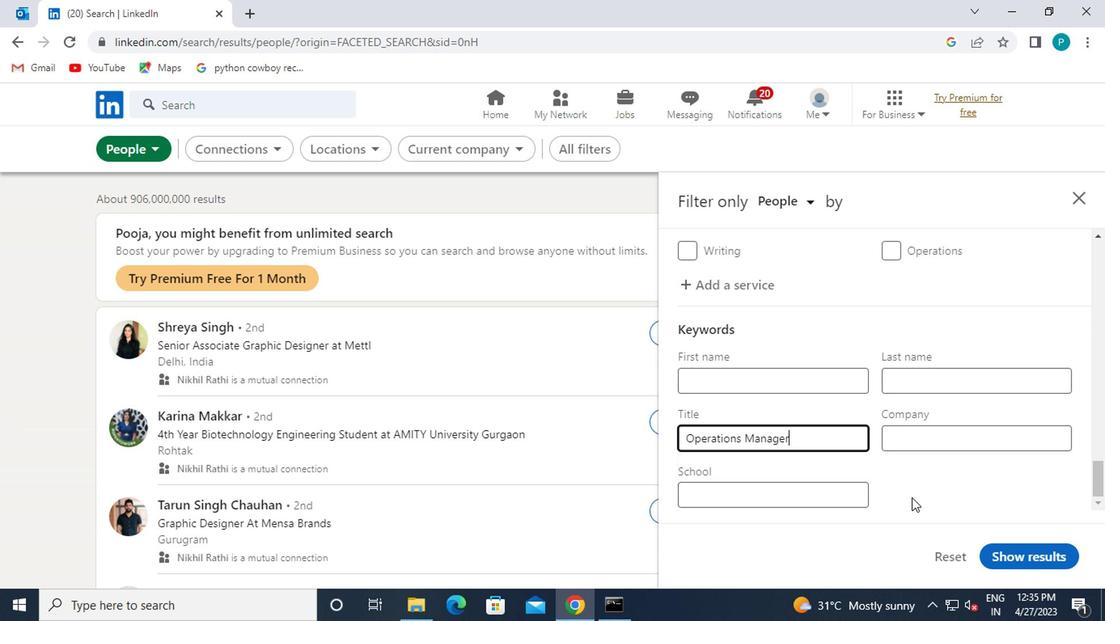
Action: Mouse pressed left at (984, 543)
Screenshot: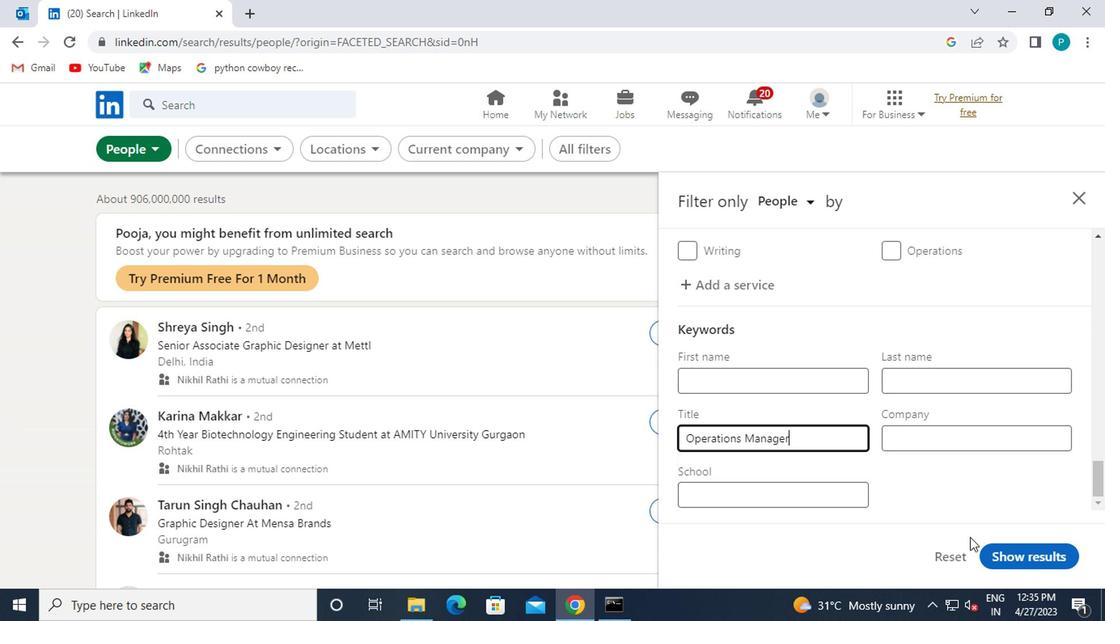 
